 Task: Compose an email with the signature Alexandra Wilson with the subject Project update and the message I apologize for the delay in my response. from softage.1@softage.net to softage.6@softage.net with an attached document Project_plan.docx Undo the message and rewrite the message as Please let me know if you require any further assistance. Send the email. Finally, move the email from Sent Items to the label Finances
Action: Mouse moved to (337, 546)
Screenshot: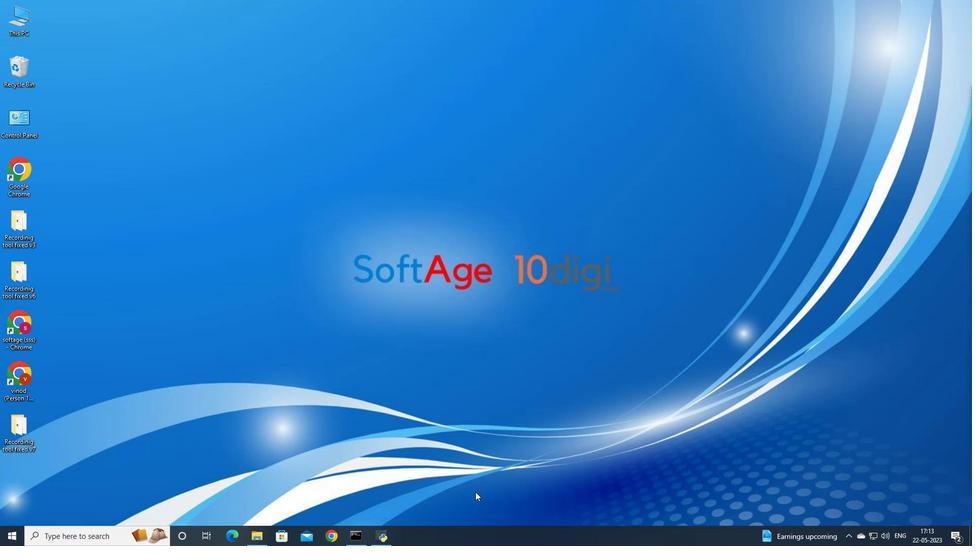 
Action: Mouse pressed left at (337, 546)
Screenshot: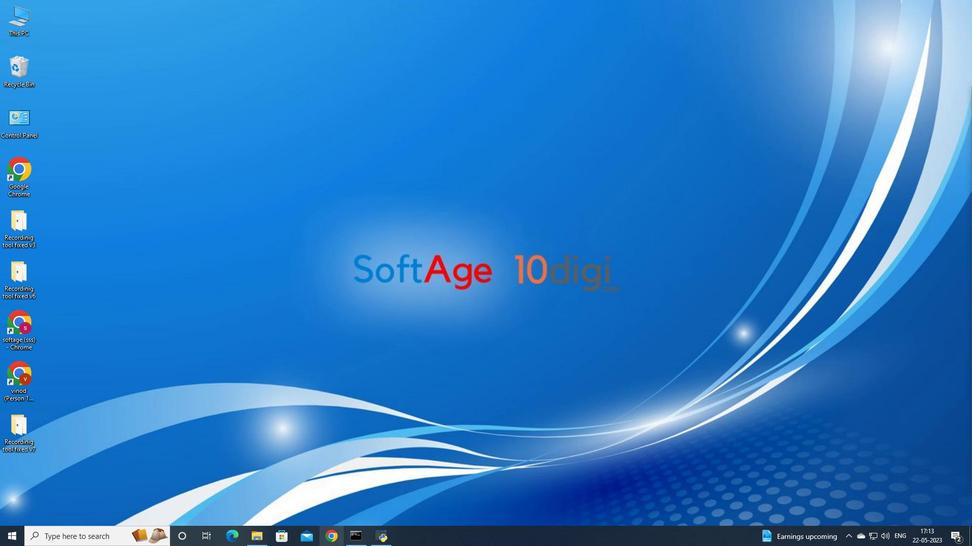 
Action: Mouse moved to (440, 322)
Screenshot: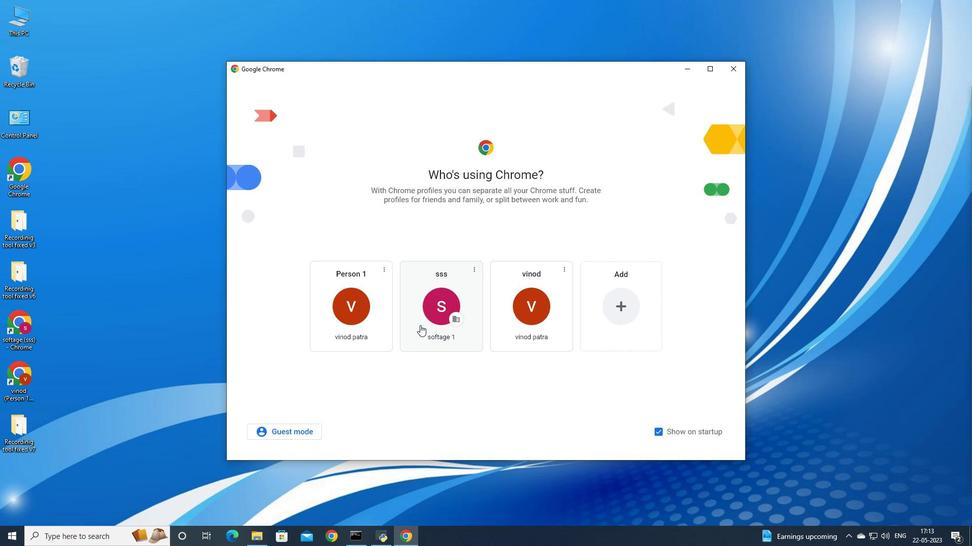 
Action: Mouse pressed left at (440, 322)
Screenshot: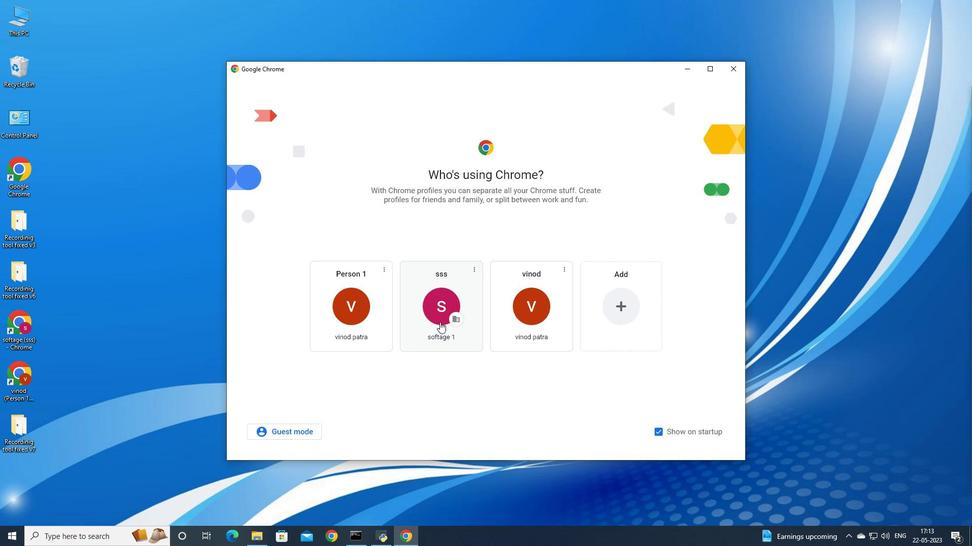 
Action: Mouse moved to (874, 53)
Screenshot: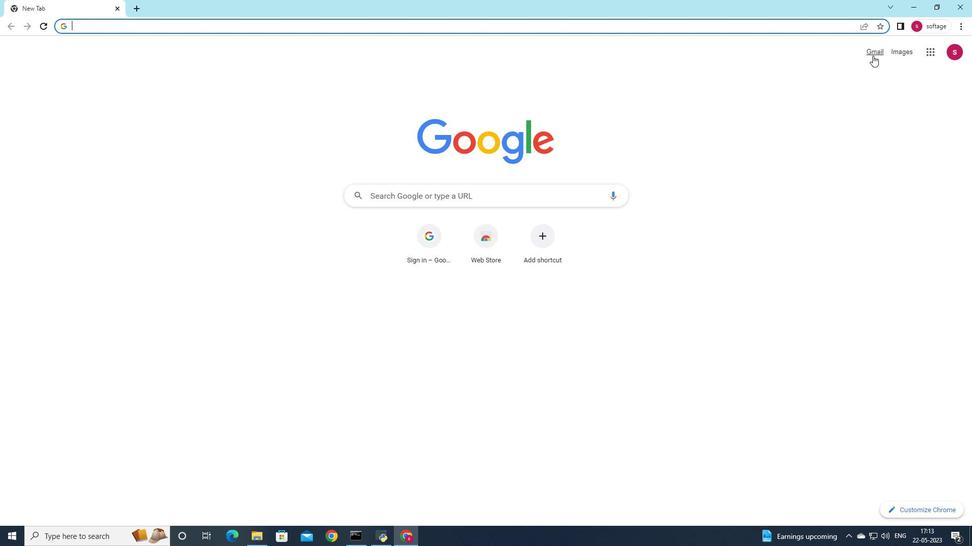 
Action: Mouse pressed left at (874, 53)
Screenshot: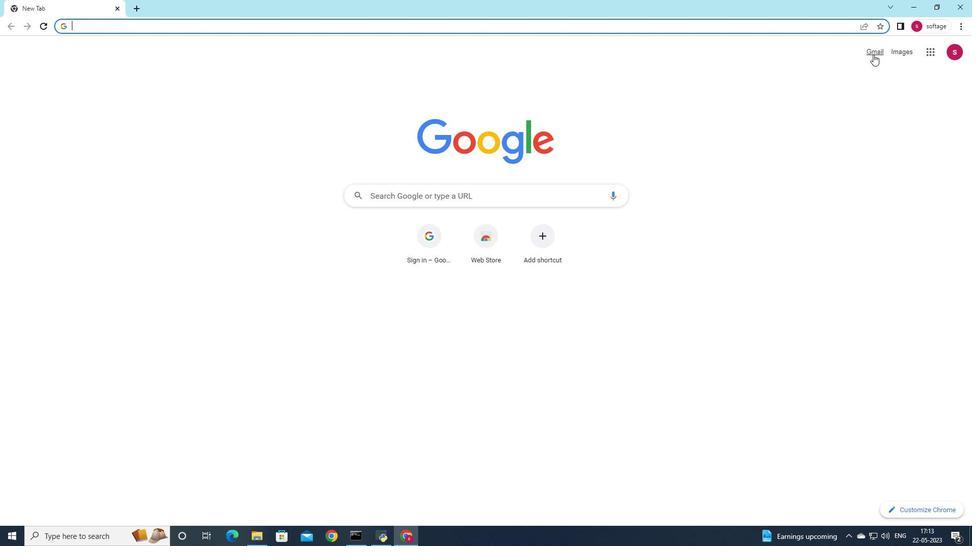
Action: Mouse moved to (855, 66)
Screenshot: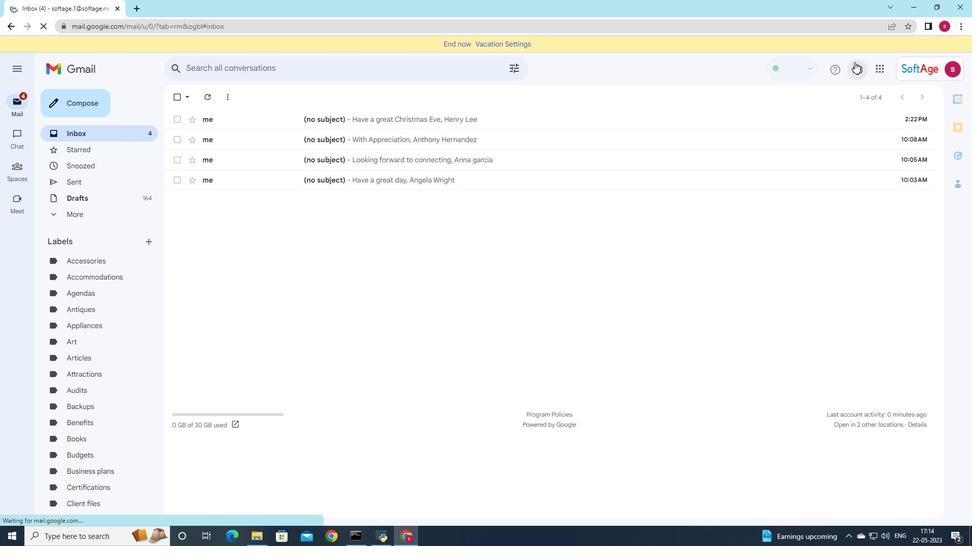 
Action: Mouse pressed left at (855, 66)
Screenshot: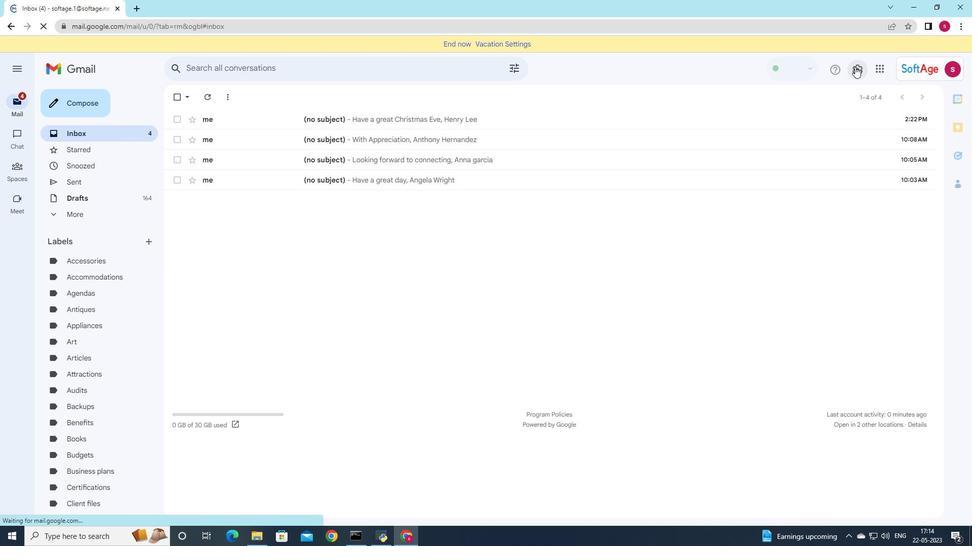 
Action: Mouse moved to (863, 123)
Screenshot: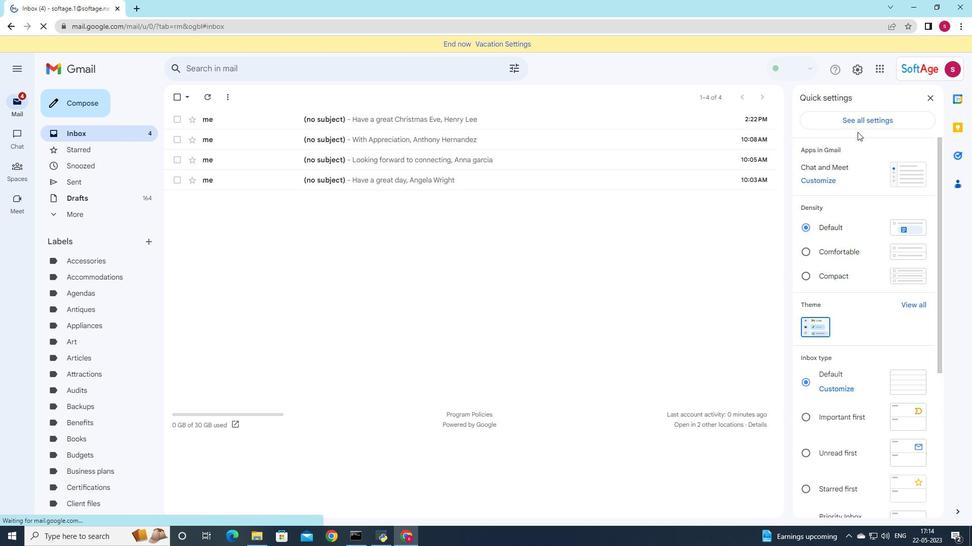 
Action: Mouse pressed left at (863, 123)
Screenshot: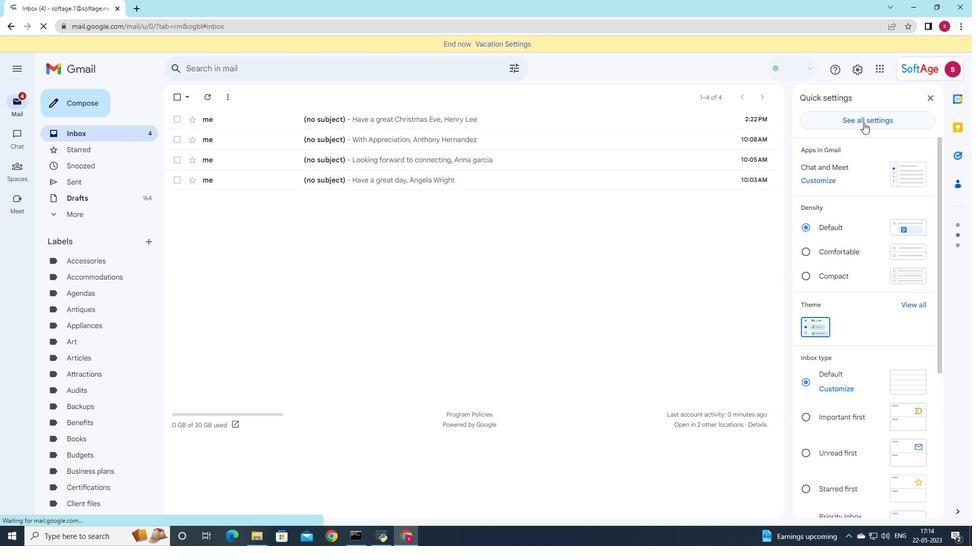 
Action: Mouse moved to (427, 325)
Screenshot: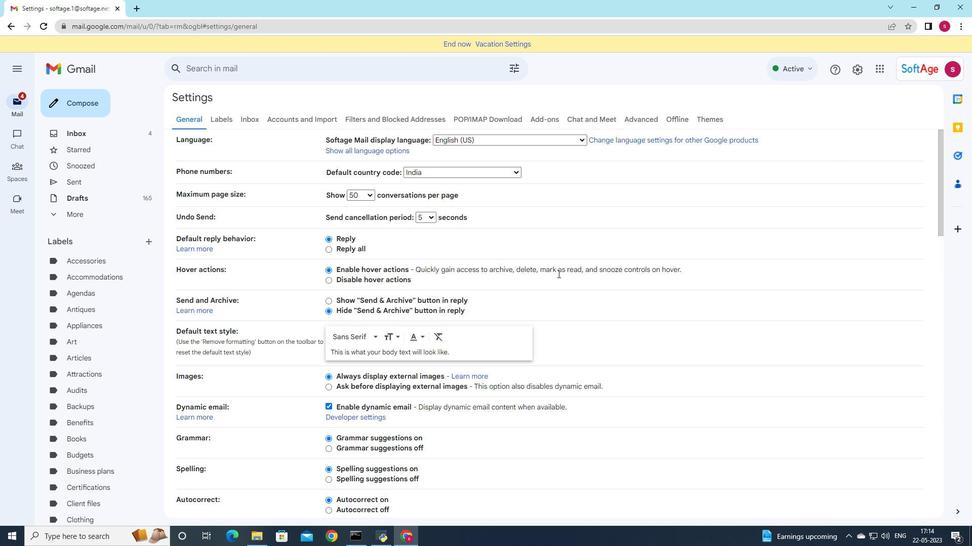 
Action: Mouse scrolled (427, 324) with delta (0, 0)
Screenshot: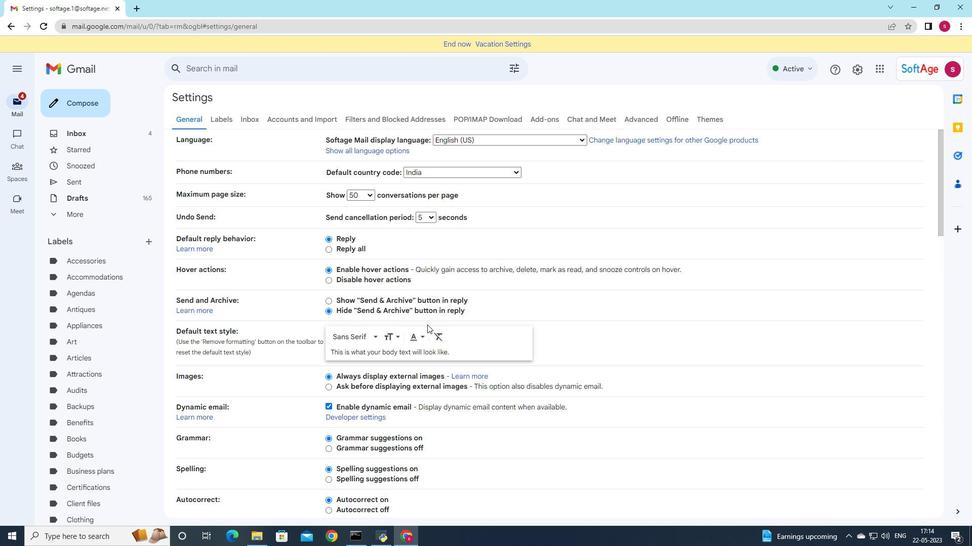 
Action: Mouse scrolled (427, 324) with delta (0, 0)
Screenshot: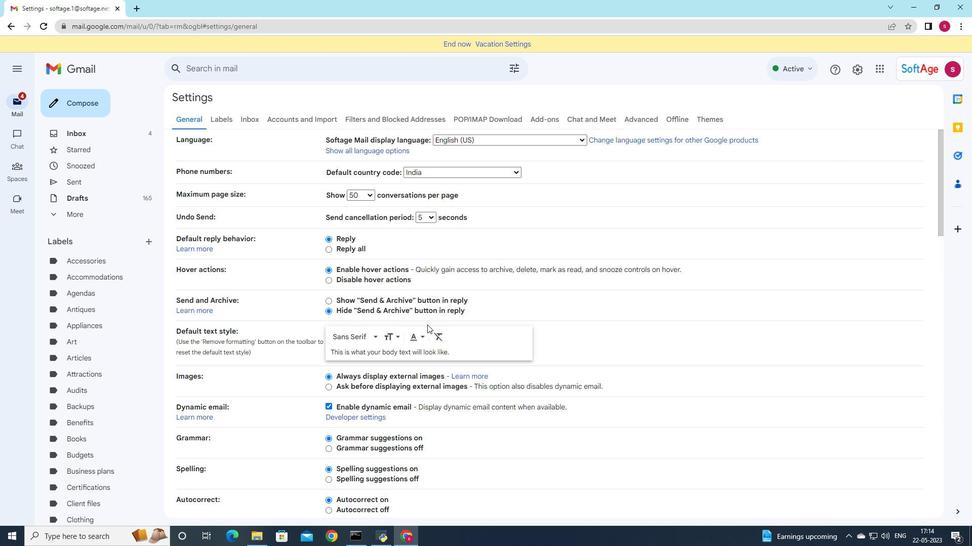 
Action: Mouse scrolled (427, 324) with delta (0, 0)
Screenshot: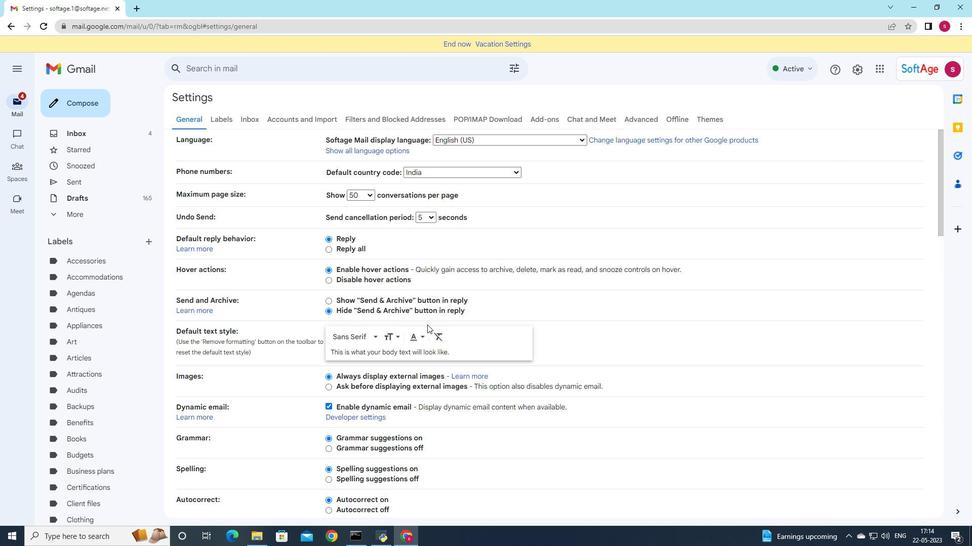 
Action: Mouse scrolled (427, 324) with delta (0, 0)
Screenshot: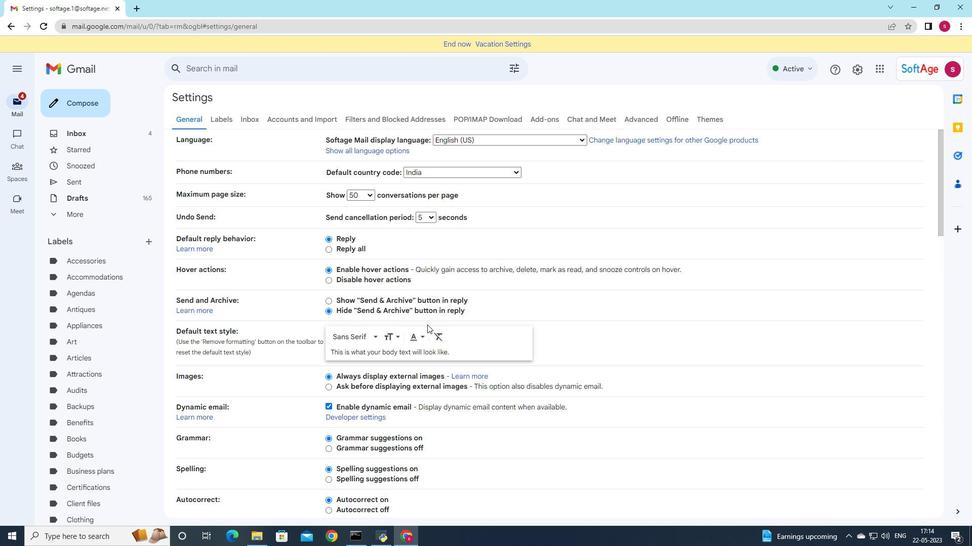 
Action: Mouse scrolled (427, 324) with delta (0, 0)
Screenshot: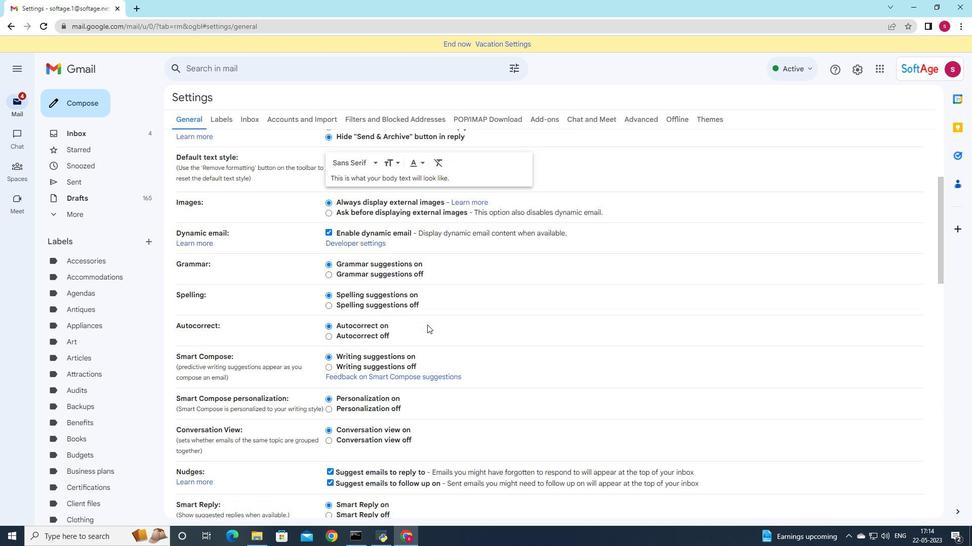 
Action: Mouse scrolled (427, 324) with delta (0, 0)
Screenshot: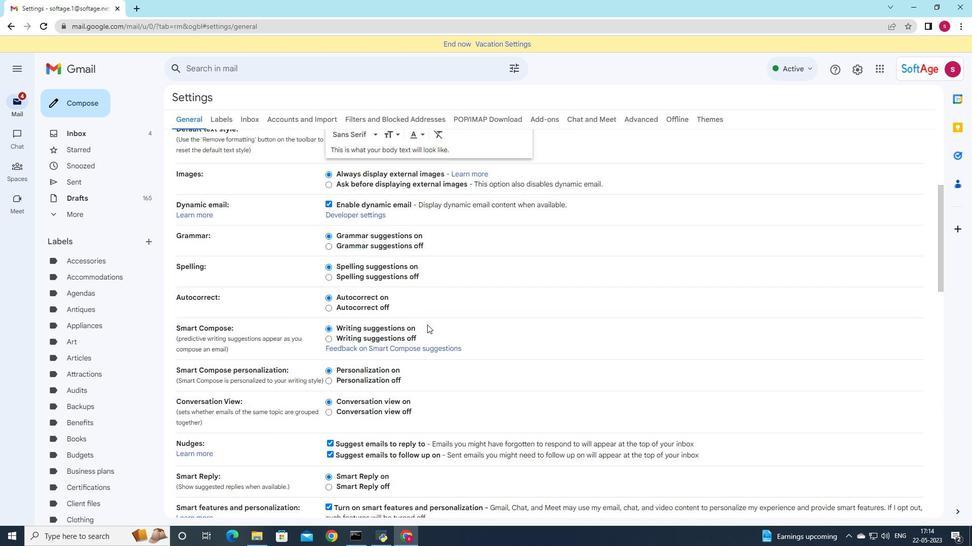 
Action: Mouse scrolled (427, 324) with delta (0, 0)
Screenshot: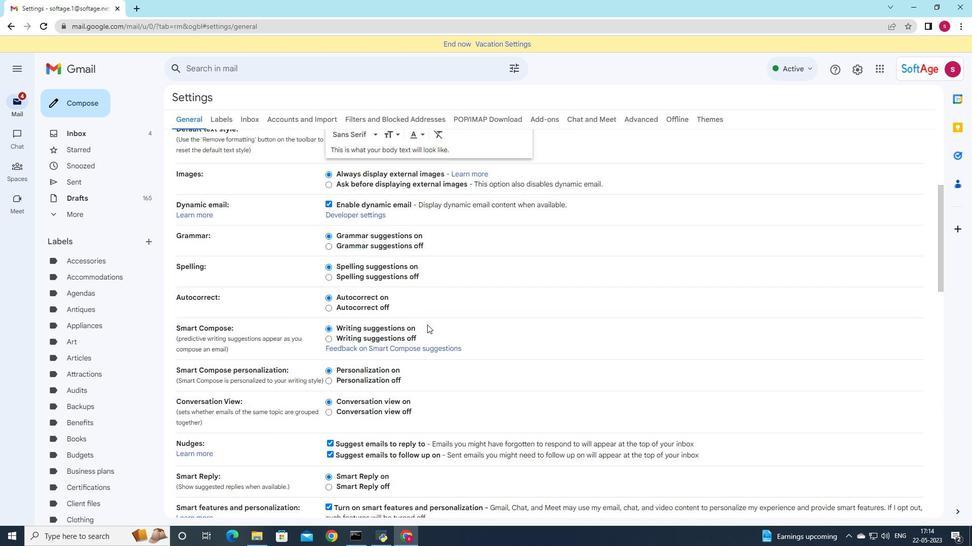 
Action: Mouse scrolled (427, 324) with delta (0, 0)
Screenshot: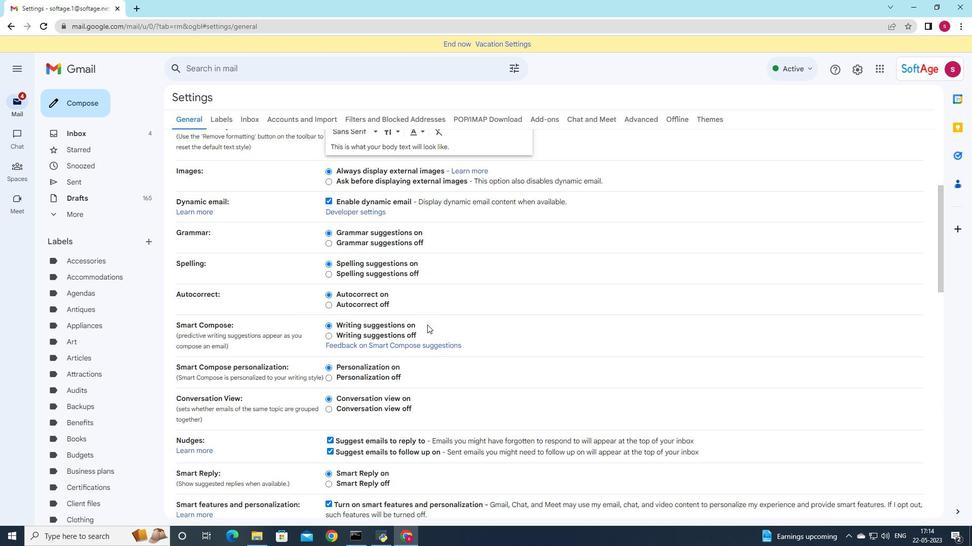 
Action: Mouse scrolled (427, 324) with delta (0, 0)
Screenshot: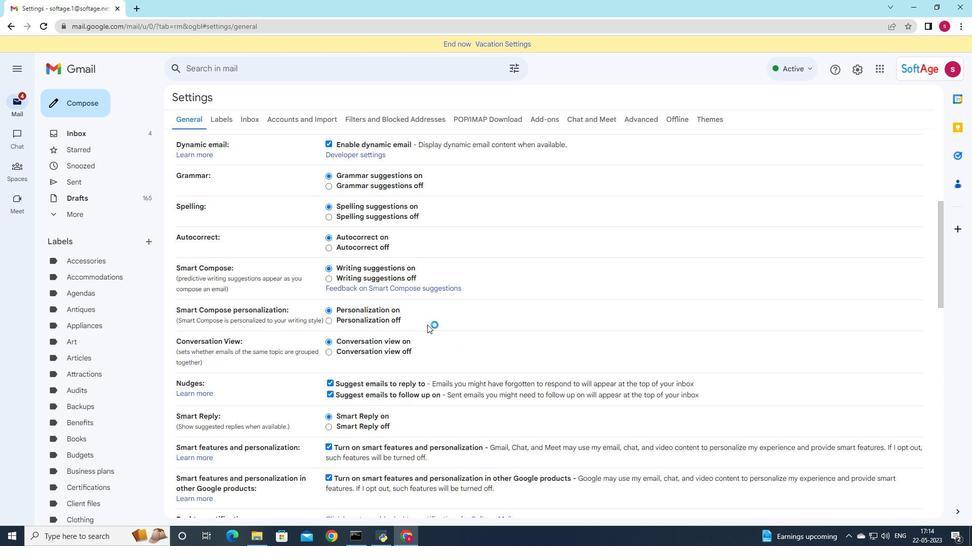
Action: Mouse scrolled (427, 324) with delta (0, 0)
Screenshot: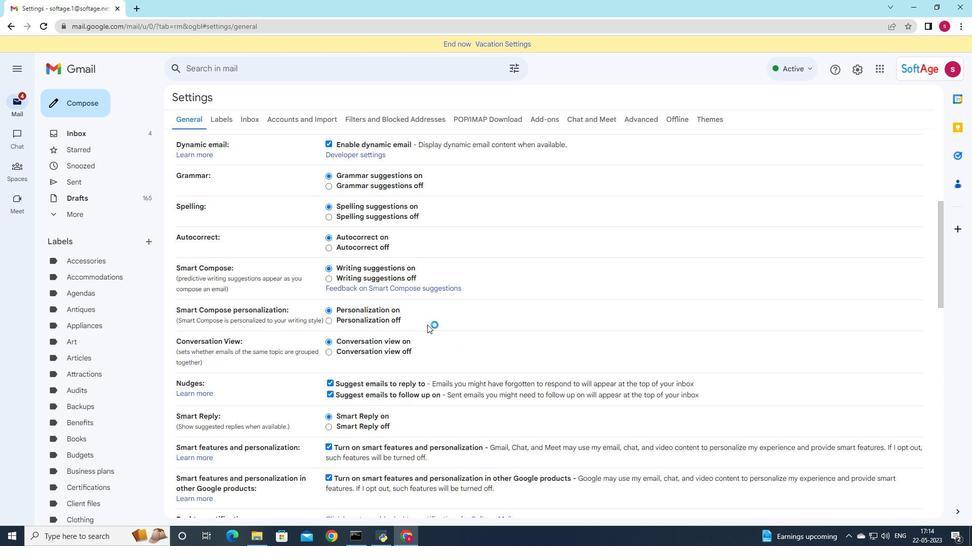 
Action: Mouse scrolled (427, 324) with delta (0, 0)
Screenshot: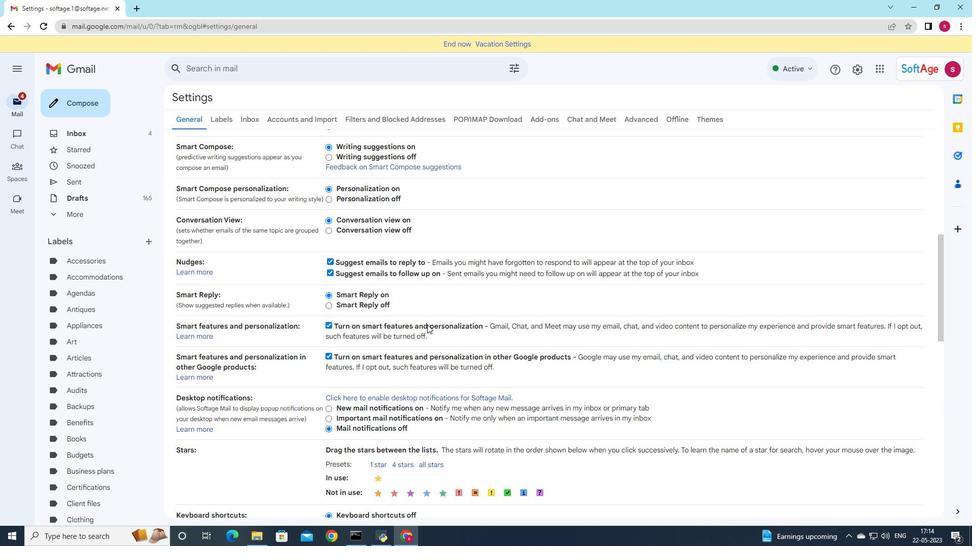 
Action: Mouse scrolled (427, 324) with delta (0, 0)
Screenshot: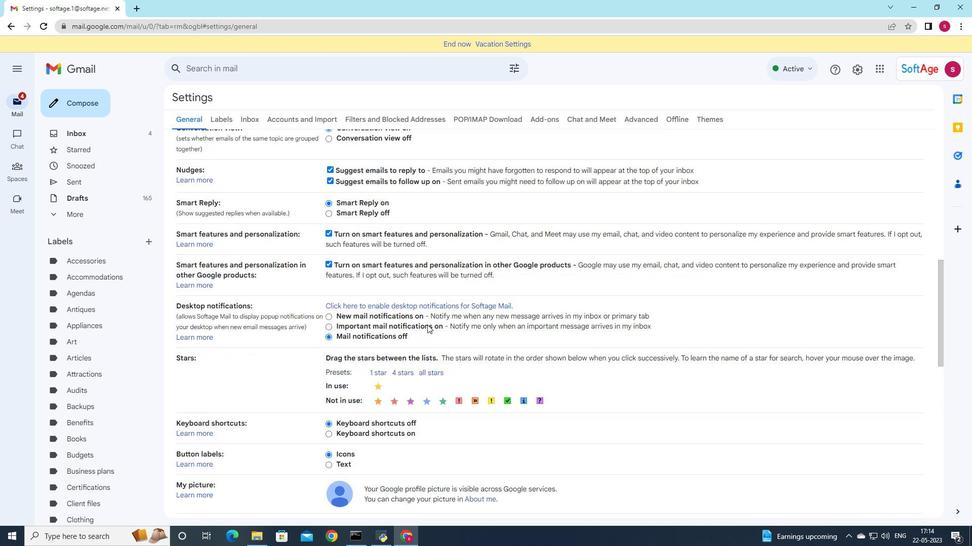 
Action: Mouse scrolled (427, 324) with delta (0, 0)
Screenshot: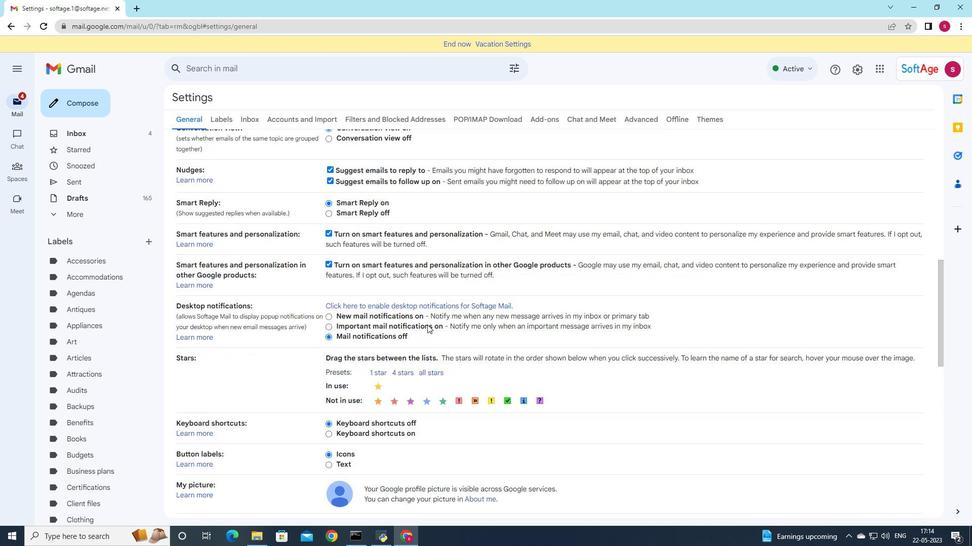 
Action: Mouse scrolled (427, 324) with delta (0, 0)
Screenshot: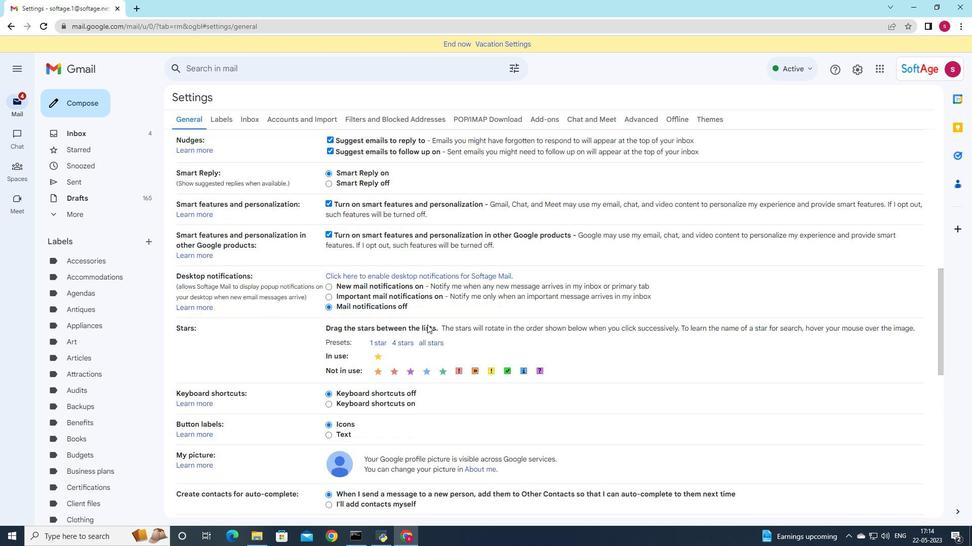 
Action: Mouse moved to (428, 327)
Screenshot: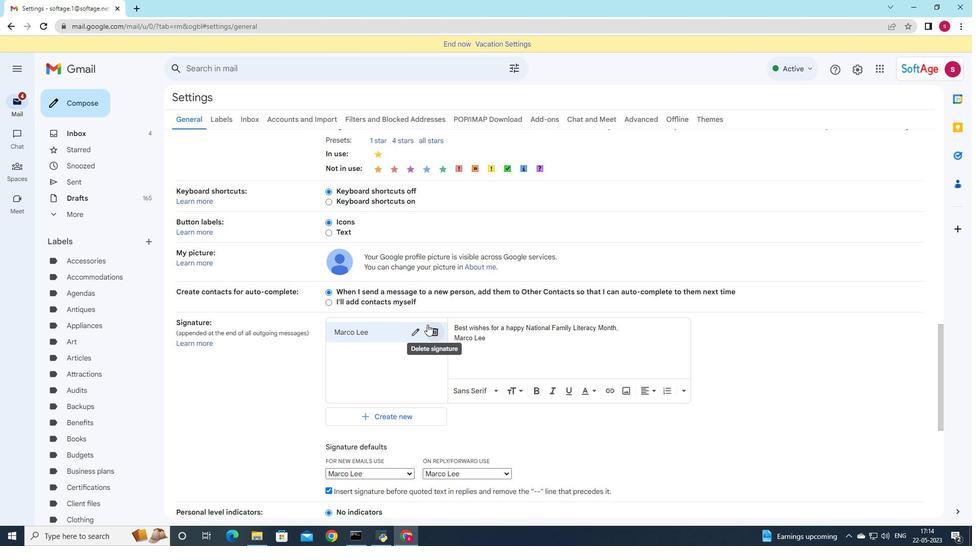 
Action: Mouse pressed left at (428, 327)
Screenshot: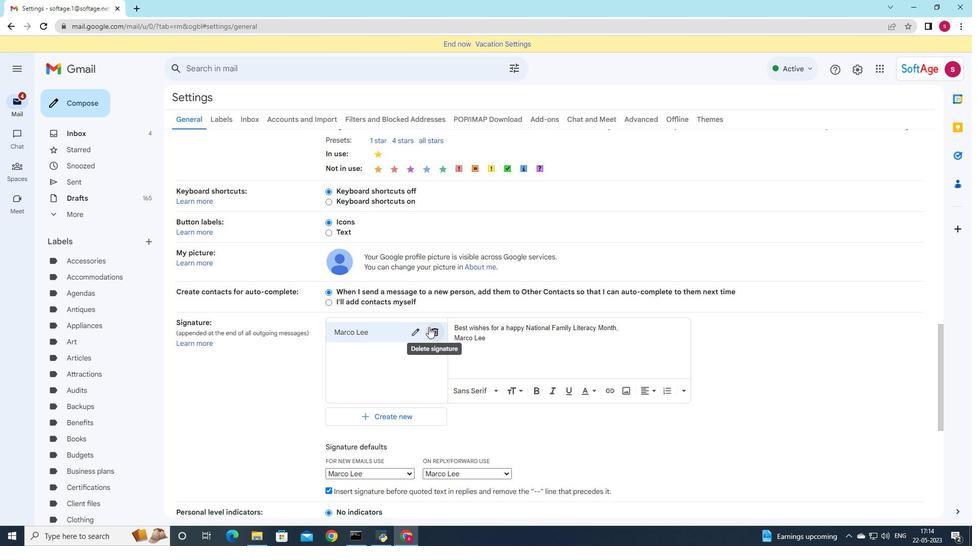 
Action: Mouse moved to (561, 300)
Screenshot: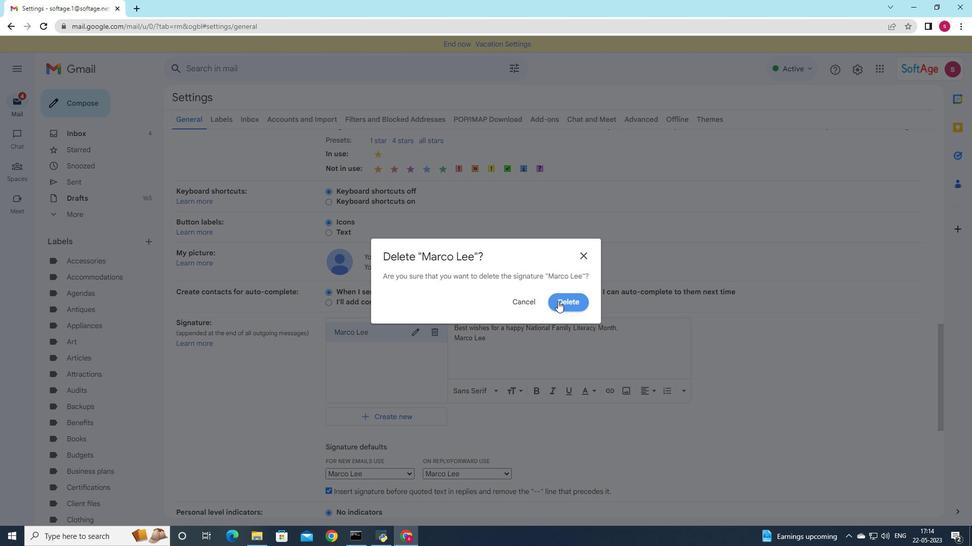 
Action: Mouse pressed left at (561, 300)
Screenshot: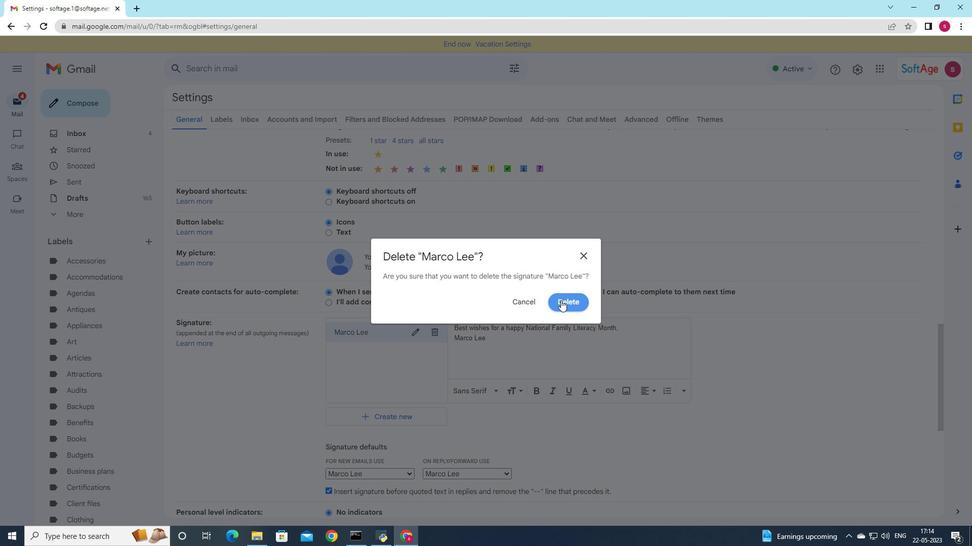 
Action: Mouse moved to (380, 342)
Screenshot: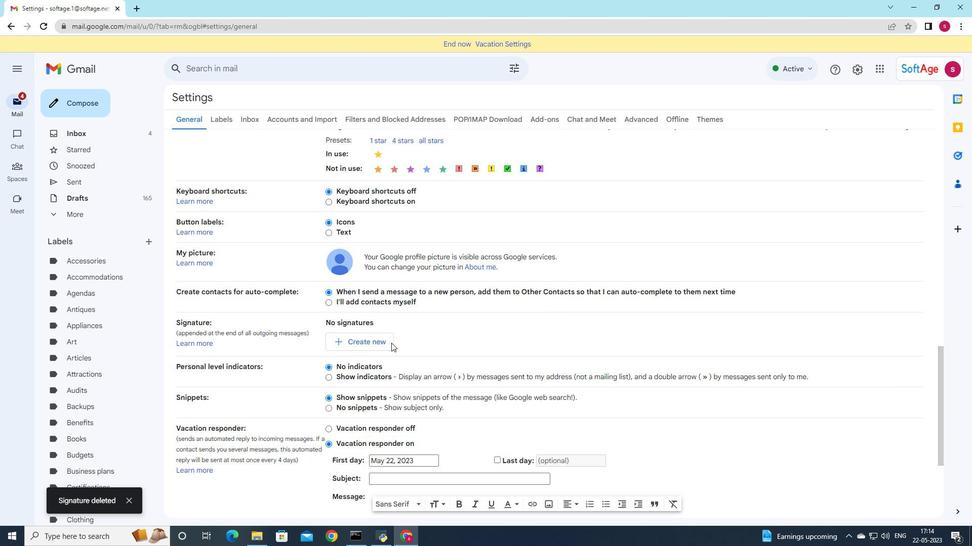 
Action: Mouse pressed left at (380, 342)
Screenshot: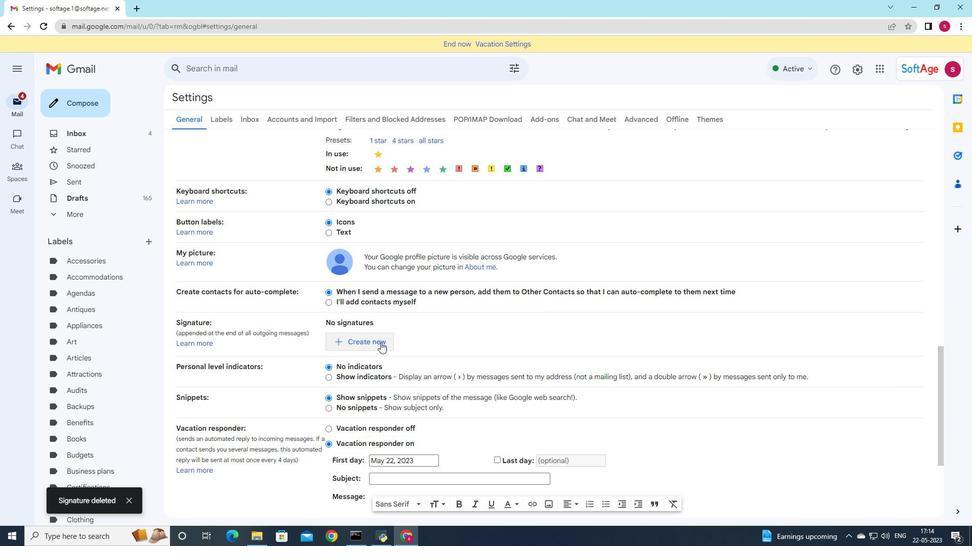 
Action: Mouse moved to (604, 277)
Screenshot: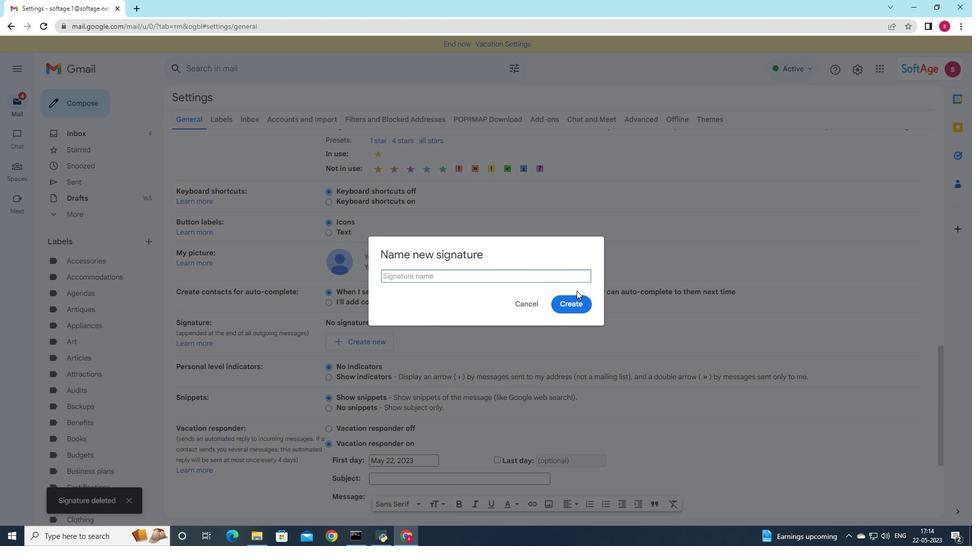 
Action: Key pressed <Key.shift>Alexandra
Screenshot: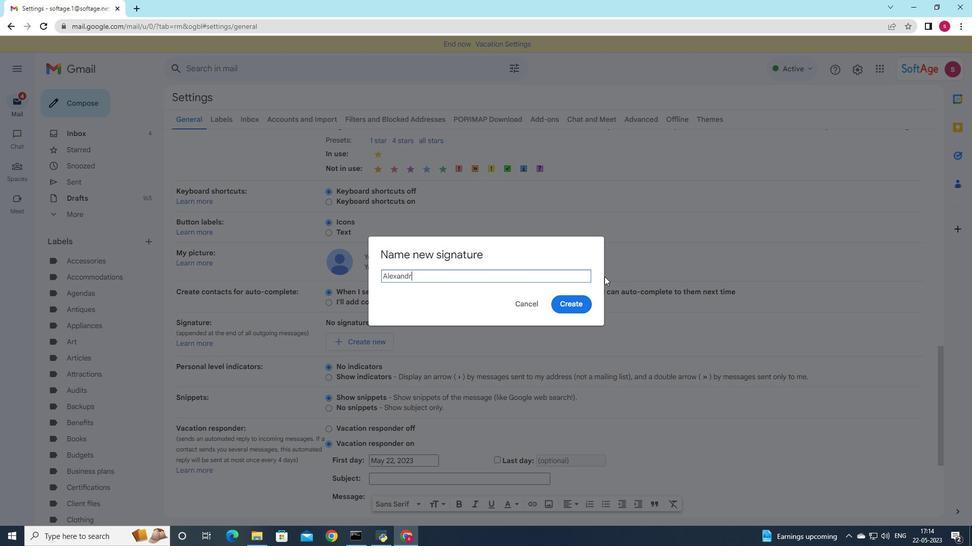 
Action: Mouse moved to (612, 306)
Screenshot: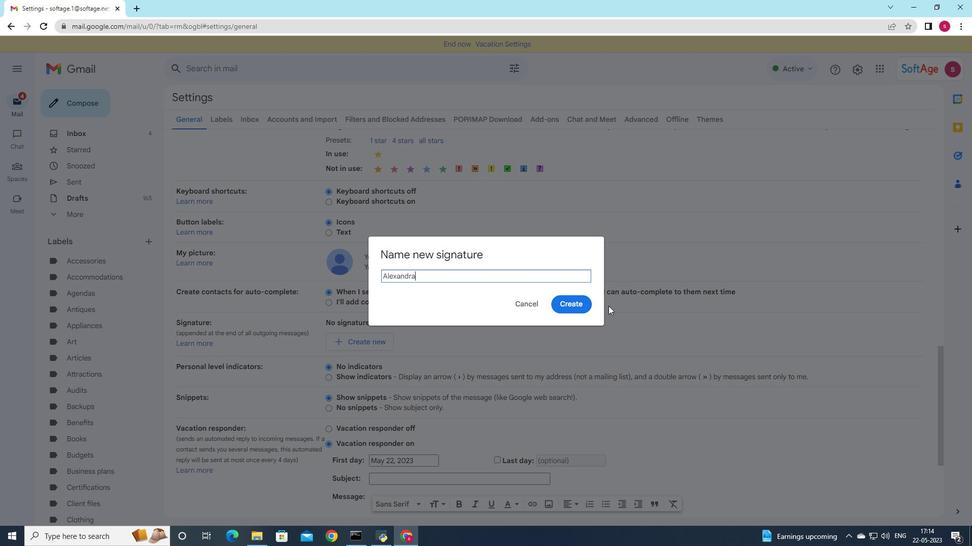 
Action: Key pressed <Key.space>w<Key.backspace><Key.shift>Wild<Key.backspace>son
Screenshot: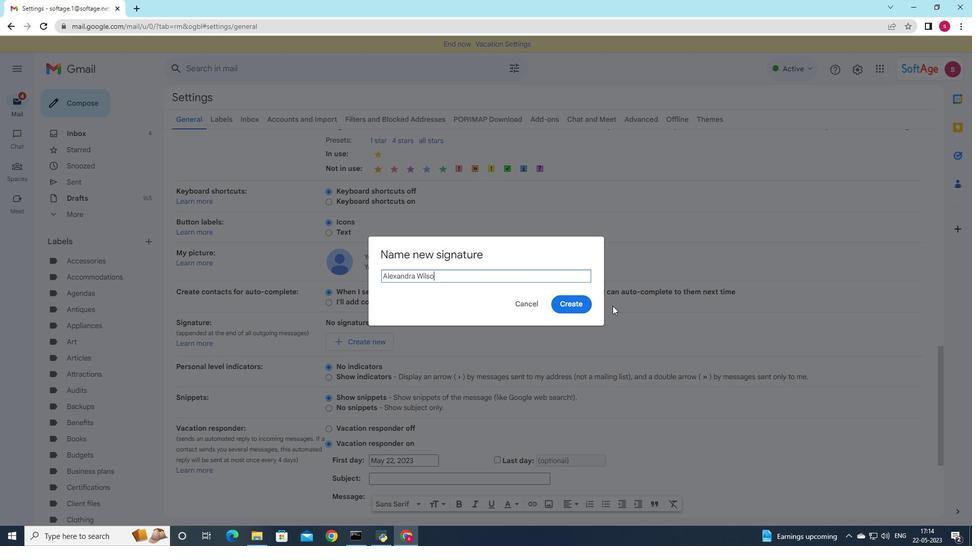 
Action: Mouse moved to (567, 303)
Screenshot: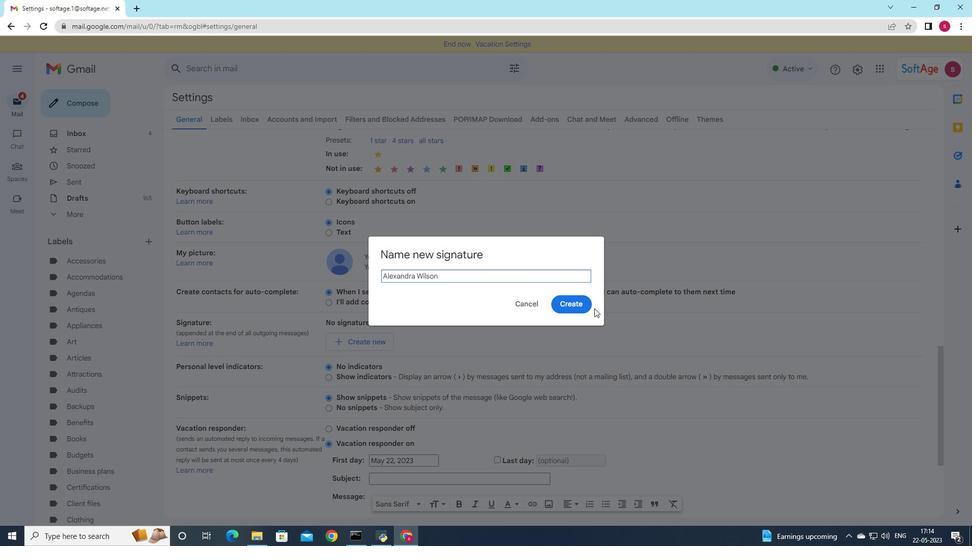 
Action: Mouse pressed left at (567, 303)
Screenshot: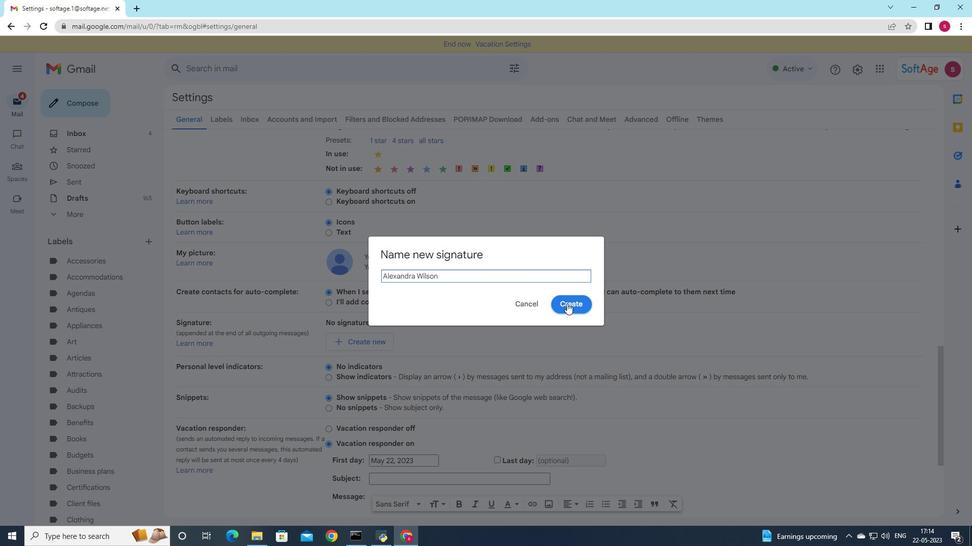 
Action: Mouse moved to (471, 340)
Screenshot: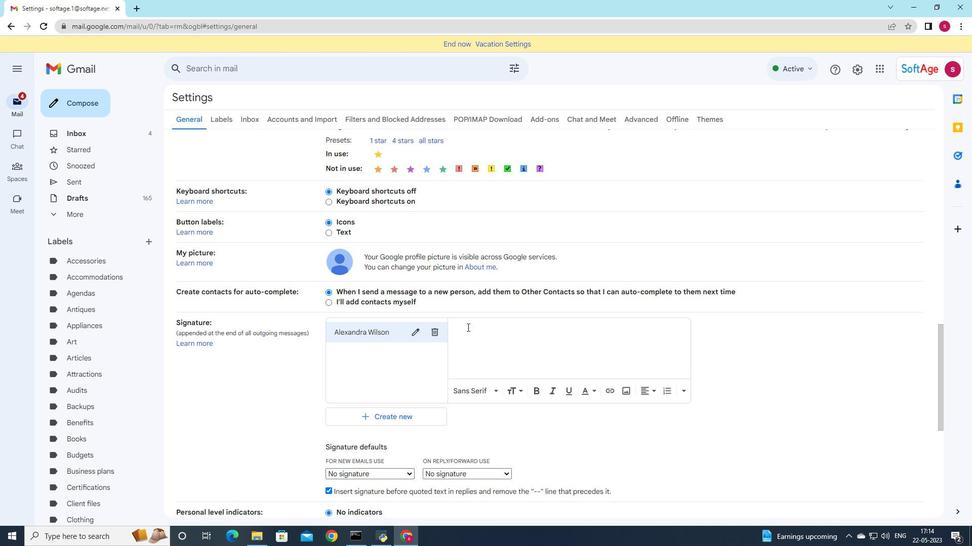 
Action: Mouse pressed left at (471, 340)
Screenshot: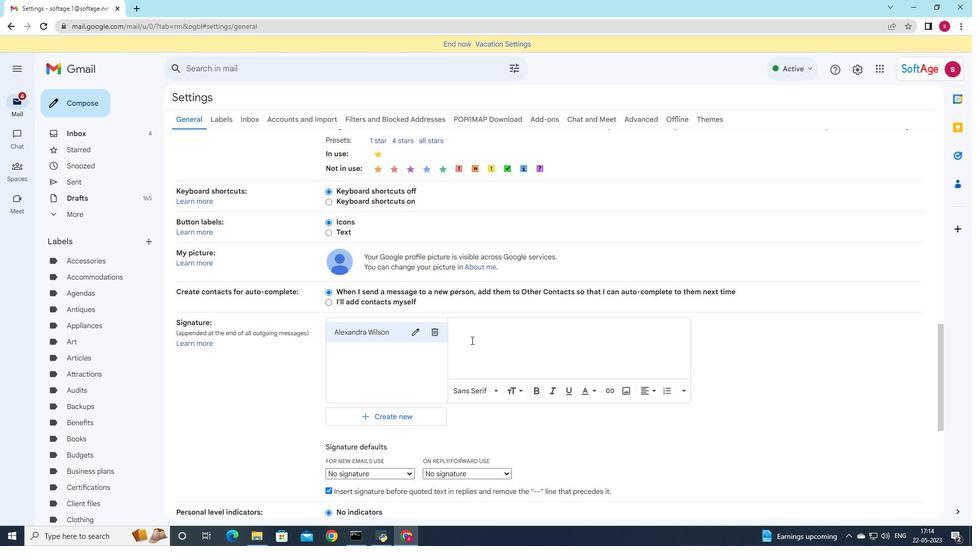 
Action: Mouse moved to (726, 338)
Screenshot: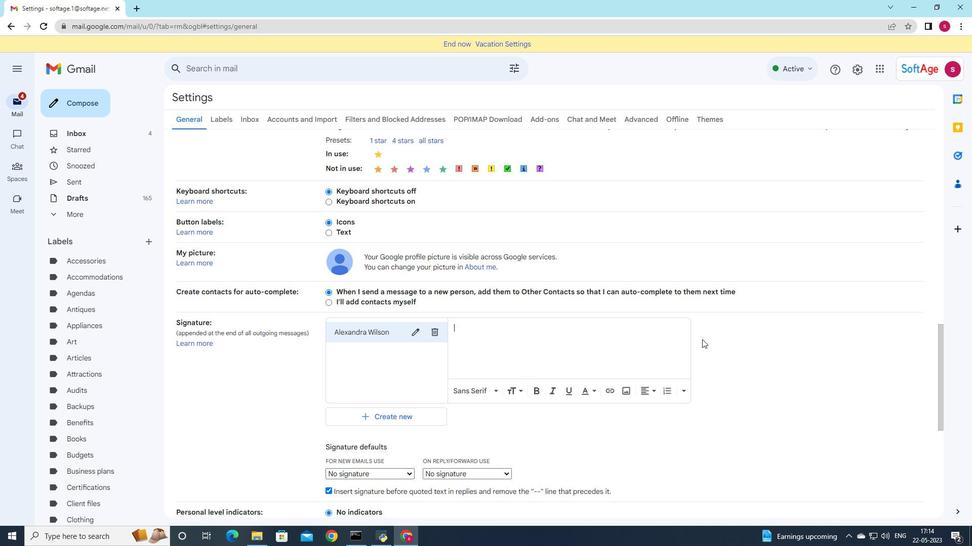 
Action: Key pressed <Key.shift>i<Key.space>appolo<Key.backspace><Key.backspace><Key.backspace><Key.backspace>ologize<Key.space>for<Key.space>delay<Key.space>in<Key.space>my<Key.space>reponse<Key.space>
Screenshot: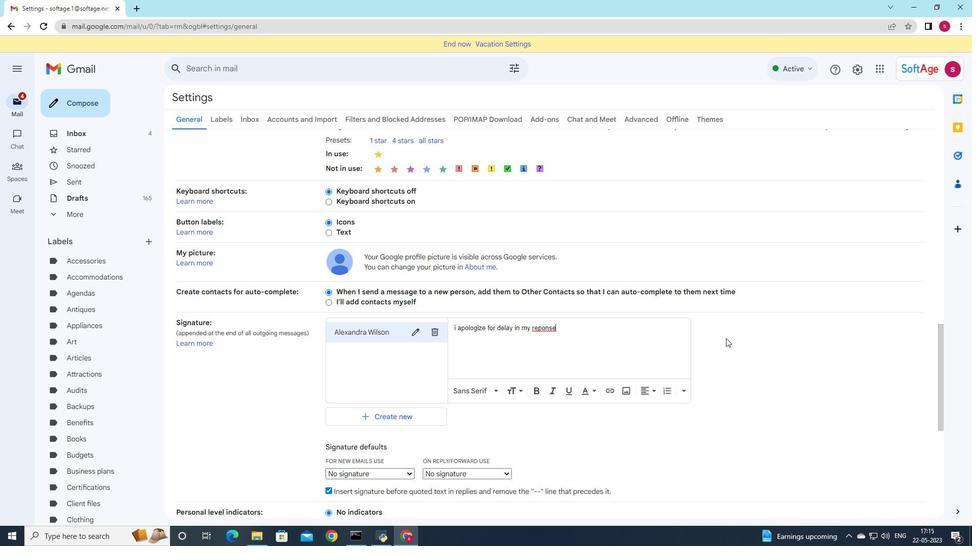 
Action: Mouse moved to (538, 327)
Screenshot: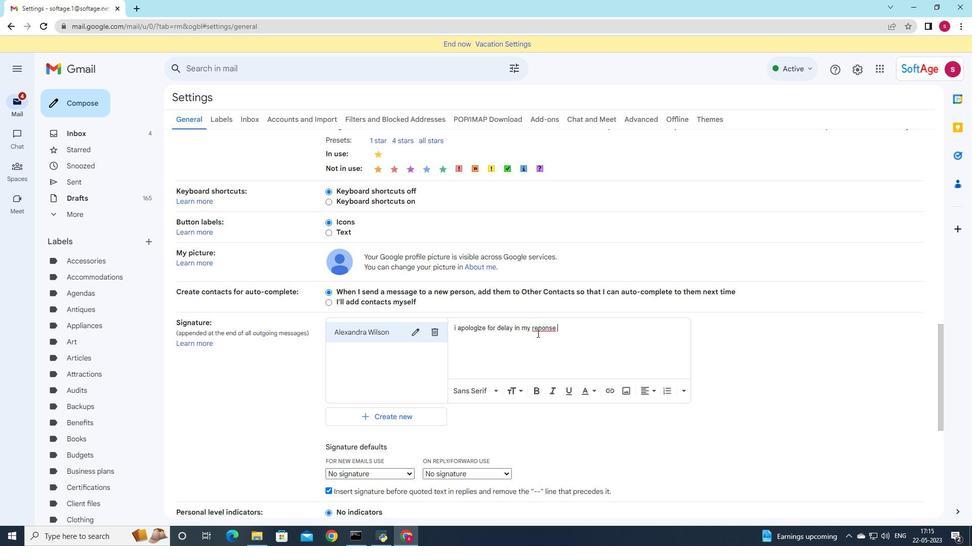 
Action: Mouse pressed left at (538, 327)
Screenshot: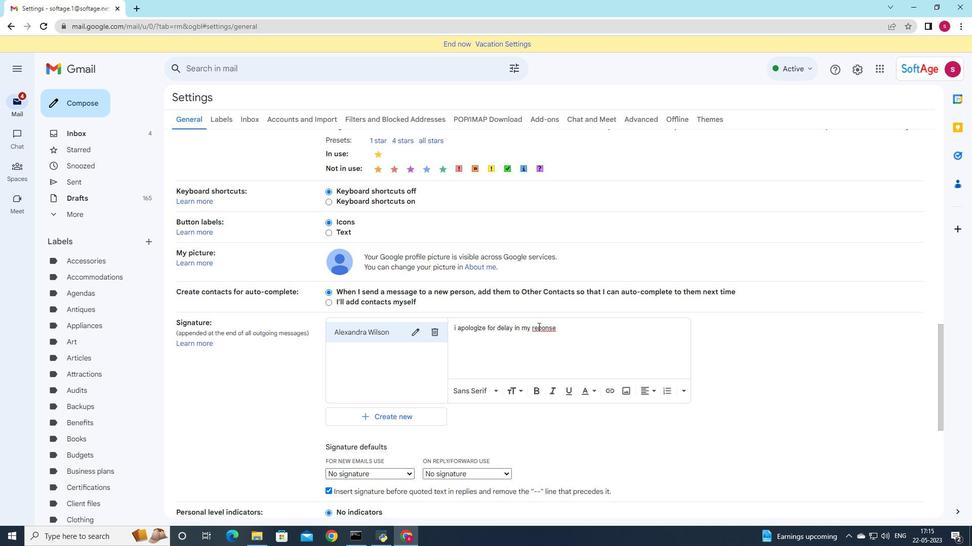 
Action: Mouse moved to (543, 338)
Screenshot: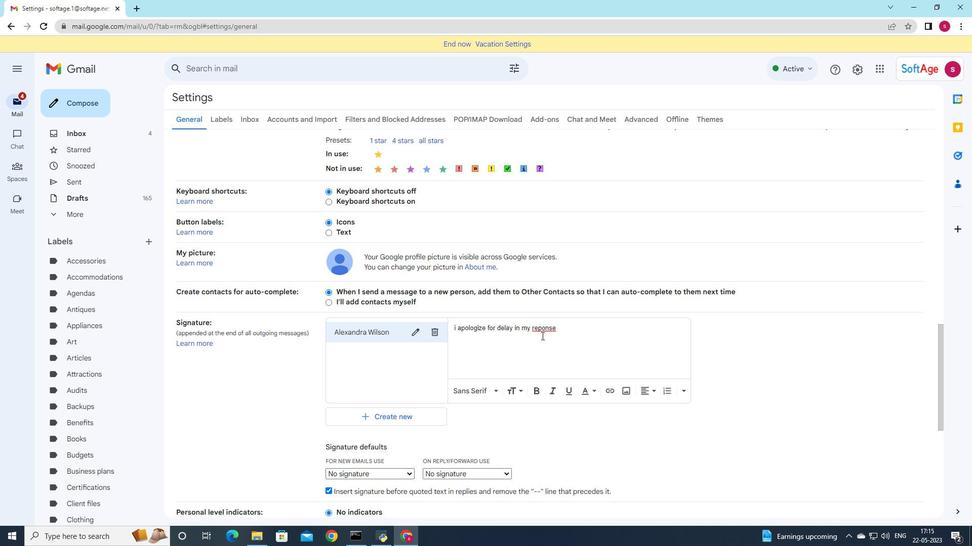 
Action: Key pressed s
Screenshot: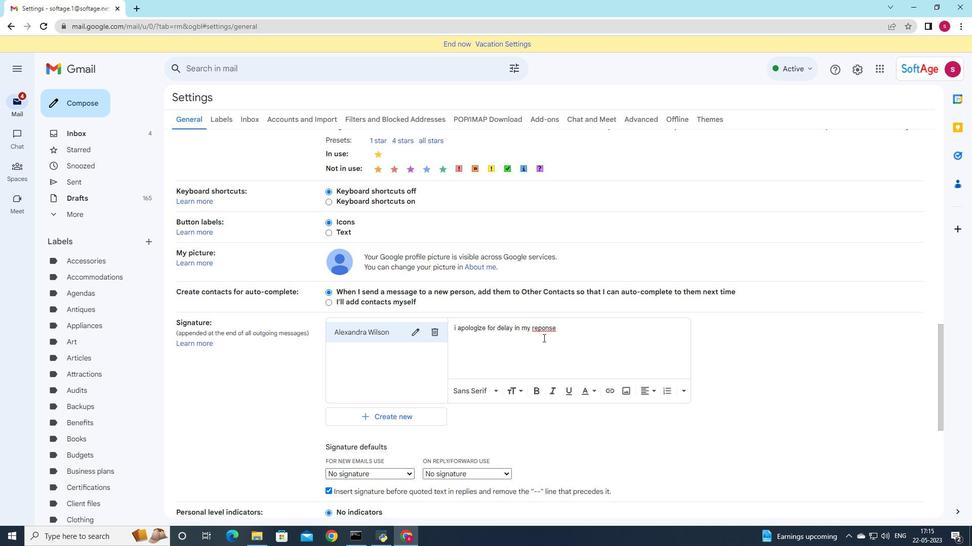 
Action: Mouse moved to (580, 327)
Screenshot: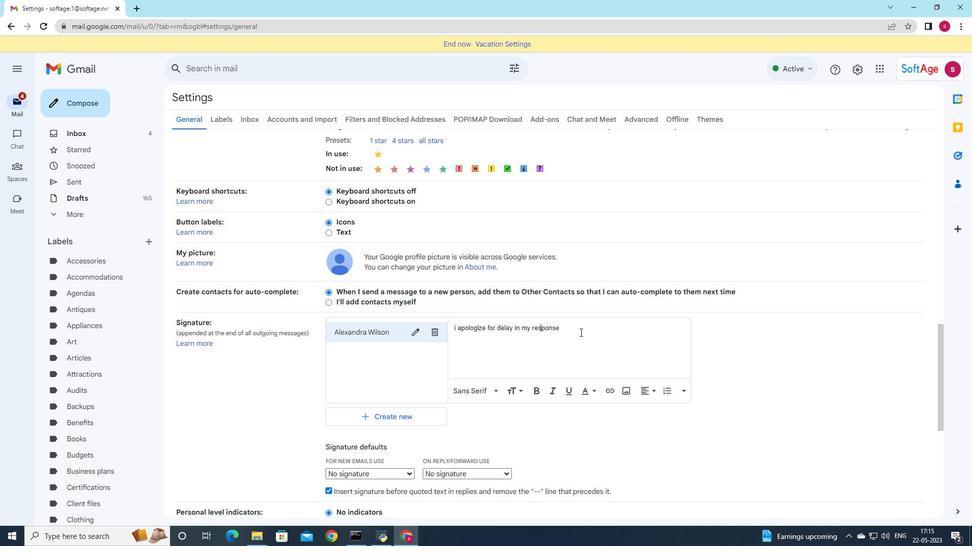 
Action: Mouse pressed left at (580, 327)
Screenshot: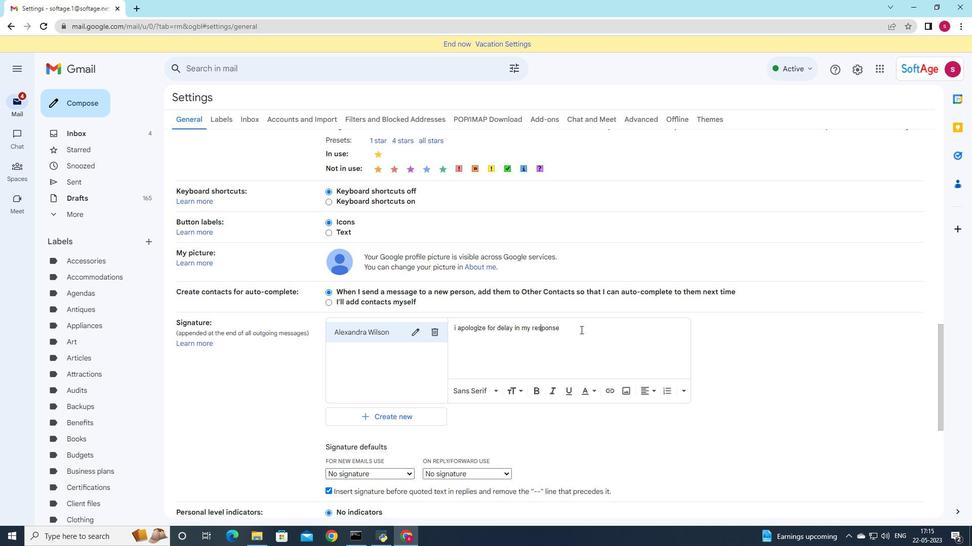 
Action: Mouse moved to (580, 327)
Screenshot: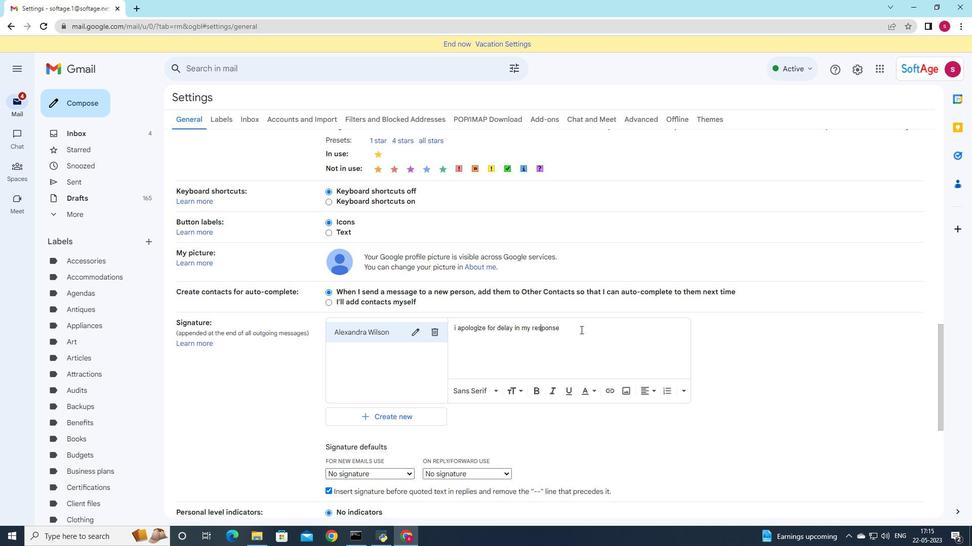 
Action: Key pressed <Key.enter>
Screenshot: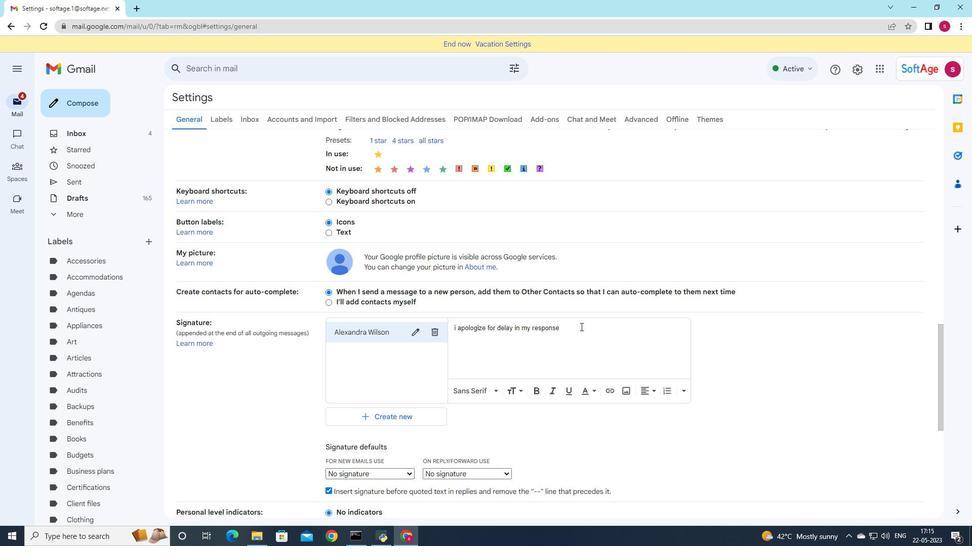 
Action: Mouse moved to (646, 337)
Screenshot: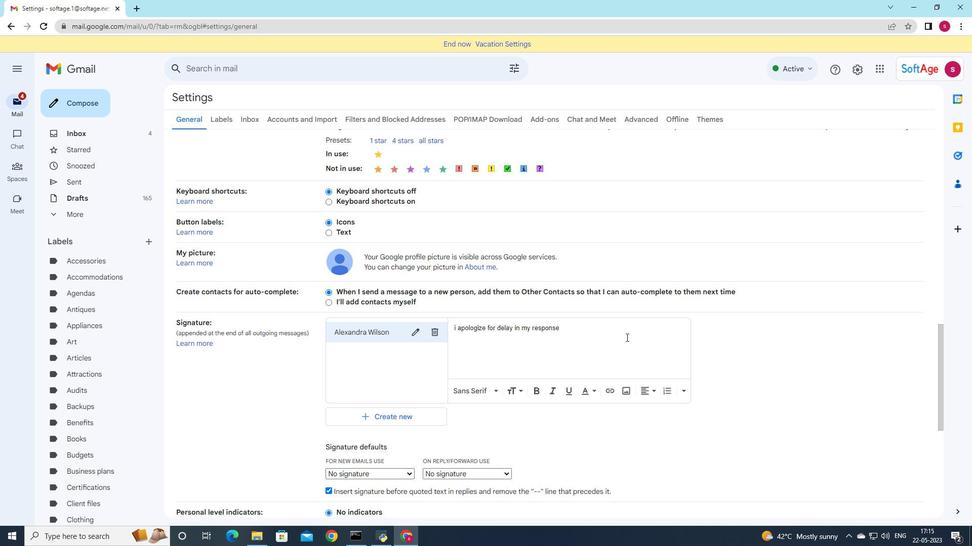 
Action: Key pressed <Key.shift>Alexandra<Key.space><Key.shift>Wilson
Screenshot: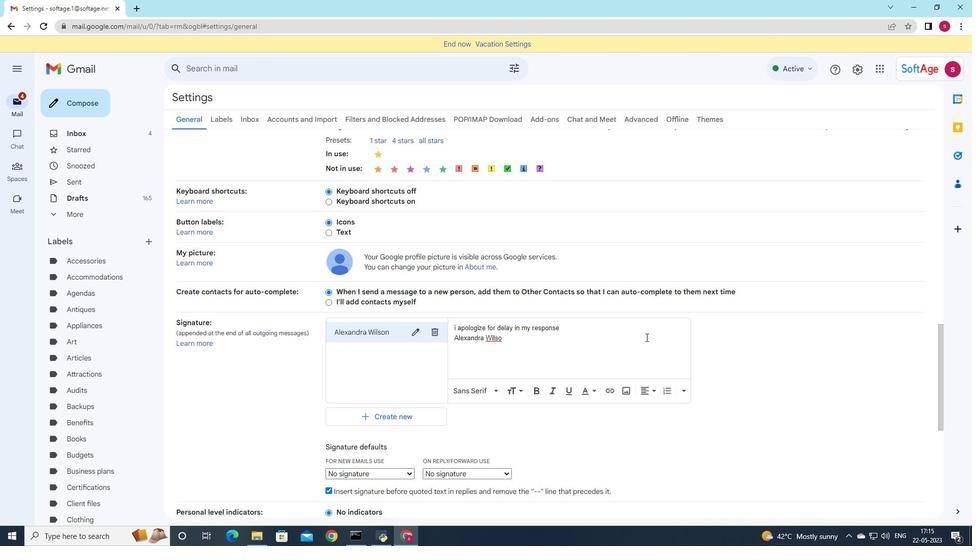 
Action: Mouse moved to (498, 360)
Screenshot: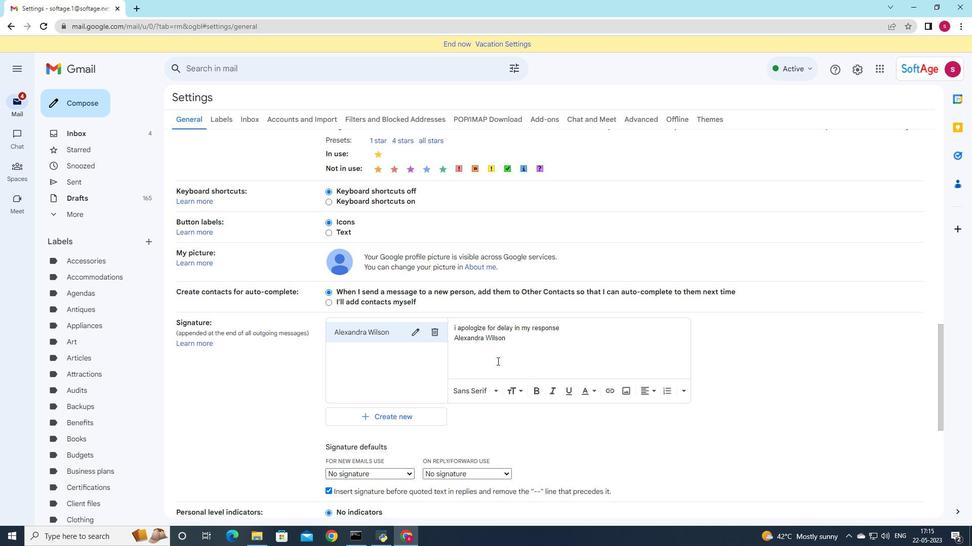 
Action: Mouse scrolled (498, 359) with delta (0, 0)
Screenshot: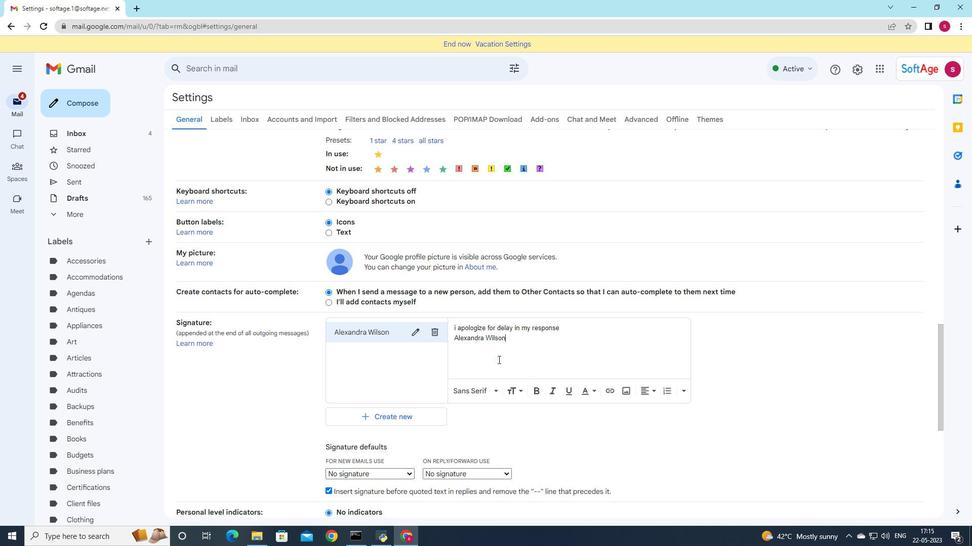
Action: Mouse scrolled (498, 359) with delta (0, 0)
Screenshot: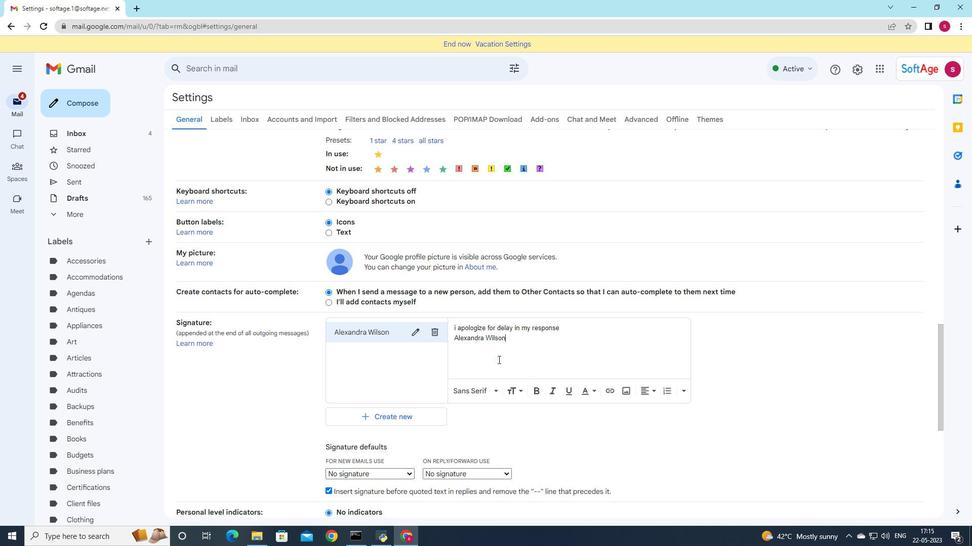 
Action: Mouse moved to (455, 225)
Screenshot: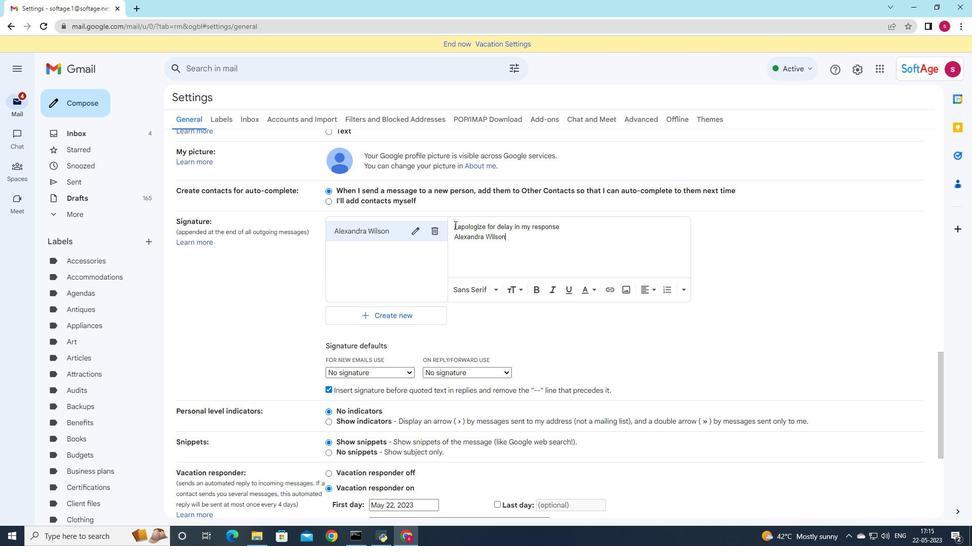 
Action: Mouse pressed left at (455, 225)
Screenshot: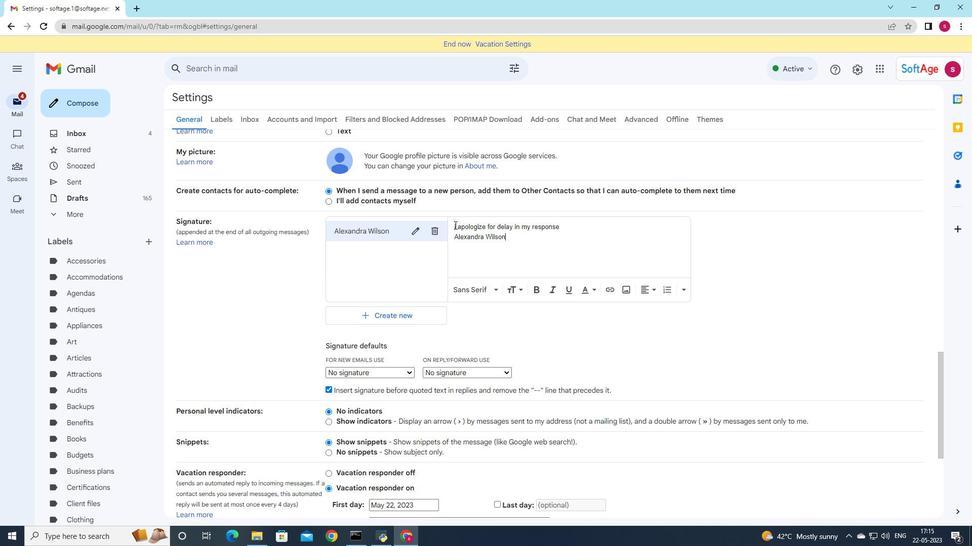 
Action: Mouse moved to (455, 225)
Screenshot: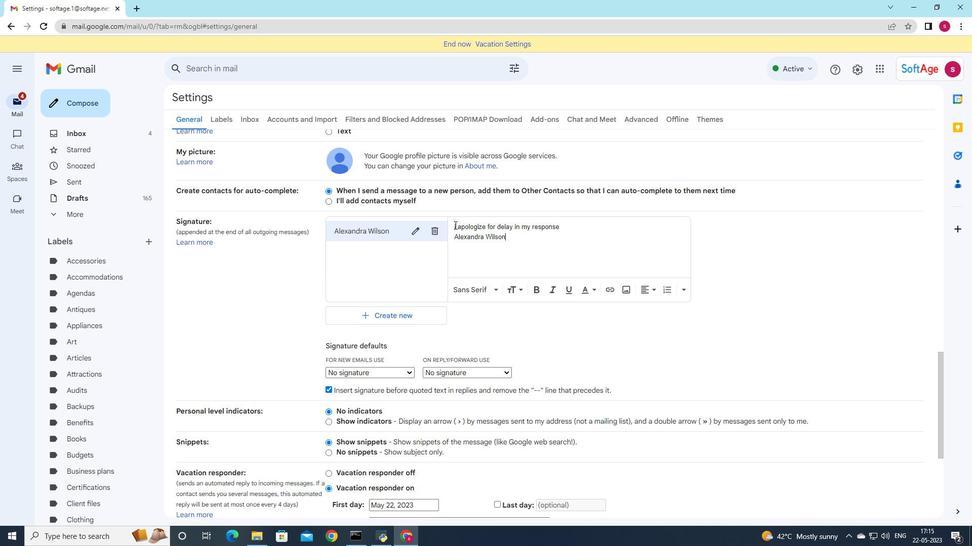
Action: Key pressed <Key.backspace><Key.shift>I
Screenshot: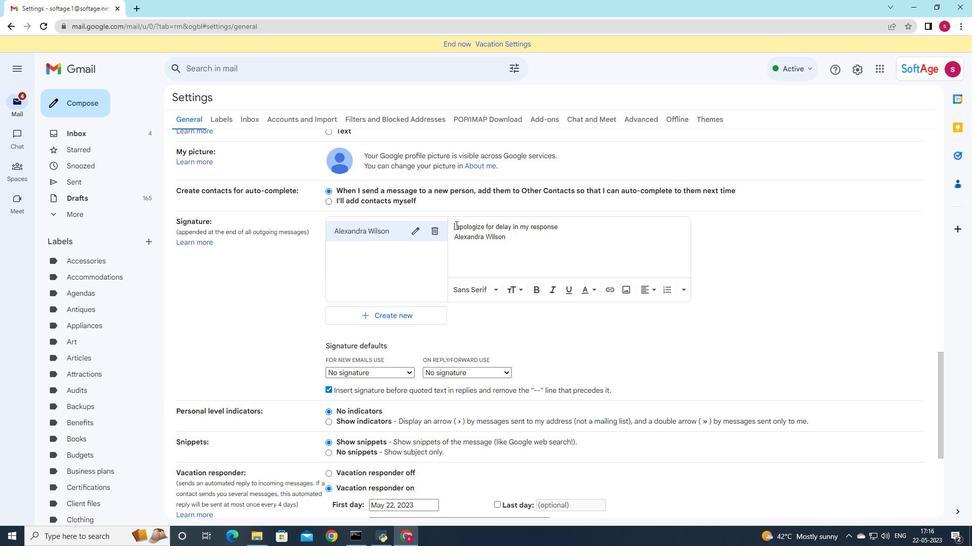 
Action: Mouse moved to (401, 374)
Screenshot: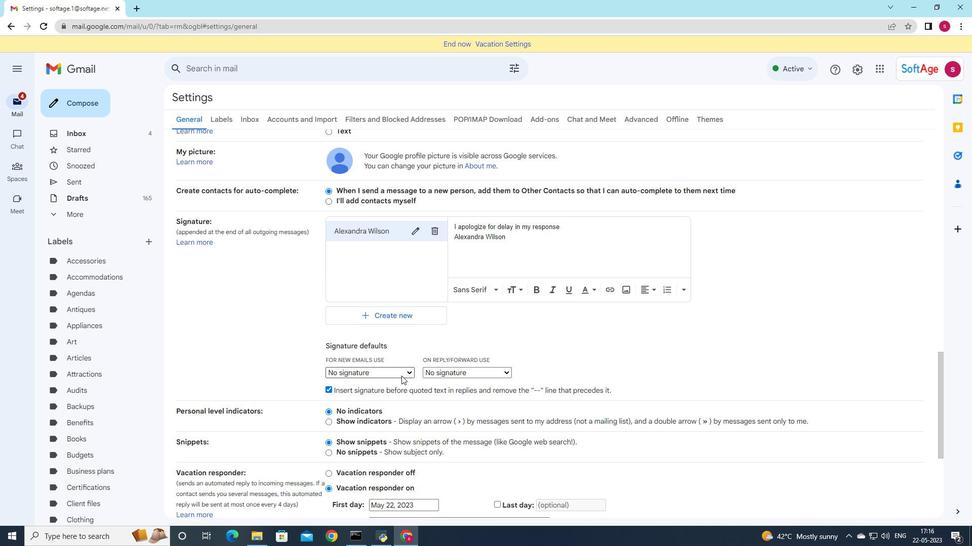 
Action: Mouse pressed left at (401, 374)
Screenshot: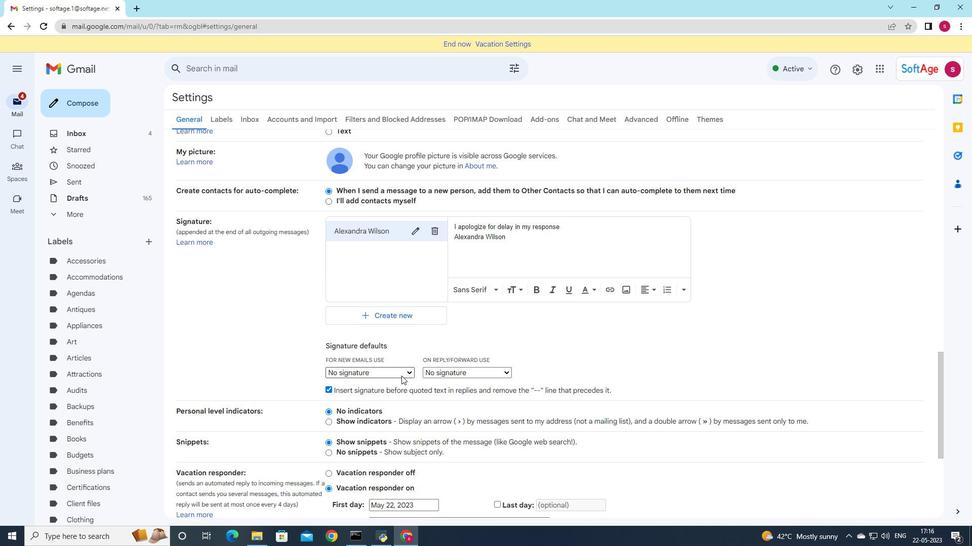
Action: Mouse moved to (399, 391)
Screenshot: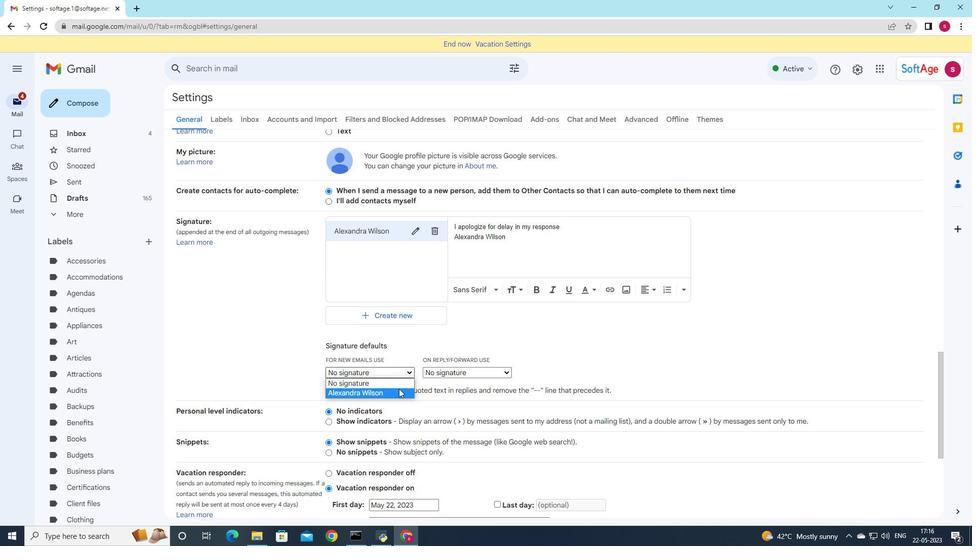 
Action: Mouse pressed left at (399, 391)
Screenshot: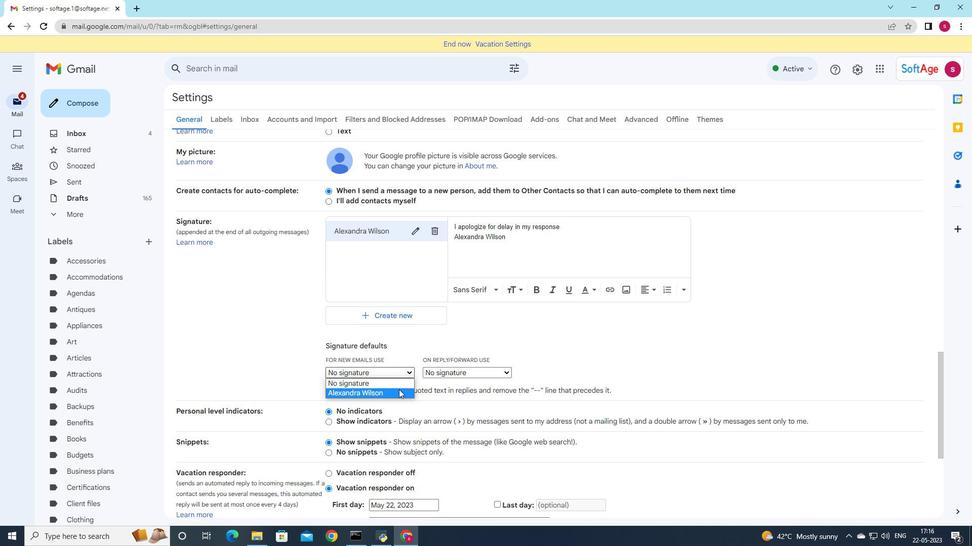 
Action: Mouse moved to (431, 371)
Screenshot: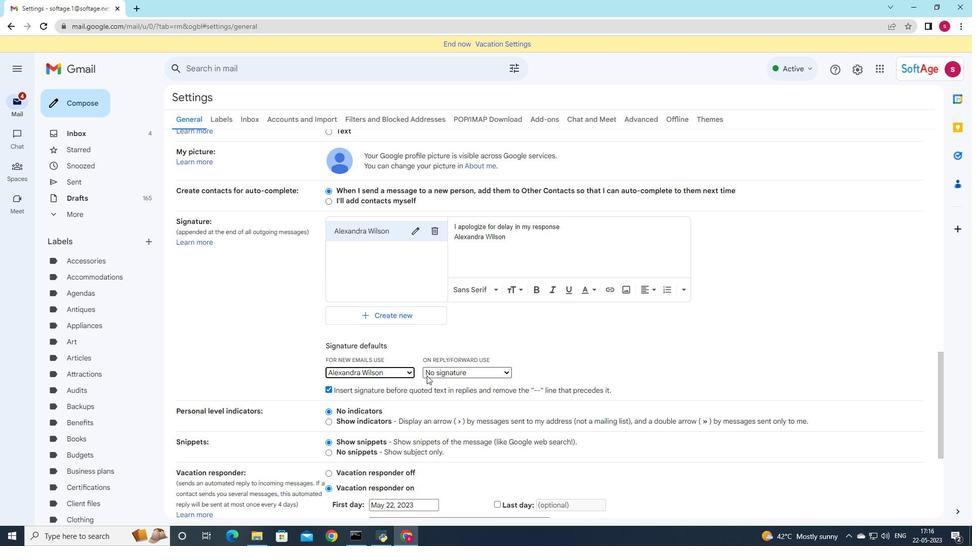
Action: Mouse pressed left at (431, 371)
Screenshot: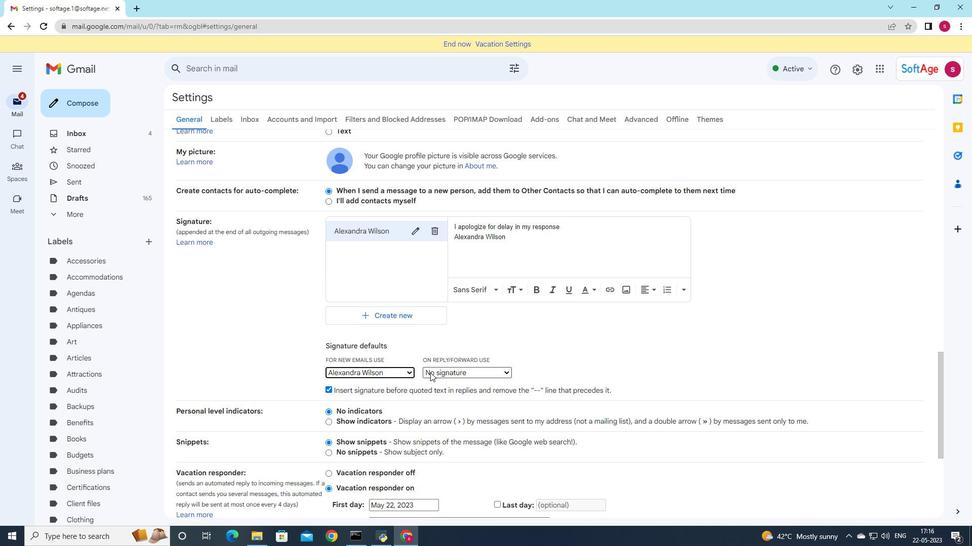 
Action: Mouse moved to (430, 396)
Screenshot: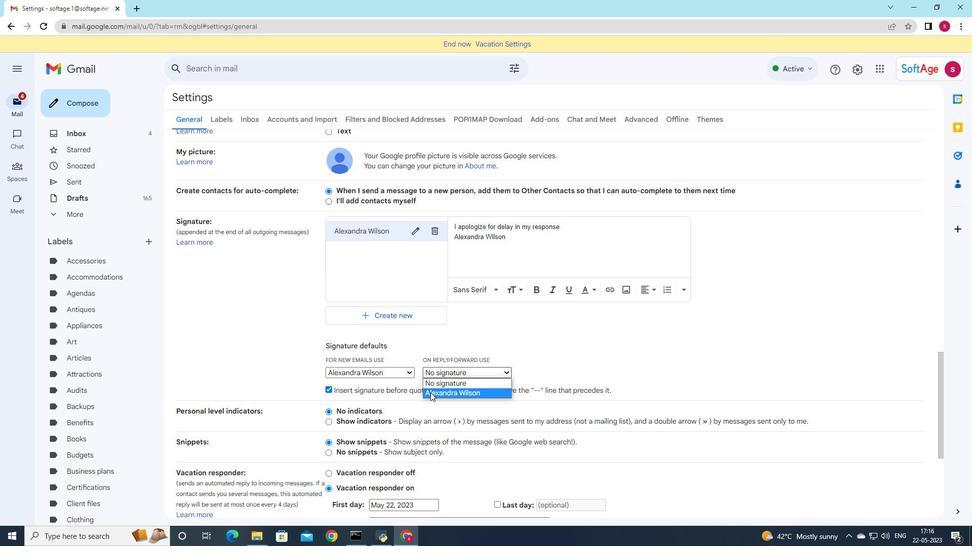 
Action: Mouse pressed left at (430, 396)
Screenshot: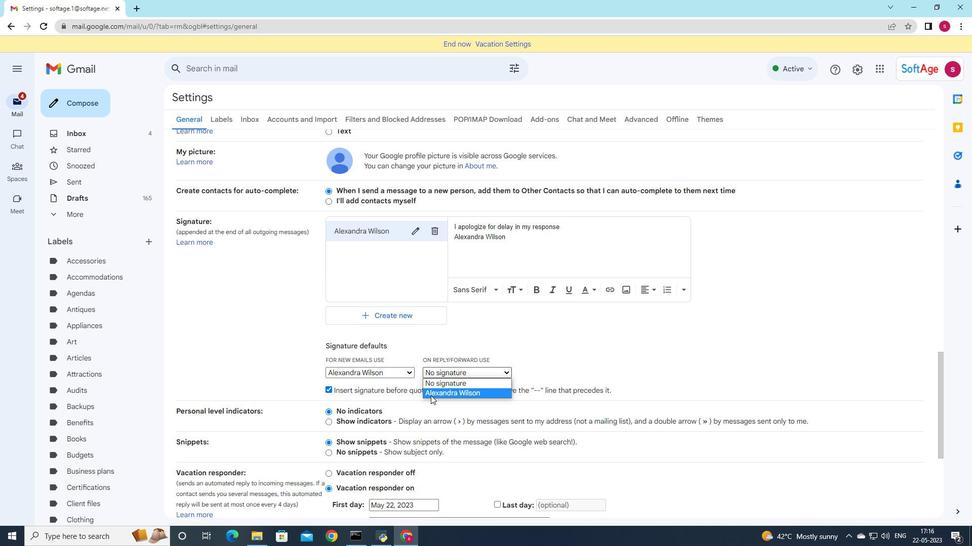 
Action: Mouse moved to (424, 371)
Screenshot: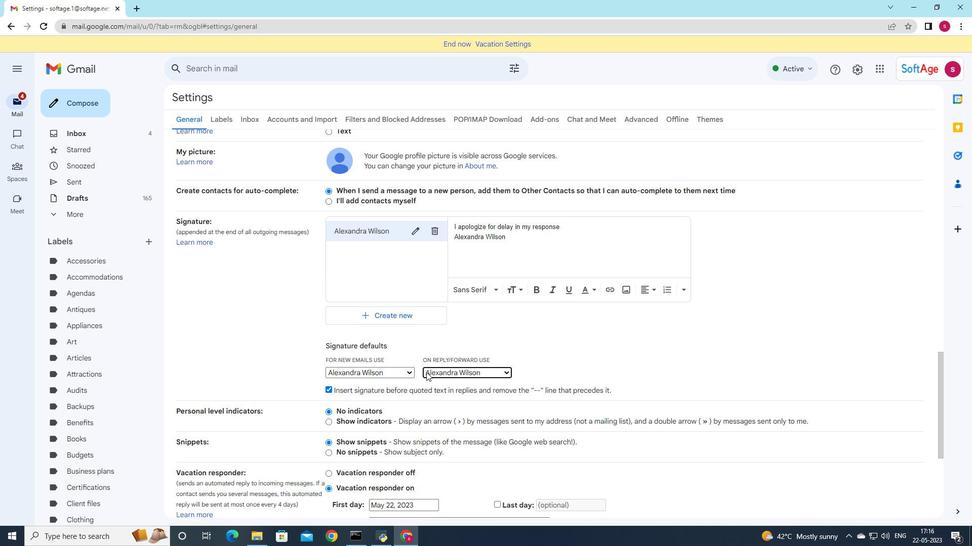 
Action: Mouse scrolled (424, 370) with delta (0, 0)
Screenshot: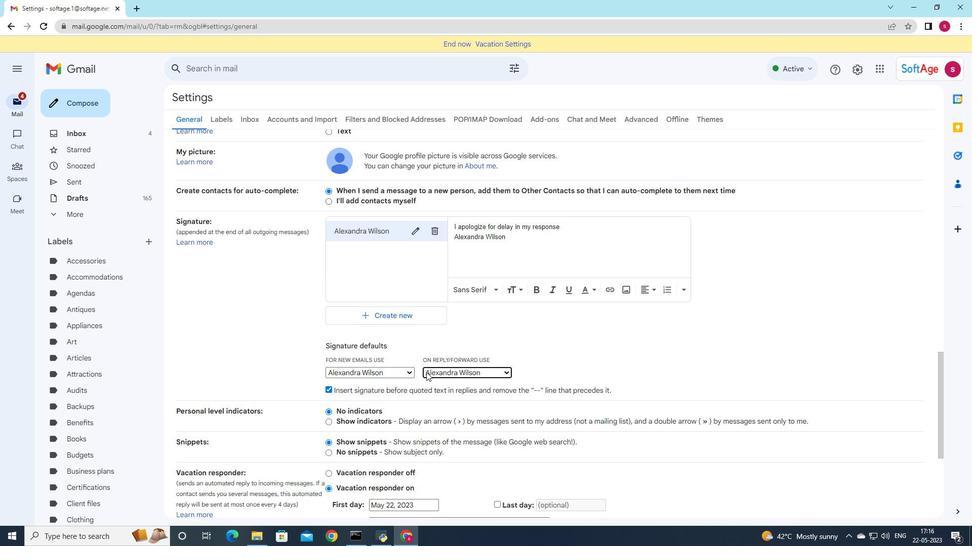 
Action: Mouse scrolled (424, 370) with delta (0, 0)
Screenshot: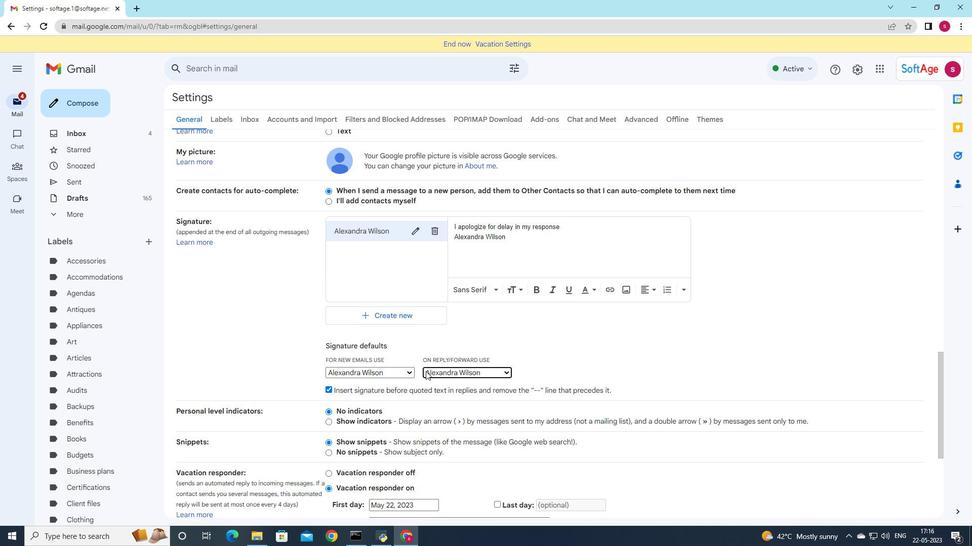 
Action: Mouse scrolled (424, 370) with delta (0, 0)
Screenshot: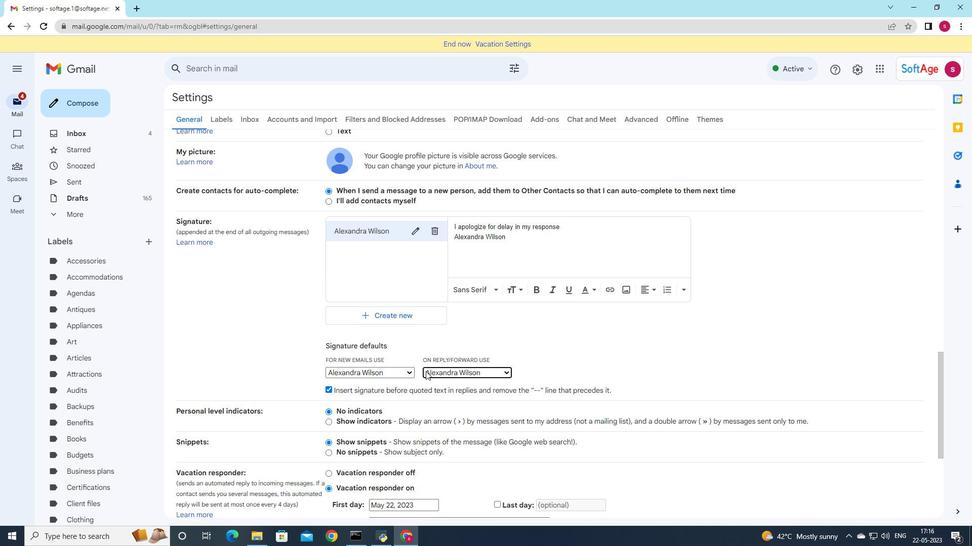 
Action: Mouse scrolled (424, 370) with delta (0, 0)
Screenshot: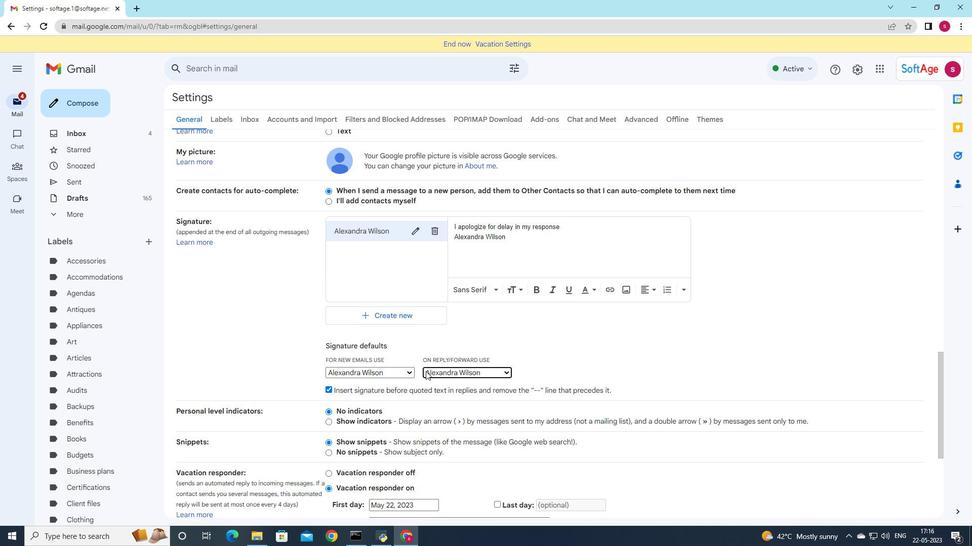 
Action: Mouse scrolled (424, 370) with delta (0, 0)
Screenshot: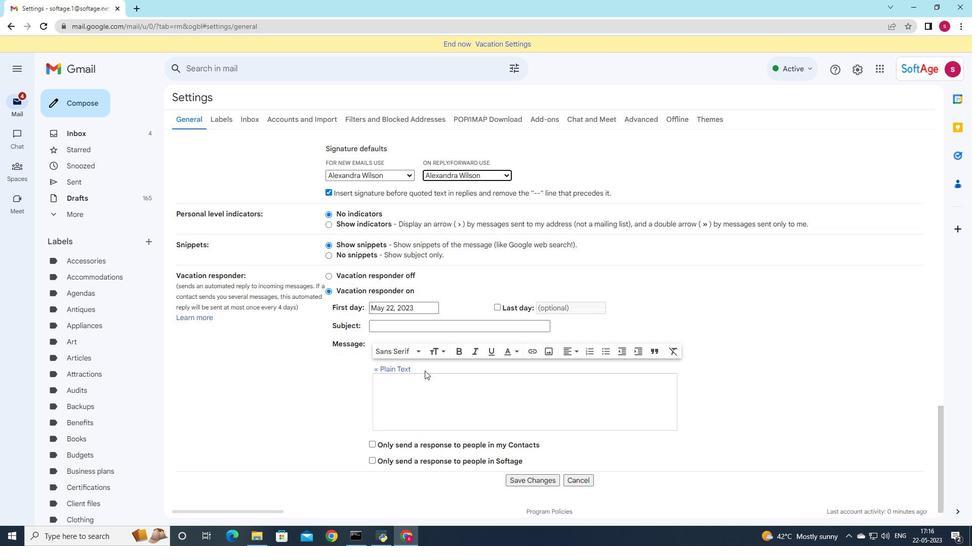 
Action: Mouse scrolled (424, 370) with delta (0, 0)
Screenshot: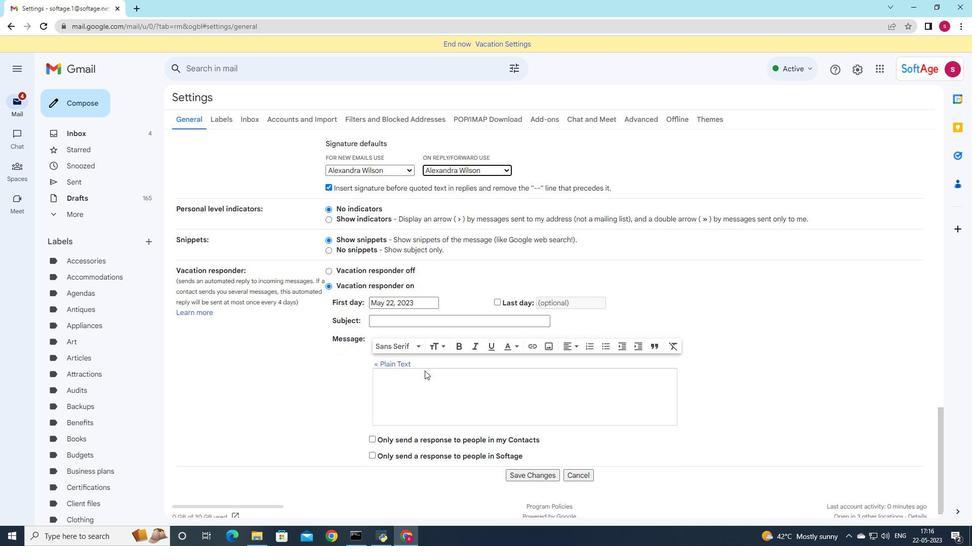 
Action: Mouse moved to (424, 371)
Screenshot: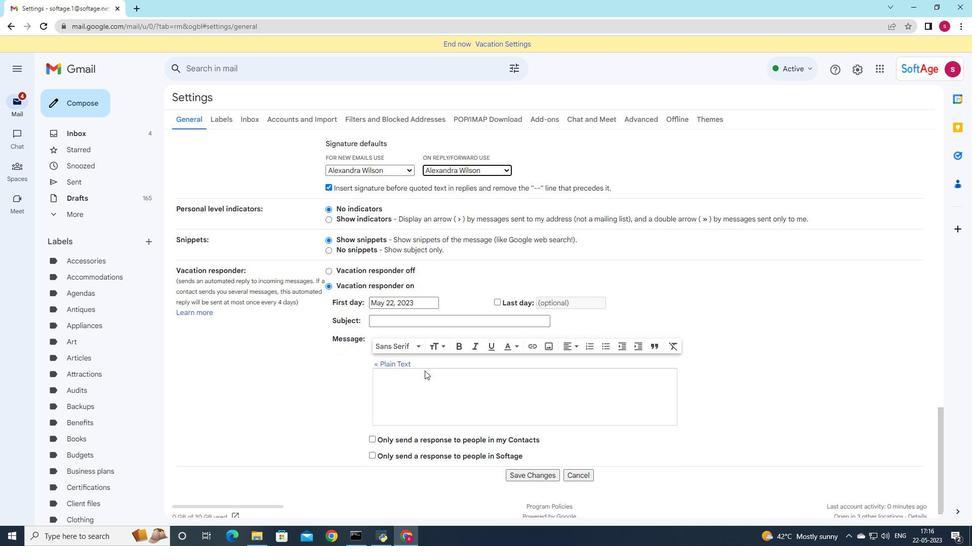 
Action: Mouse scrolled (424, 370) with delta (0, 0)
Screenshot: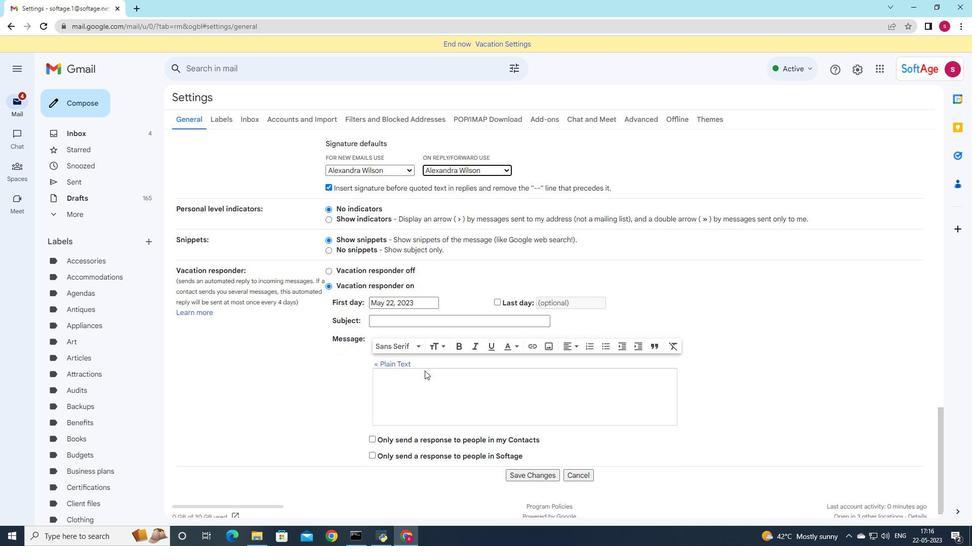 
Action: Mouse moved to (424, 375)
Screenshot: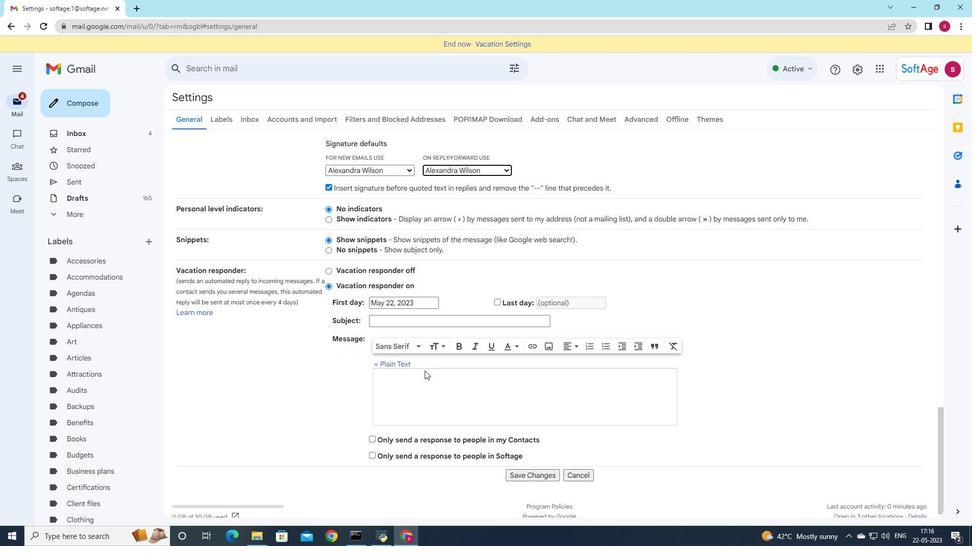 
Action: Mouse scrolled (424, 375) with delta (0, 0)
Screenshot: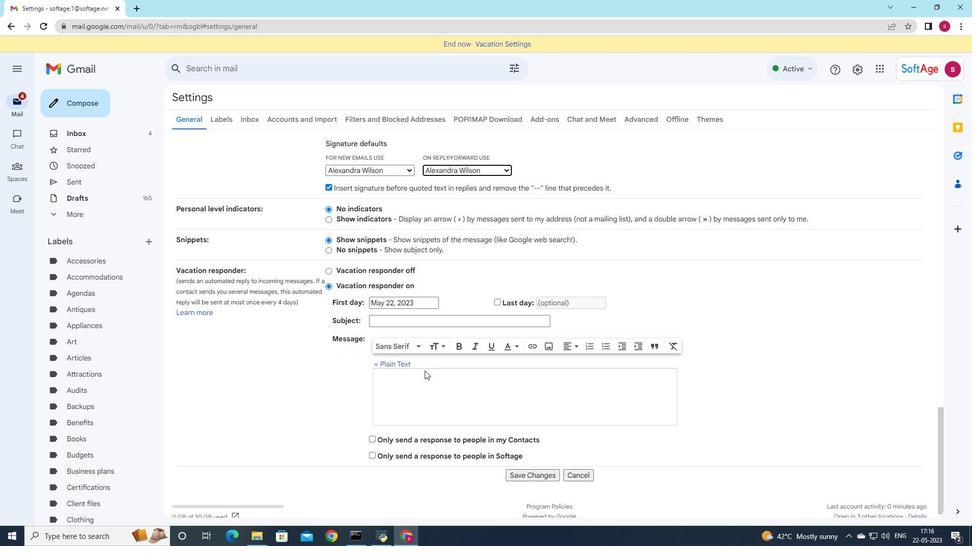 
Action: Mouse moved to (425, 379)
Screenshot: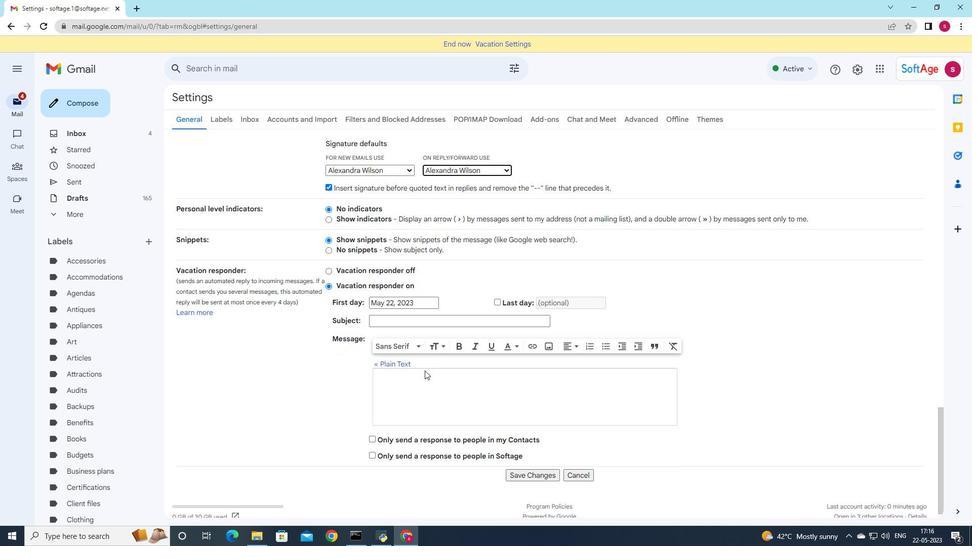 
Action: Mouse scrolled (425, 379) with delta (0, 0)
Screenshot: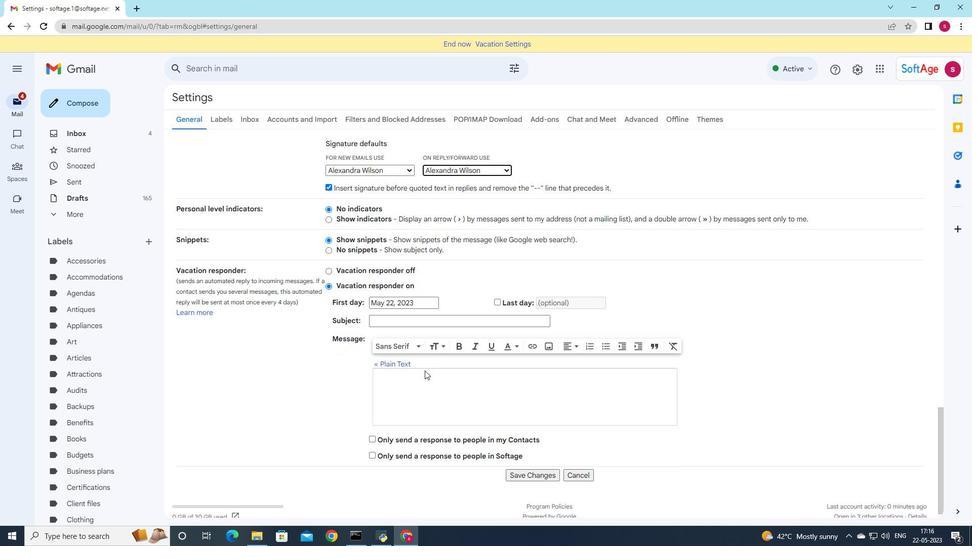
Action: Mouse moved to (515, 459)
Screenshot: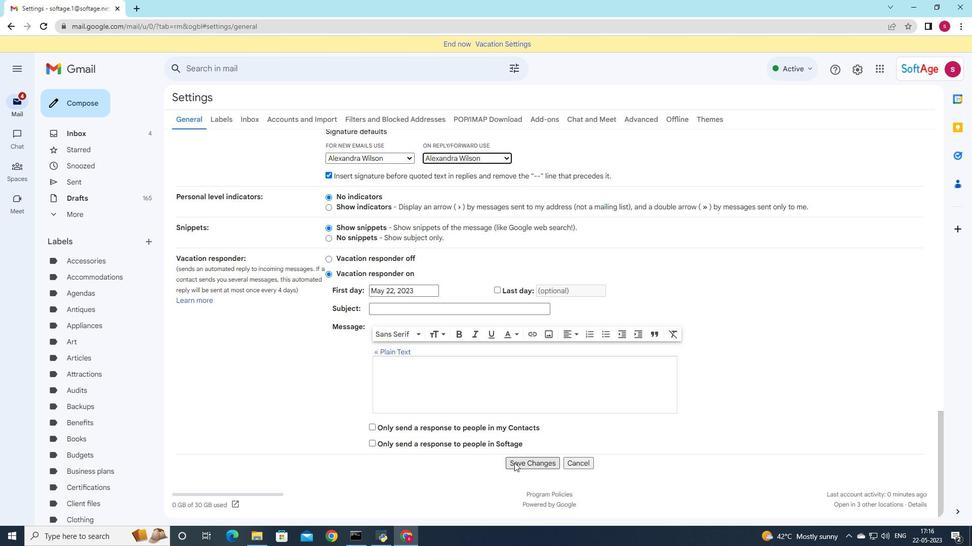 
Action: Mouse pressed left at (515, 459)
Screenshot: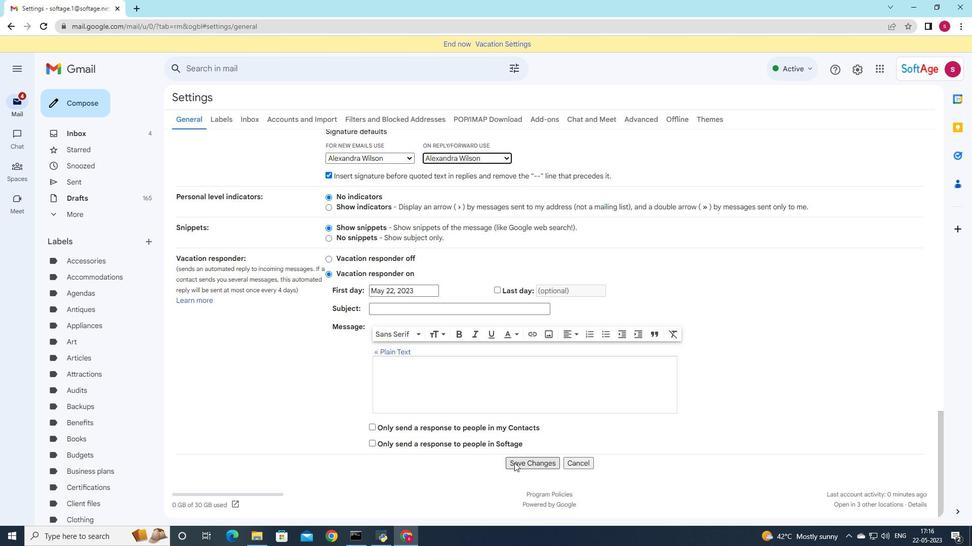 
Action: Mouse moved to (84, 110)
Screenshot: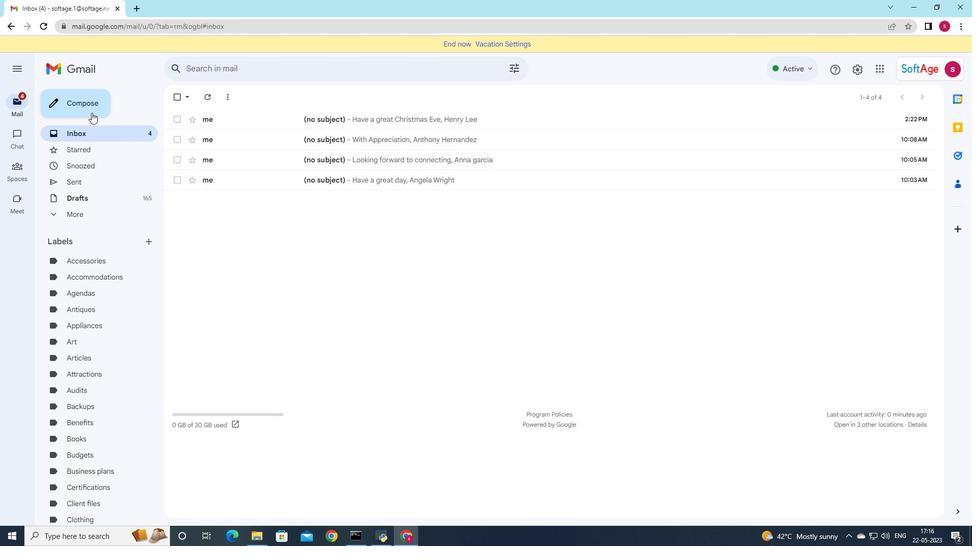 
Action: Mouse pressed left at (84, 110)
Screenshot: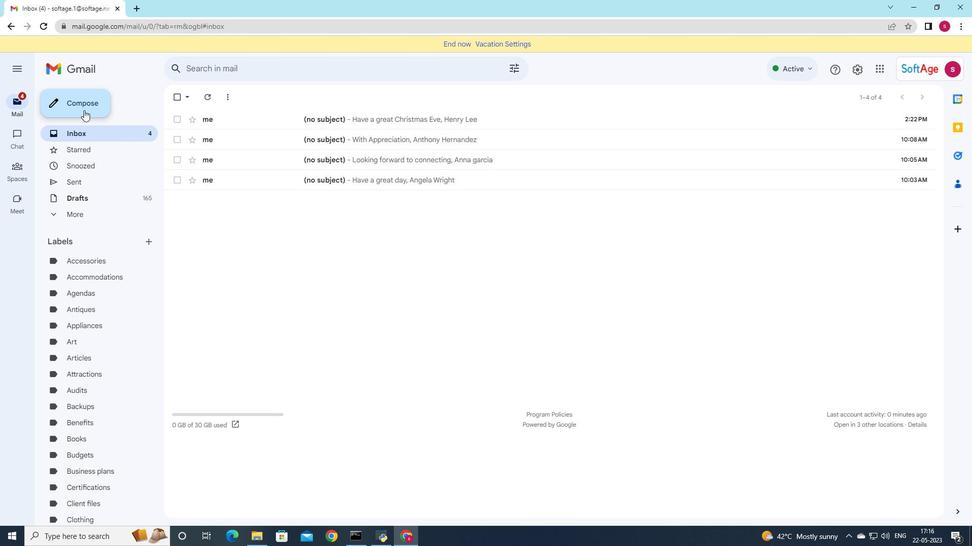 
Action: Mouse moved to (726, 243)
Screenshot: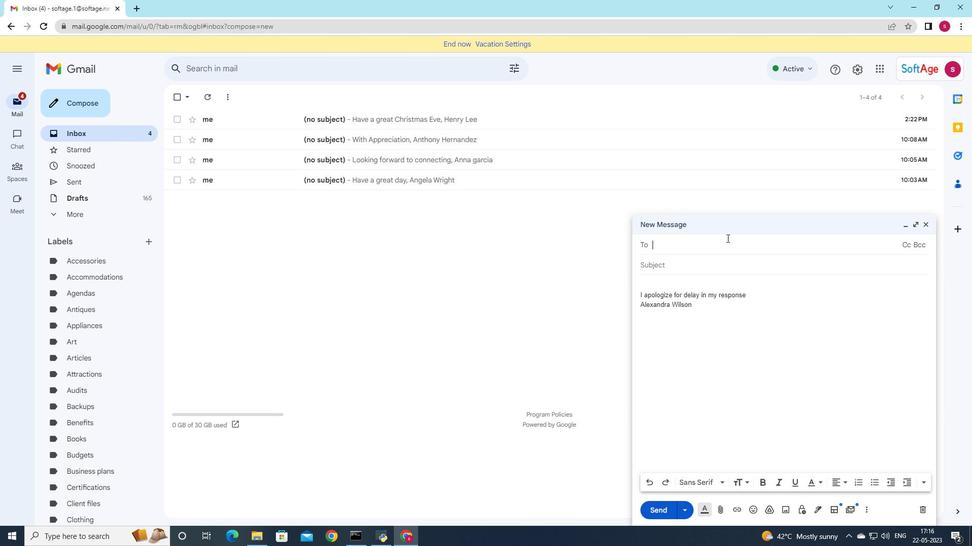 
Action: Key pressed soft
Screenshot: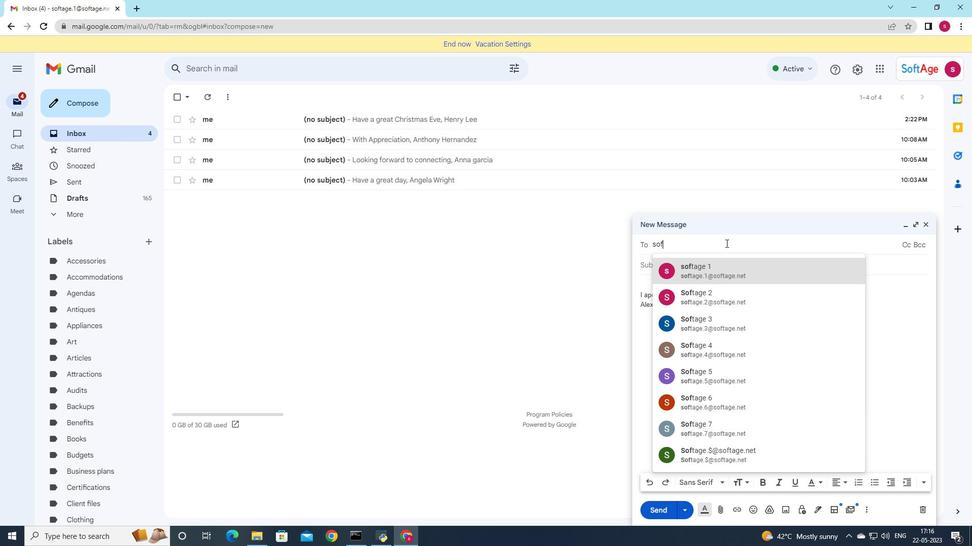 
Action: Mouse moved to (766, 406)
Screenshot: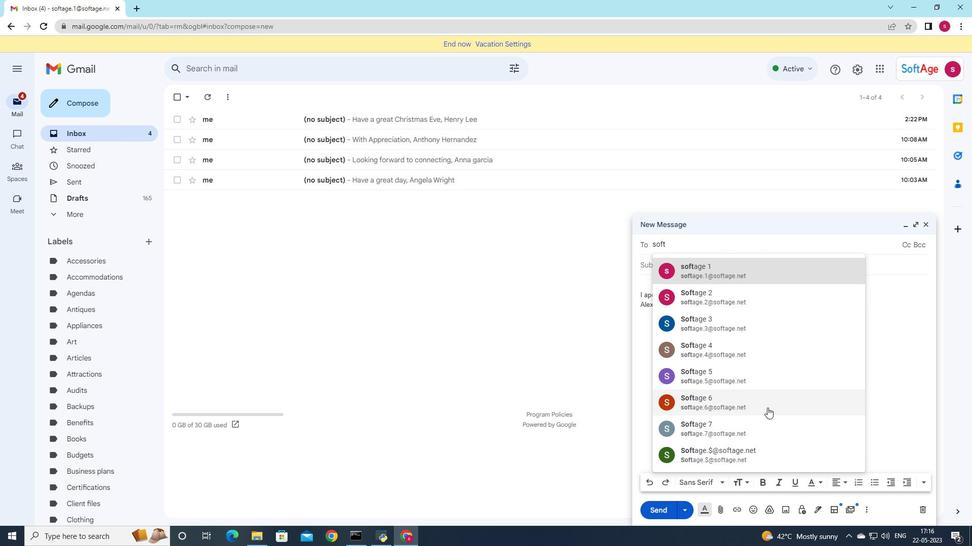 
Action: Mouse pressed left at (766, 406)
Screenshot: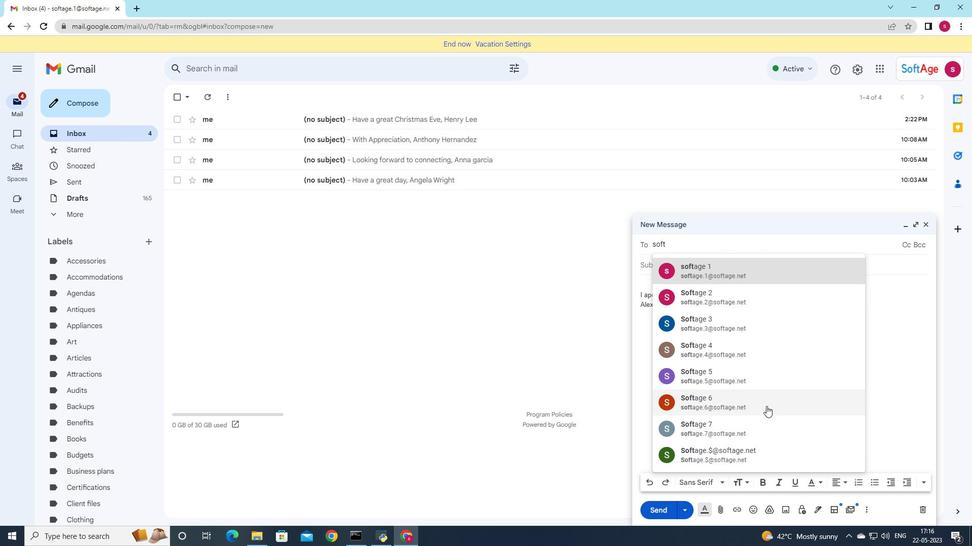 
Action: Mouse moved to (598, 355)
Screenshot: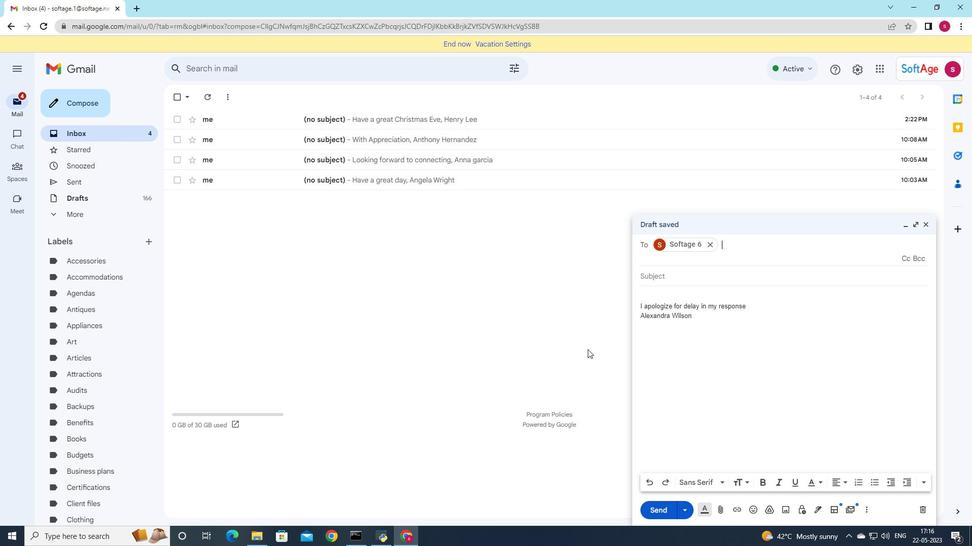 
Action: Mouse scrolled (598, 355) with delta (0, 0)
Screenshot: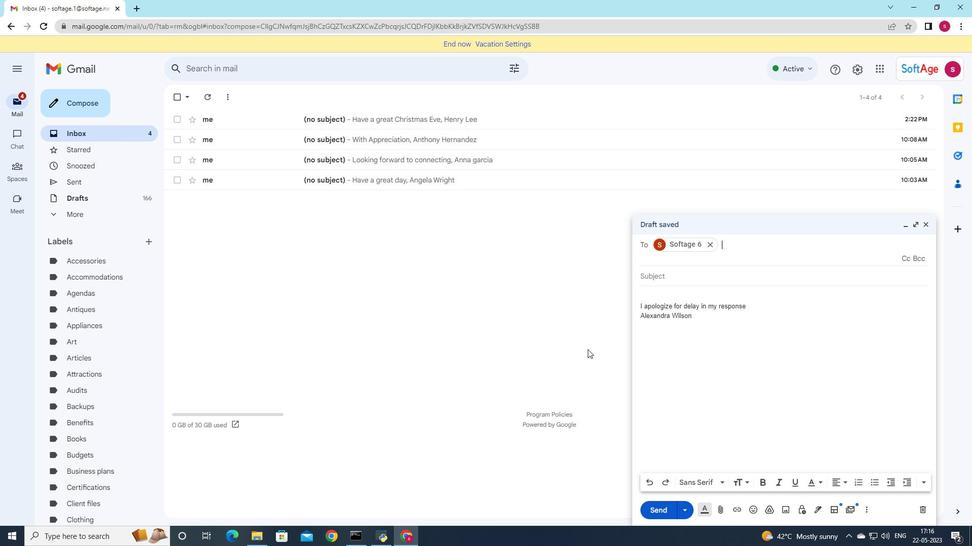
Action: Mouse moved to (602, 359)
Screenshot: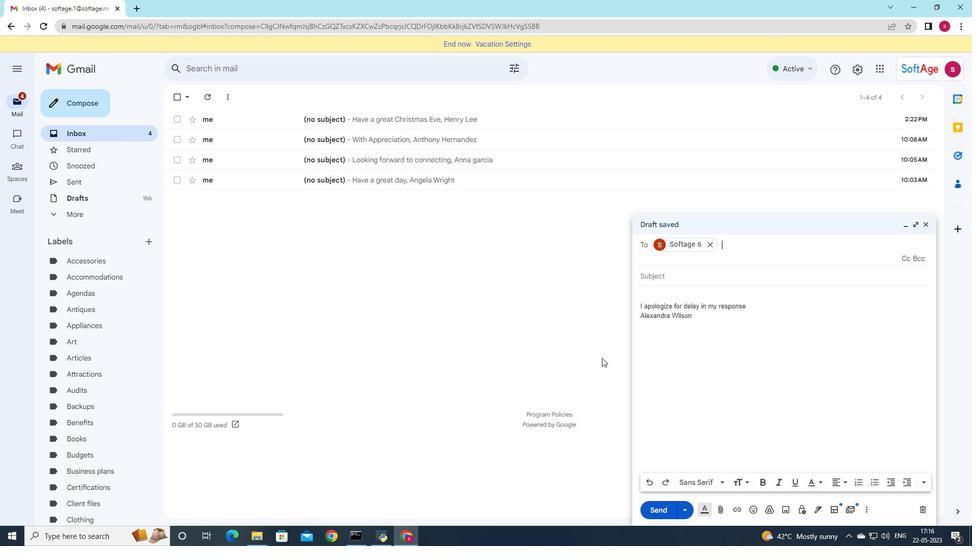 
Action: Mouse scrolled (602, 358) with delta (0, 0)
Screenshot: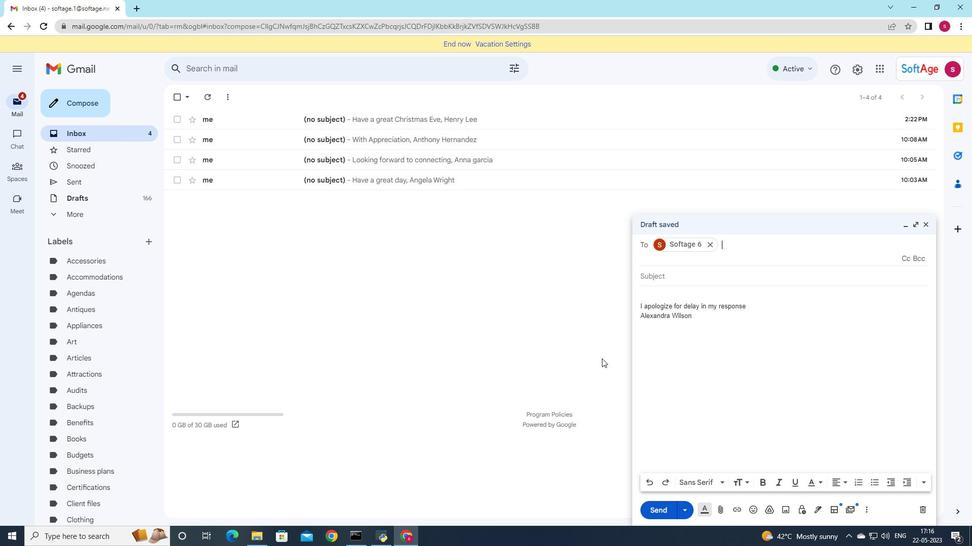 
Action: Mouse moved to (659, 281)
Screenshot: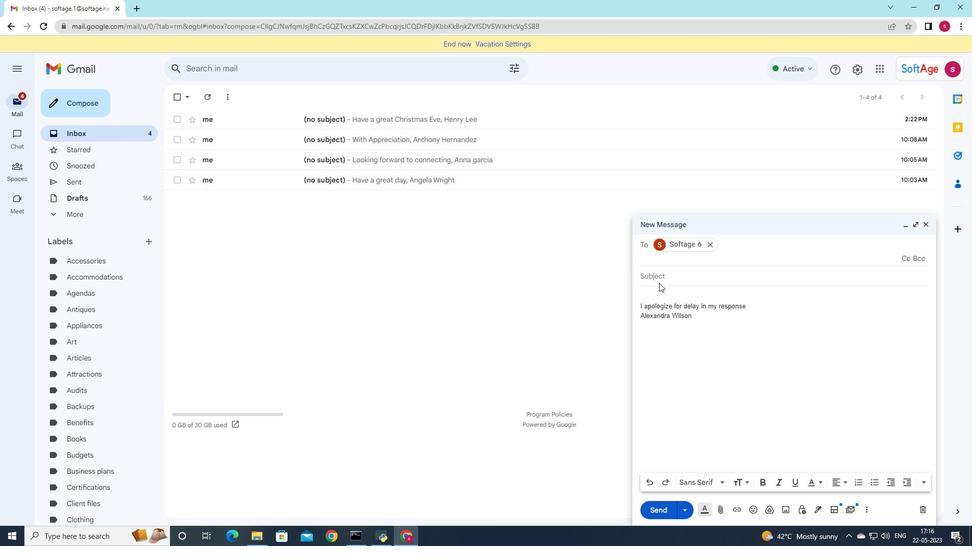 
Action: Mouse pressed left at (659, 281)
Screenshot: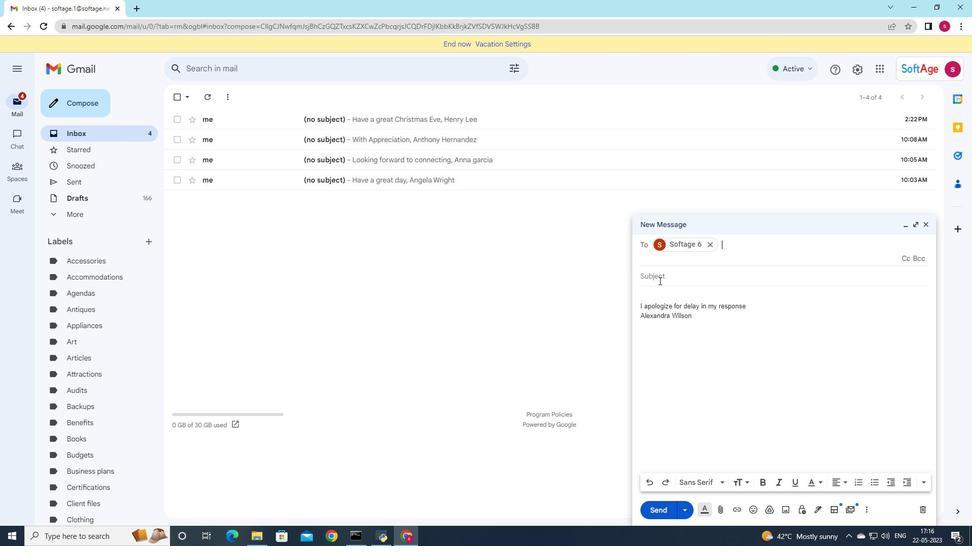 
Action: Mouse moved to (709, 268)
Screenshot: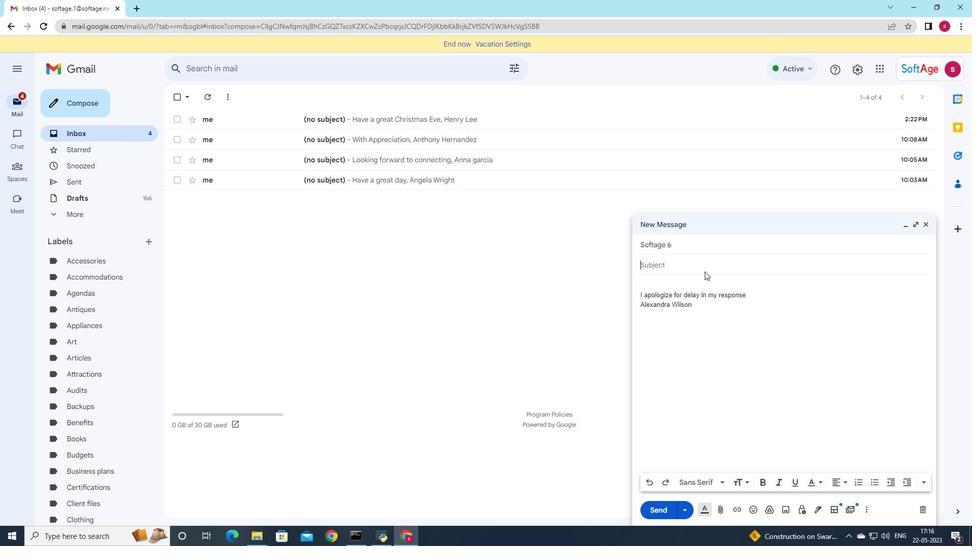 
Action: Key pressed <Key.shift>project<Key.backspace><Key.backspace><Key.backspace><Key.backspace><Key.backspace><Key.backspace><Key.backspace><Key.shift><Key.shift>pr<Key.backspace><Key.backspace><Key.shift><Key.shift><Key.shift>Project<Key.space>update
Screenshot: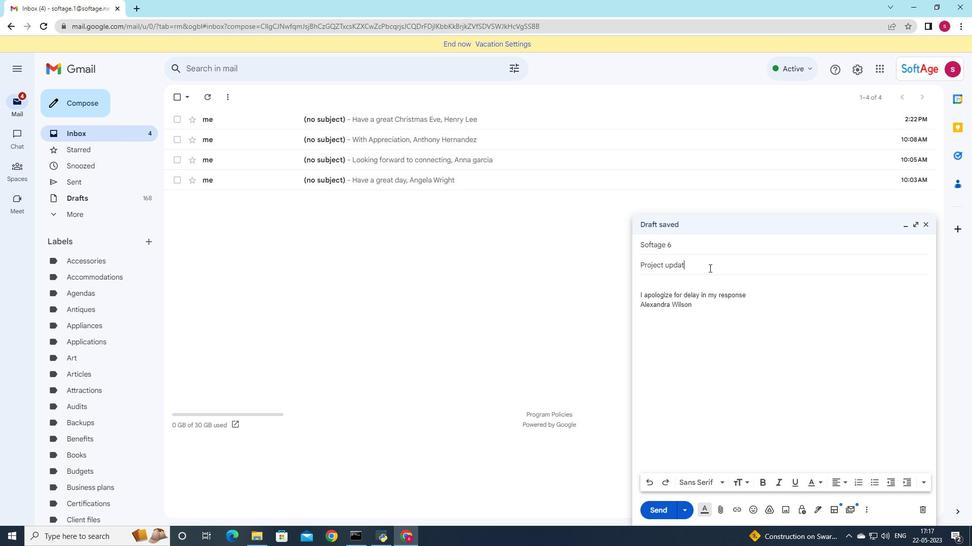 
Action: Mouse moved to (687, 351)
Screenshot: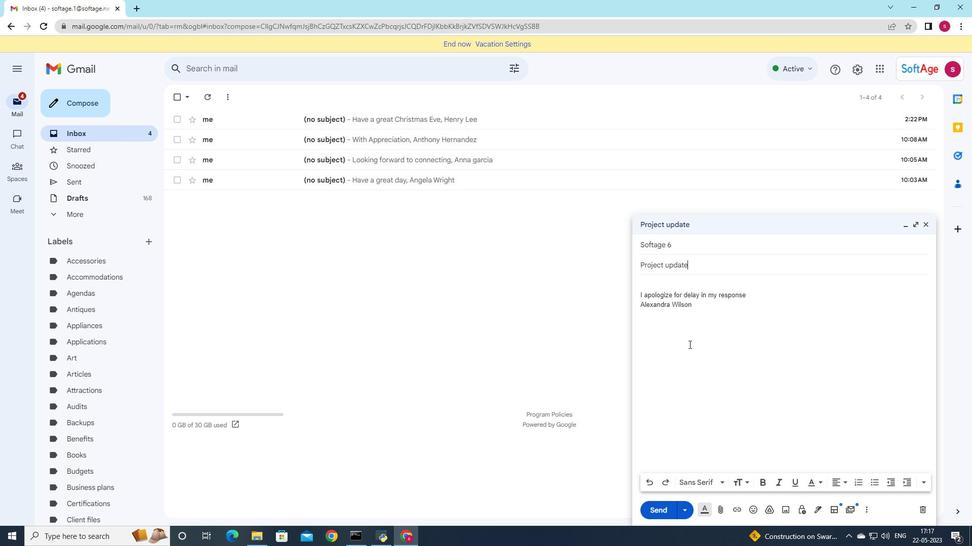 
Action: Mouse scrolled (687, 350) with delta (0, 0)
Screenshot: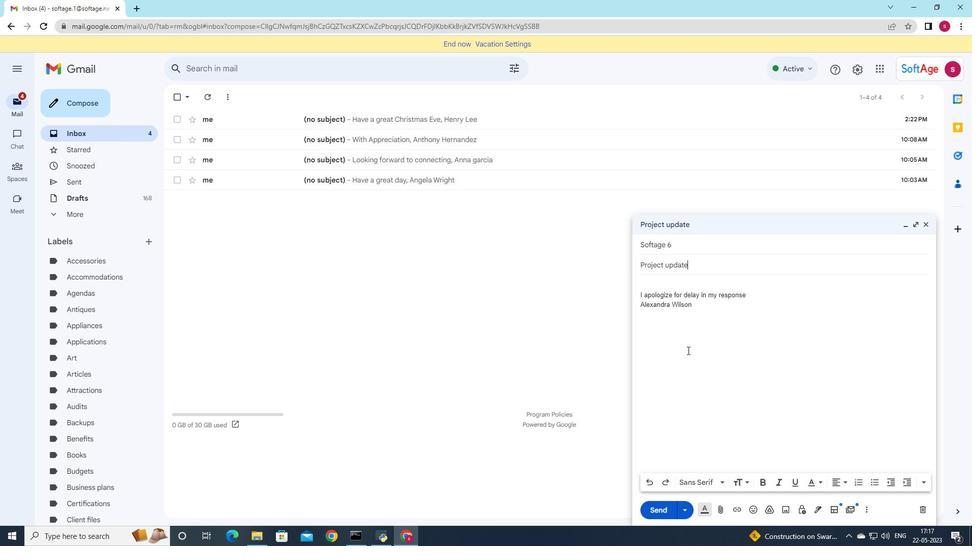 
Action: Mouse moved to (688, 361)
Screenshot: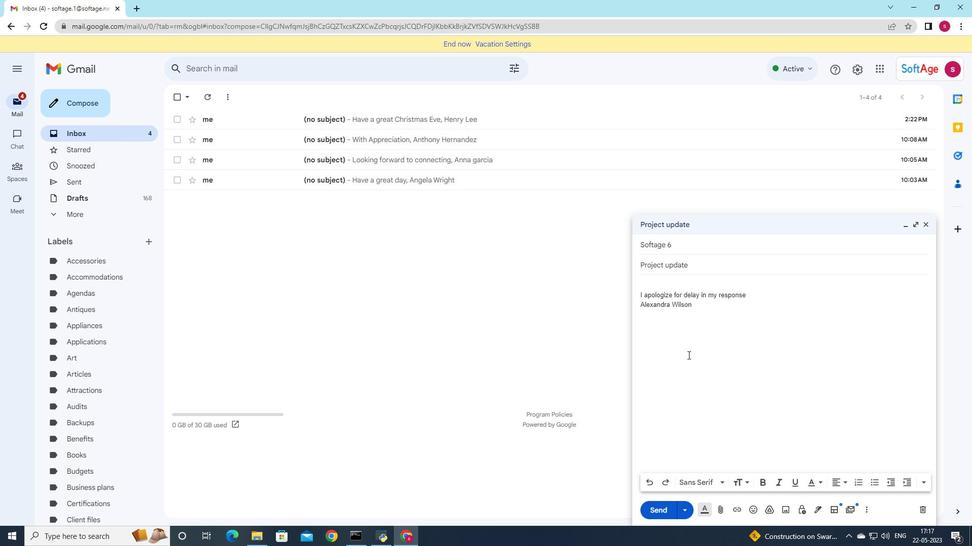 
Action: Mouse scrolled (688, 355) with delta (0, 0)
Screenshot: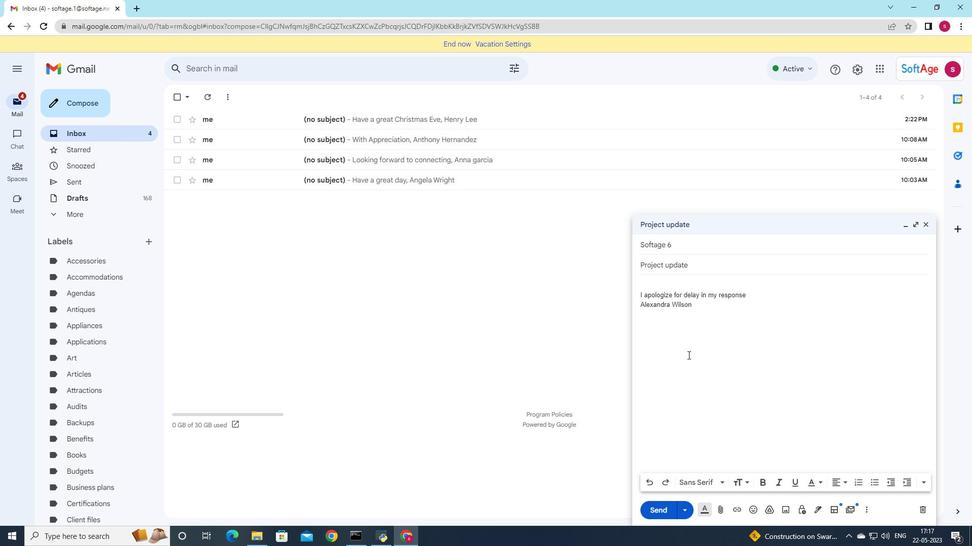 
Action: Mouse moved to (722, 514)
Screenshot: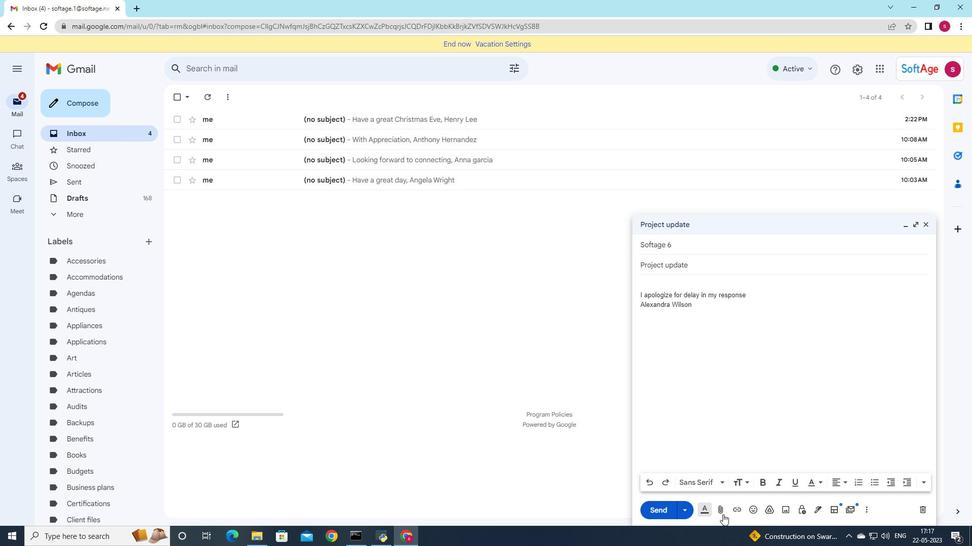 
Action: Mouse pressed left at (722, 514)
Screenshot: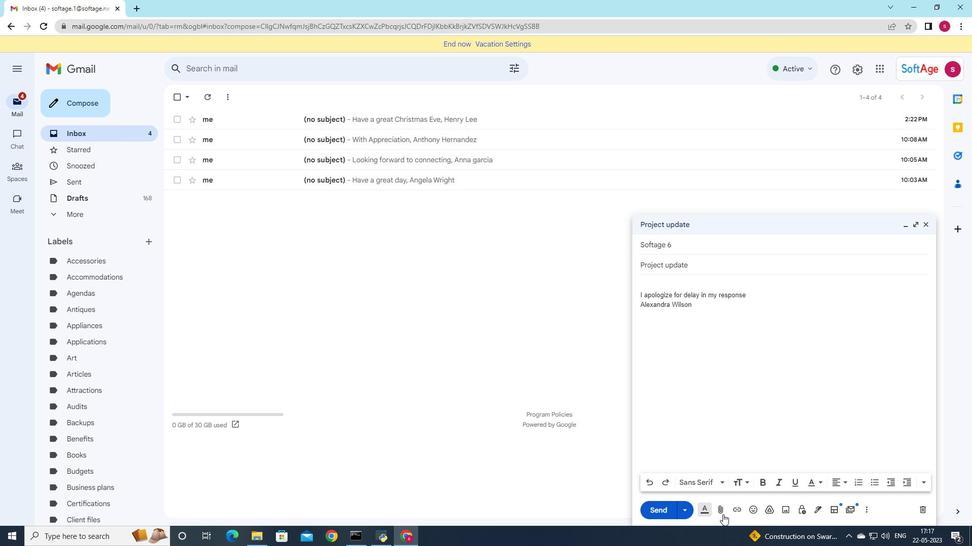 
Action: Mouse moved to (119, 74)
Screenshot: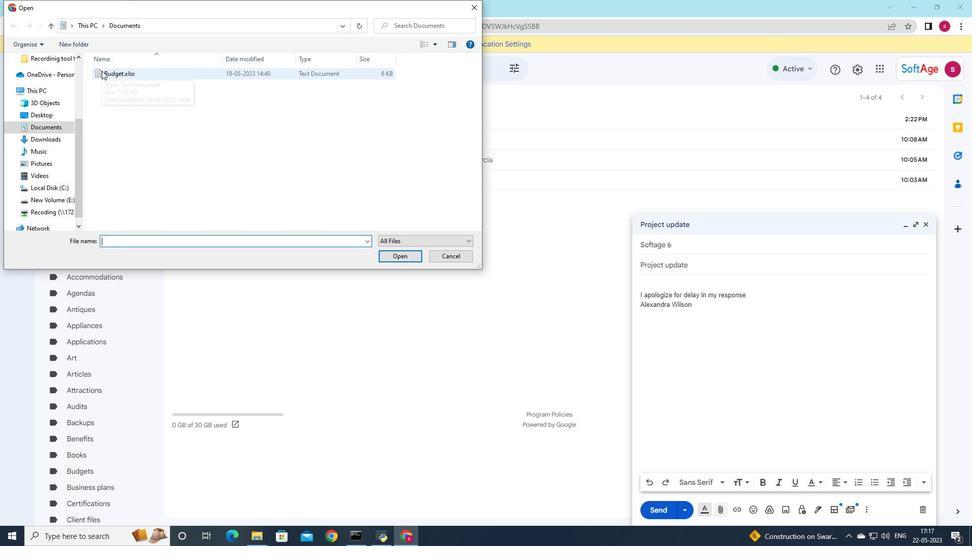 
Action: Mouse pressed left at (119, 74)
Screenshot: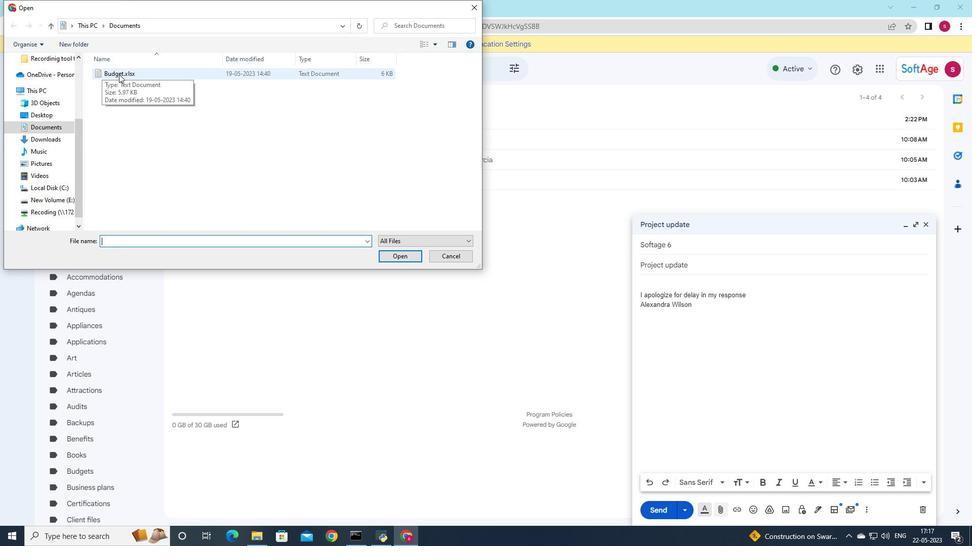 
Action: Mouse pressed left at (119, 74)
Screenshot: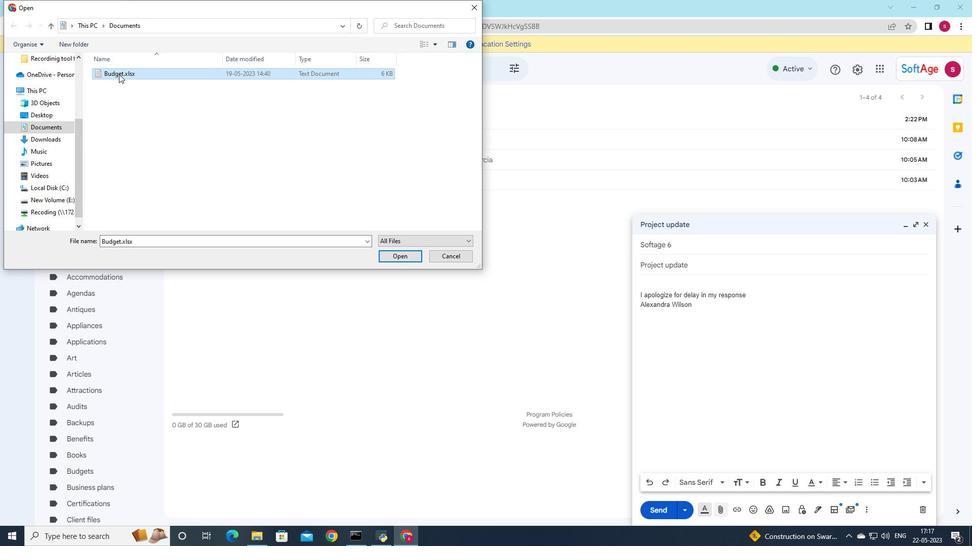 
Action: Mouse moved to (198, 100)
Screenshot: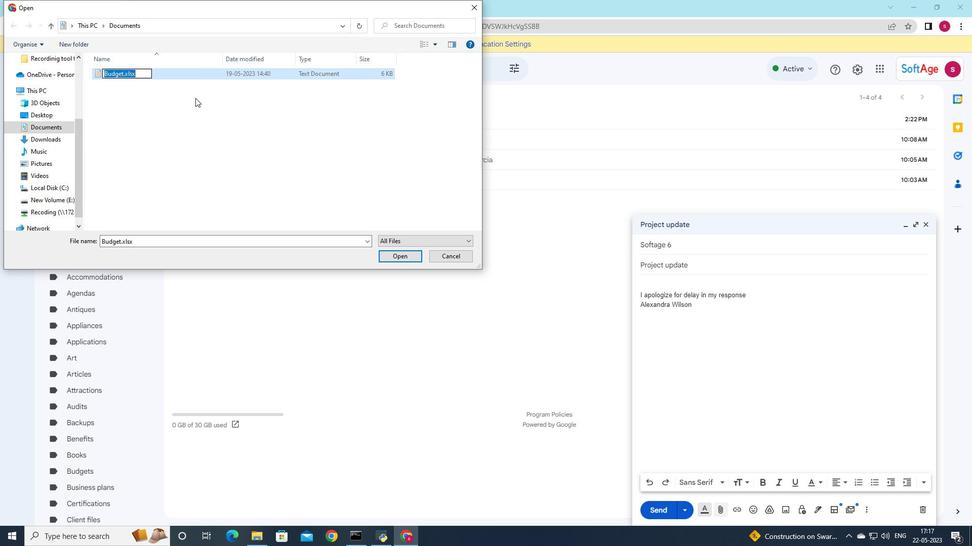 
Action: Key pressed project<Key.shift>_plan.docx
Screenshot: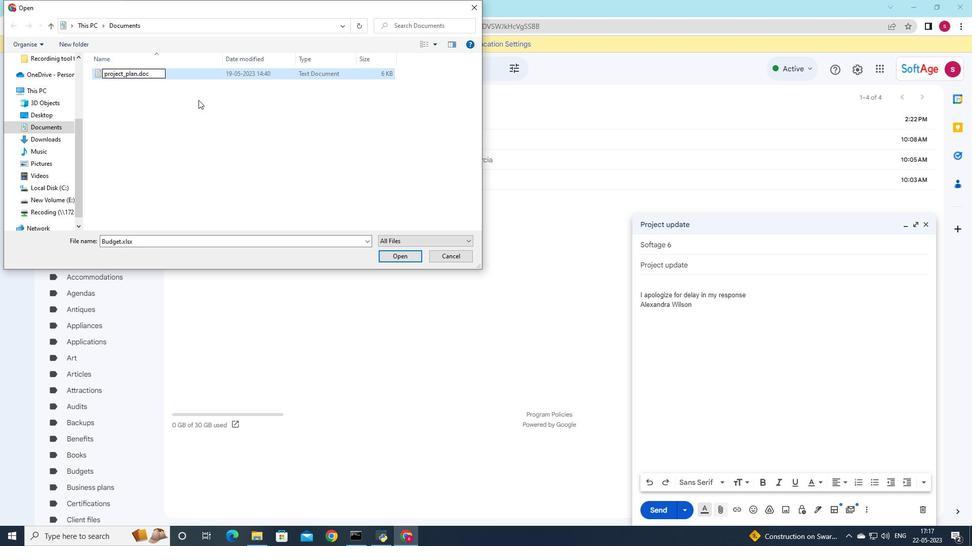 
Action: Mouse moved to (403, 257)
Screenshot: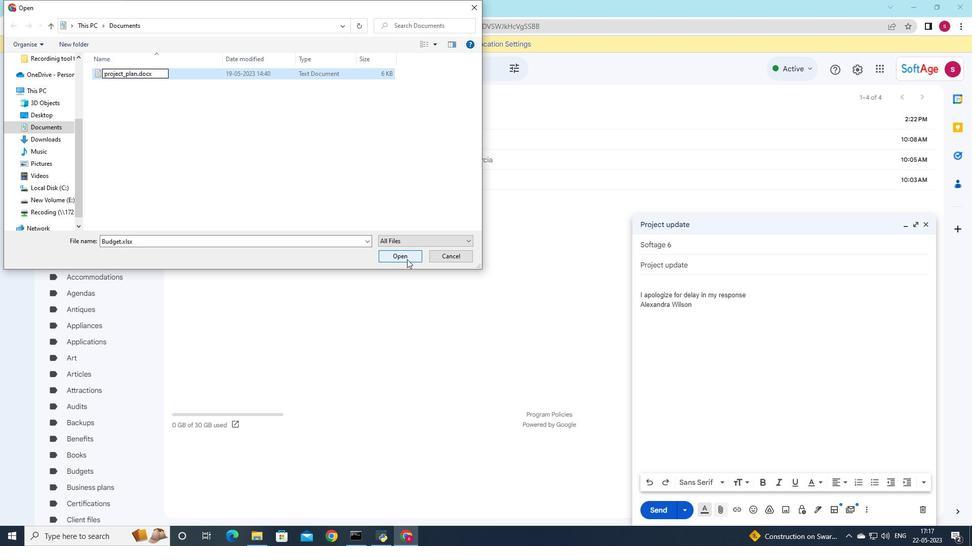 
Action: Mouse pressed left at (403, 257)
Screenshot: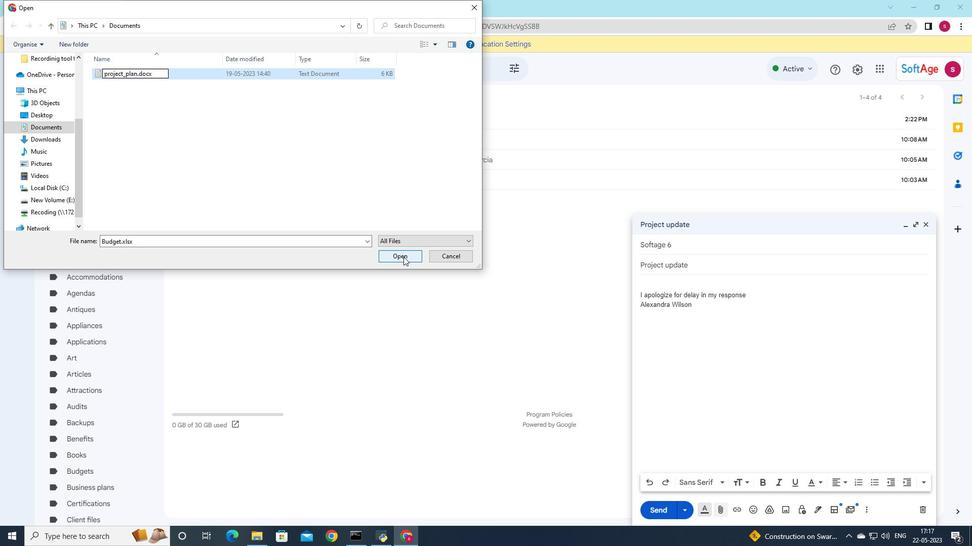 
Action: Mouse moved to (276, 75)
Screenshot: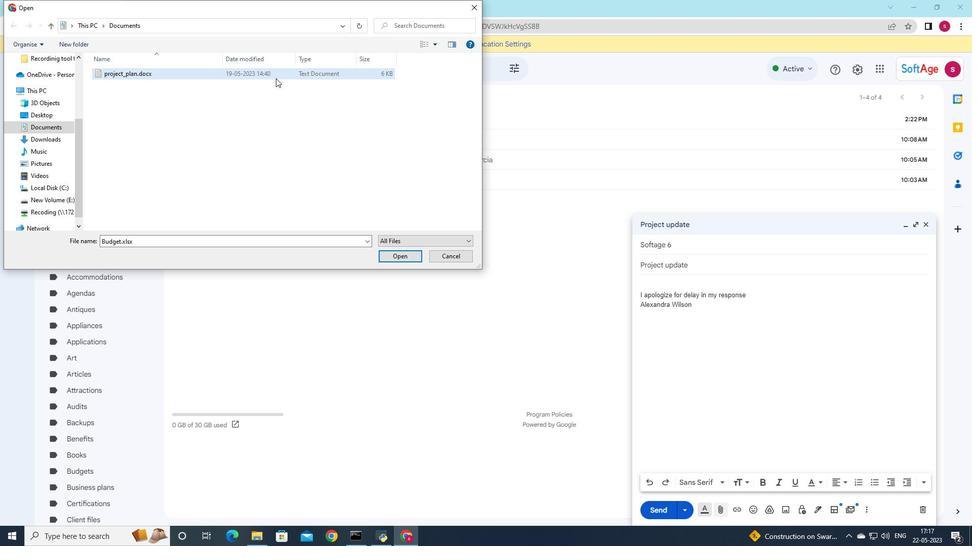 
Action: Mouse pressed left at (276, 75)
Screenshot: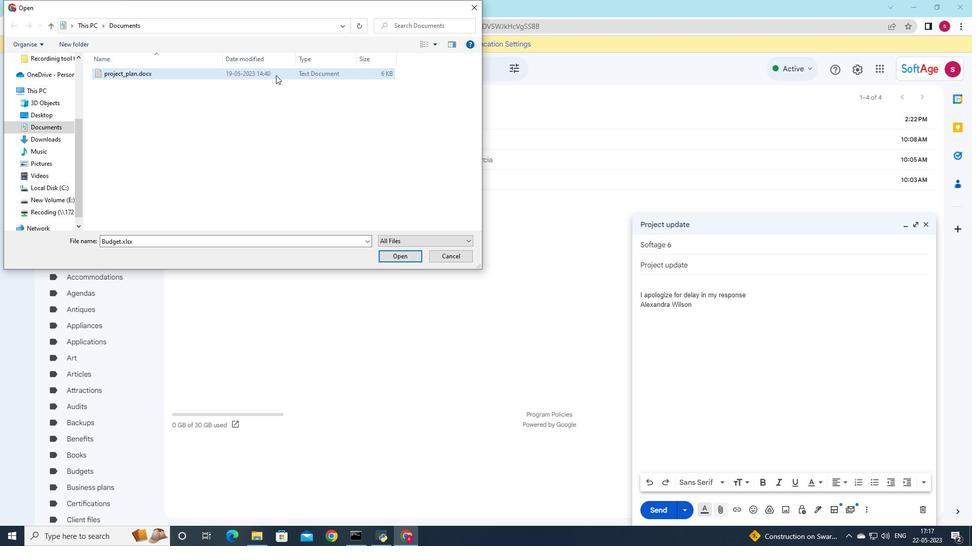 
Action: Mouse moved to (388, 254)
Screenshot: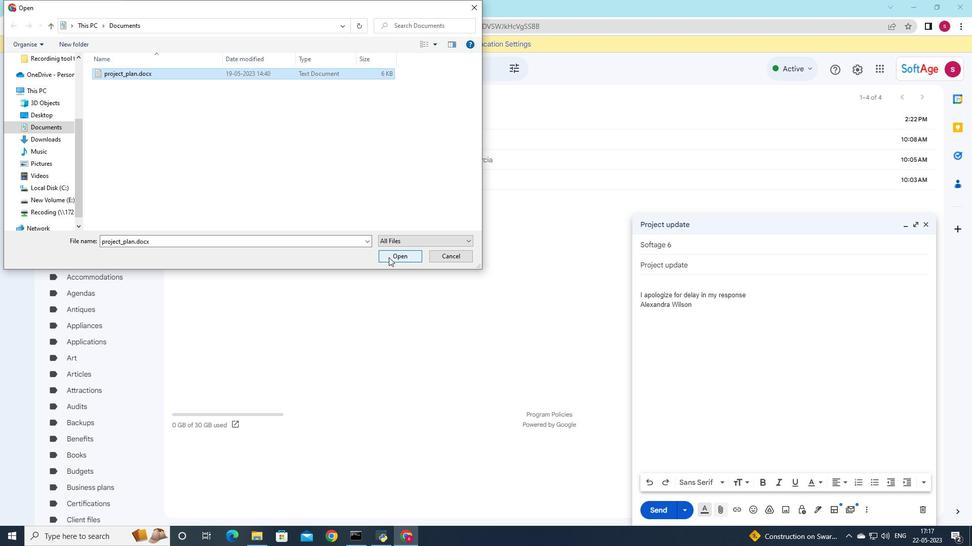 
Action: Mouse pressed left at (388, 254)
Screenshot: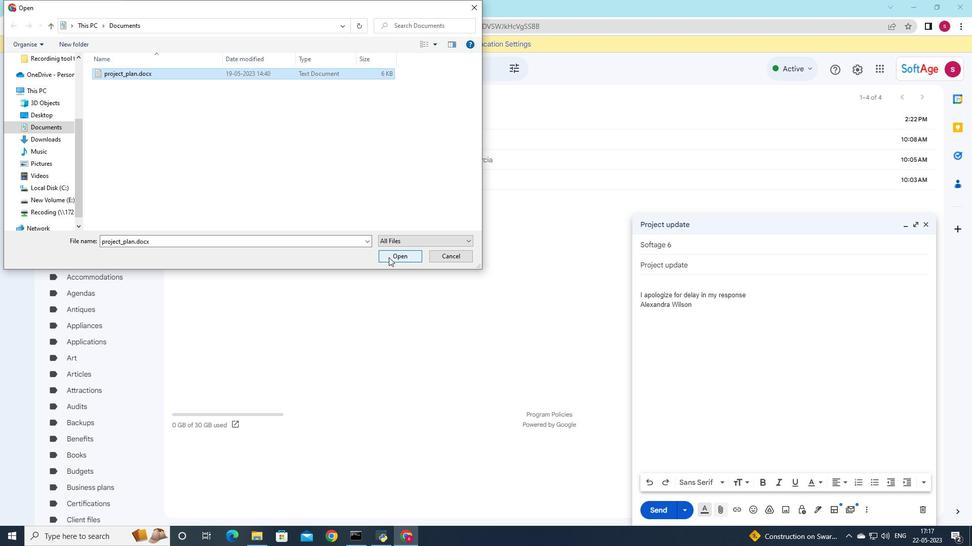 
Action: Mouse moved to (747, 293)
Screenshot: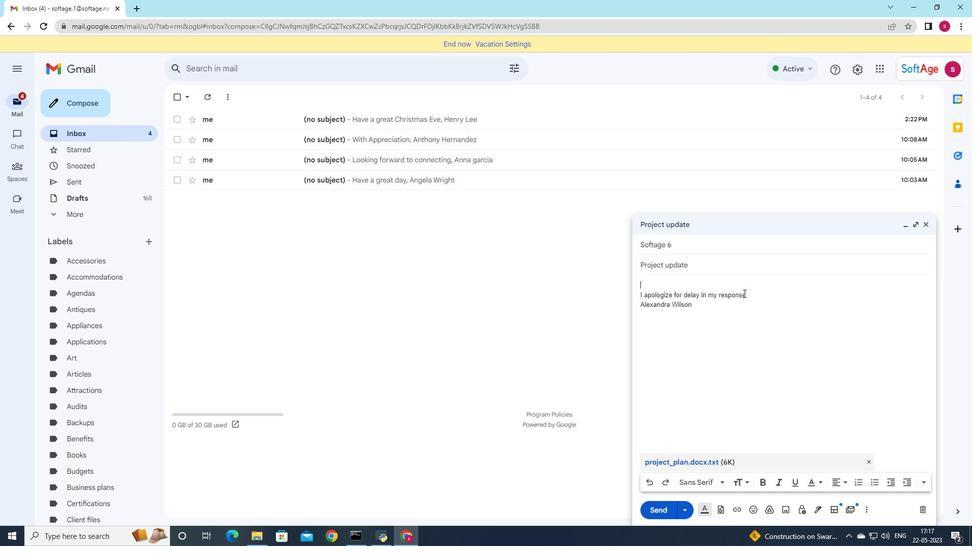 
Action: Mouse pressed left at (747, 293)
Screenshot: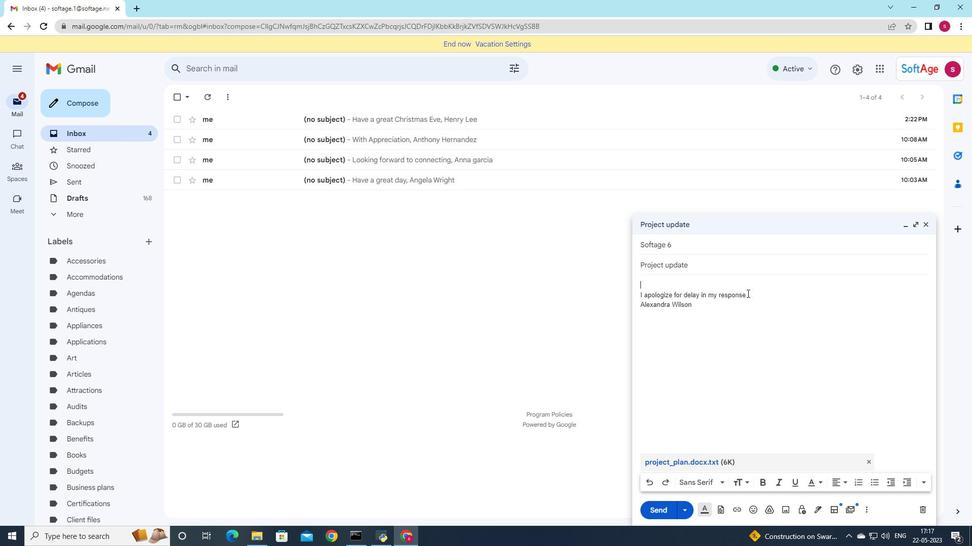 
Action: Mouse moved to (698, 301)
Screenshot: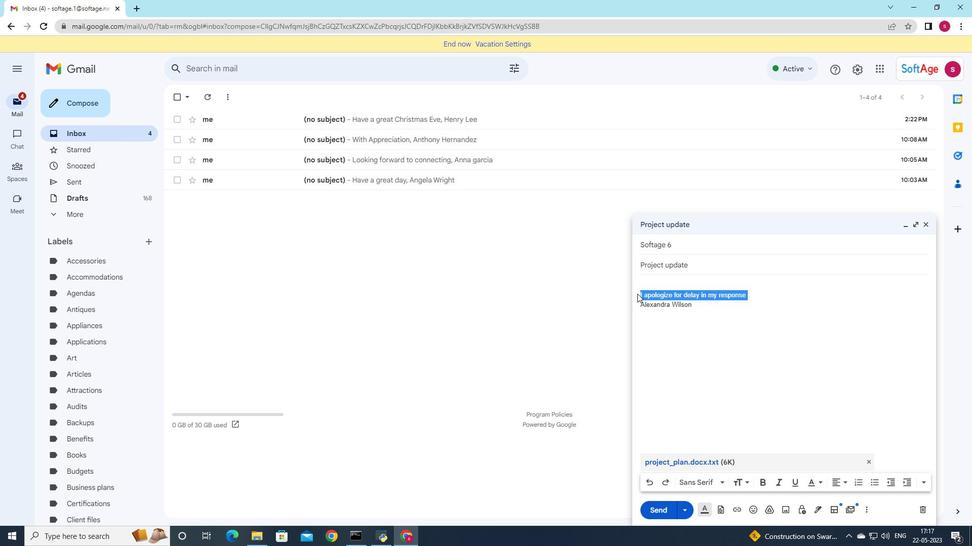 
Action: Key pressed <Key.delete>
Screenshot: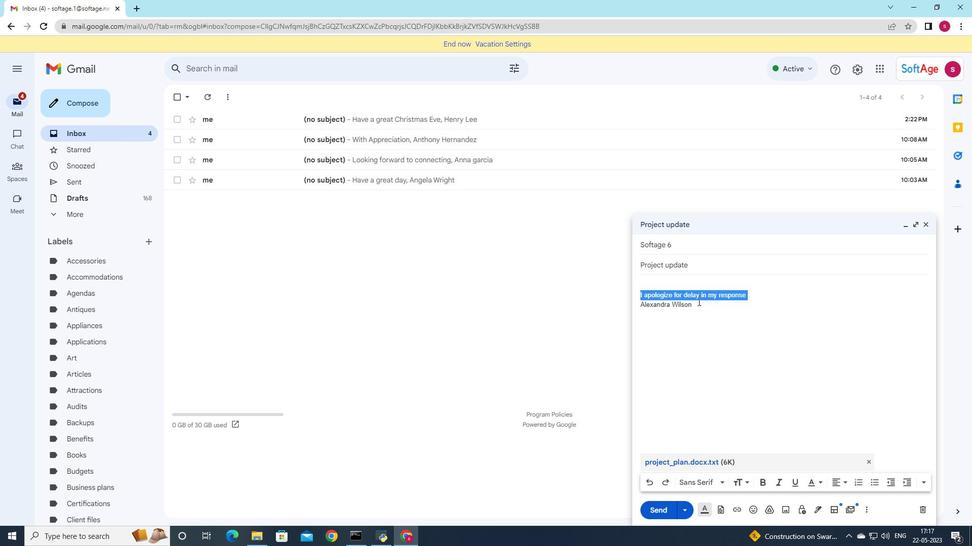
Action: Mouse moved to (677, 286)
Screenshot: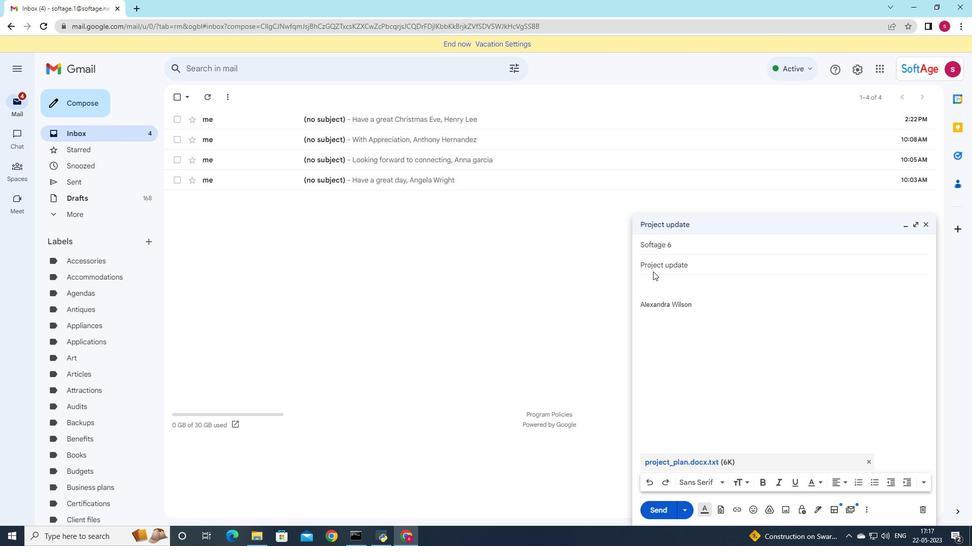 
Action: Key pressed <Key.backspace>
Screenshot: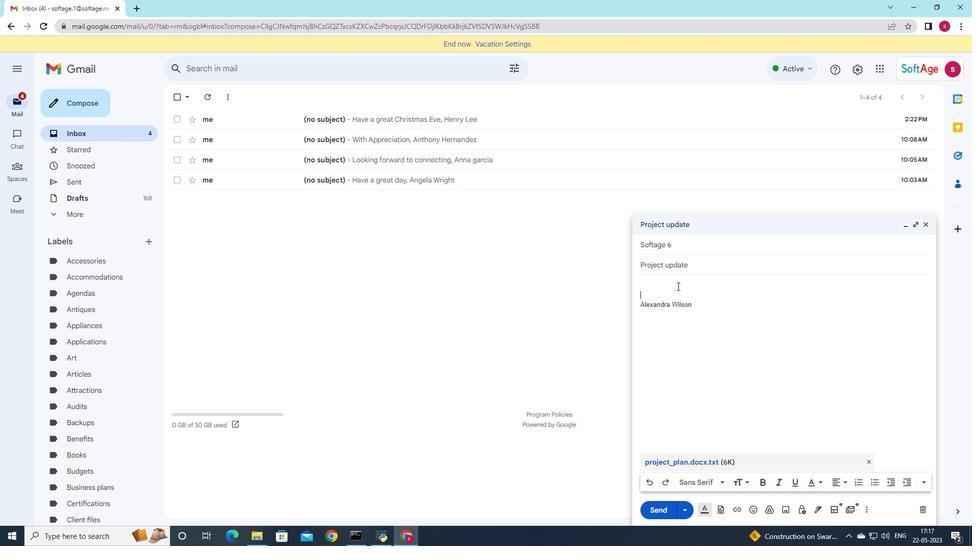 
Action: Mouse moved to (797, 315)
Screenshot: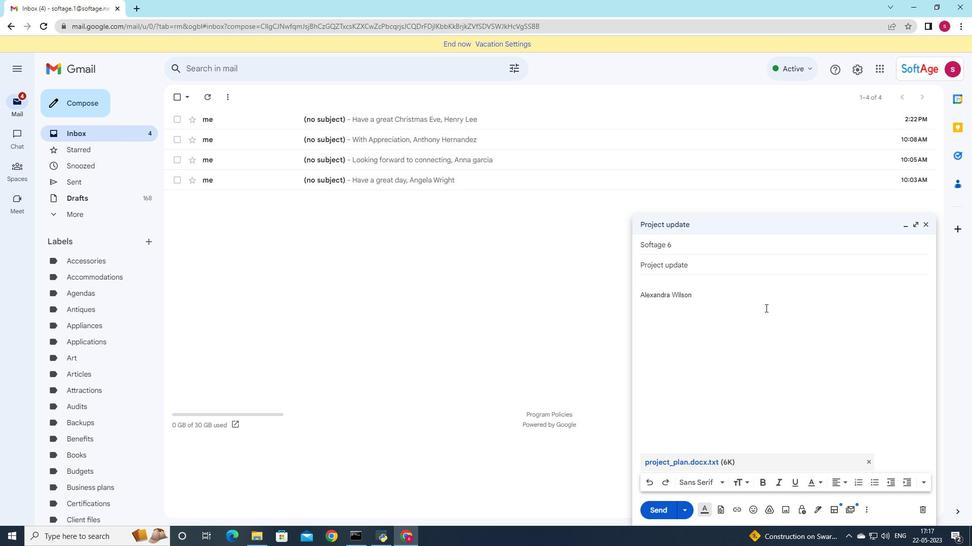 
Action: Key pressed <Key.shift>Please<Key.space>let<Key.space>me<Key.space>know<Key.space>if<Key.space>you<Key.space>required<Key.backspace><Key.space>any<Key.space>further<Key.space>assoi<Key.backspace>ciate<Key.backspace><Key.backspace><Key.backspace><Key.backspace><Key.backspace><Key.backspace><Key.right>
Screenshot: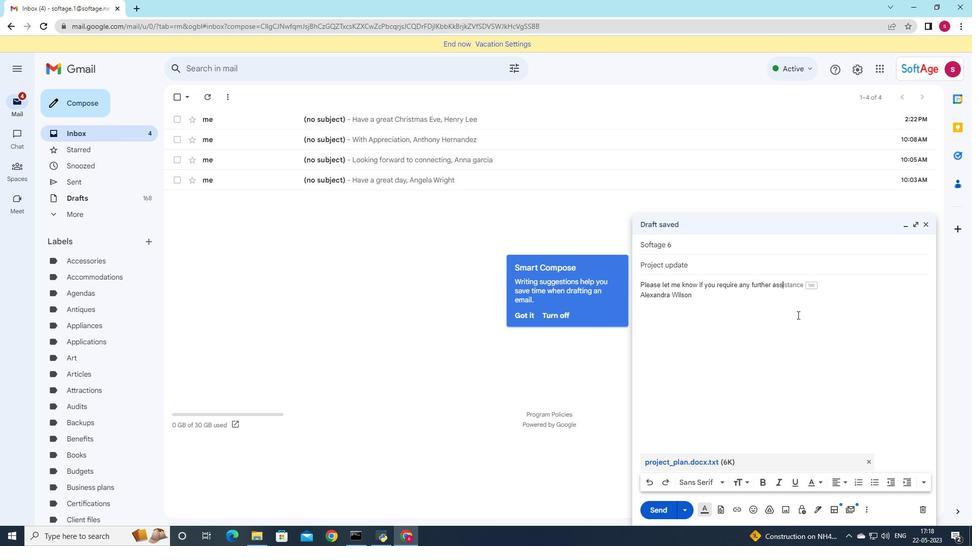 
Action: Mouse moved to (659, 510)
Screenshot: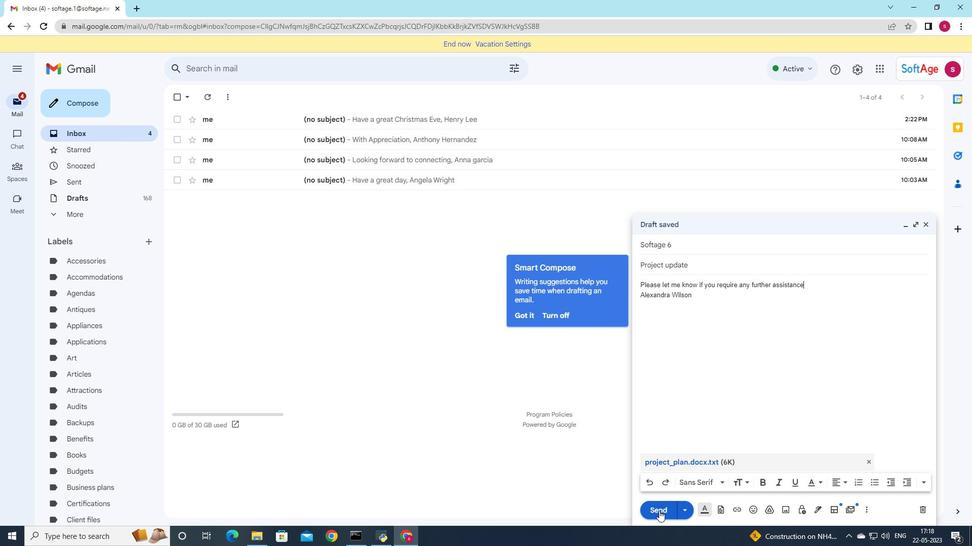 
Action: Mouse pressed left at (659, 510)
Screenshot: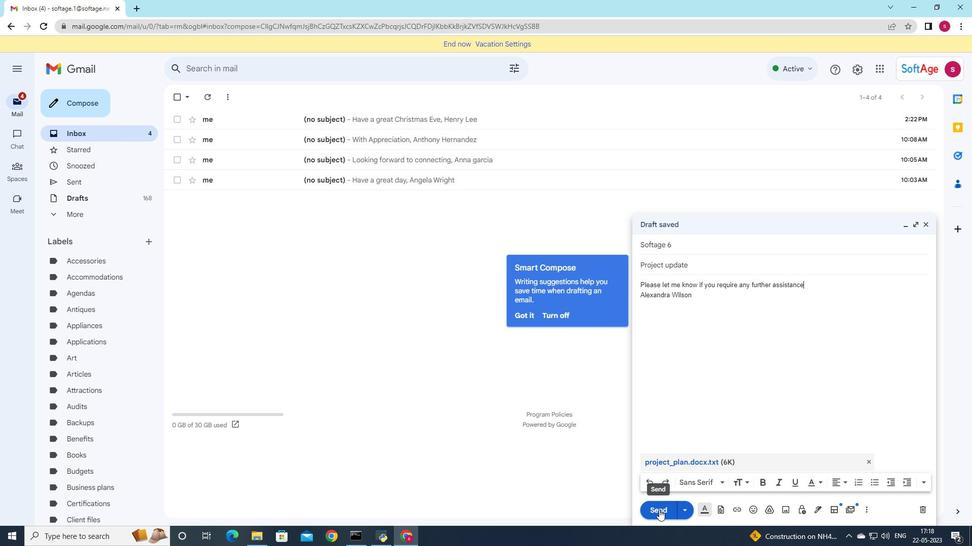
Action: Mouse moved to (93, 179)
Screenshot: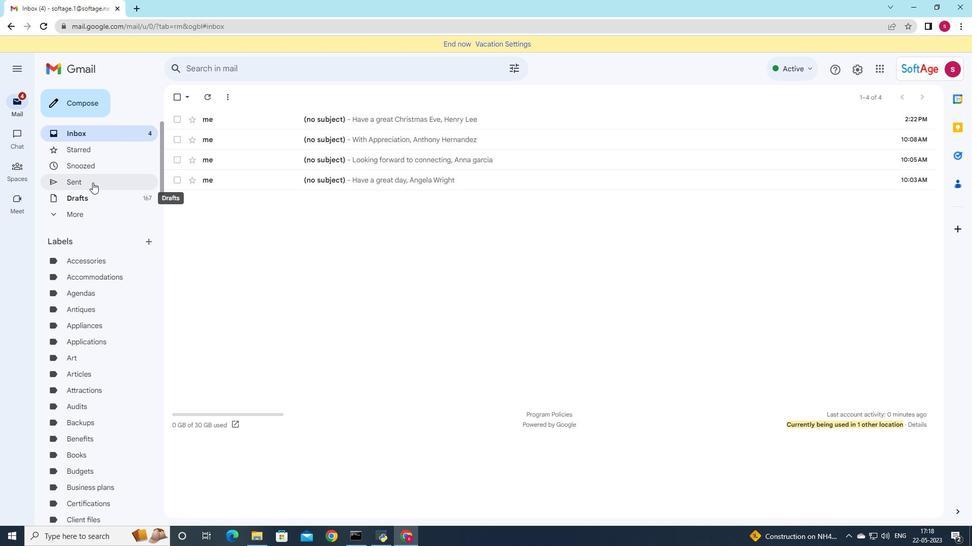 
Action: Mouse pressed left at (93, 179)
Screenshot: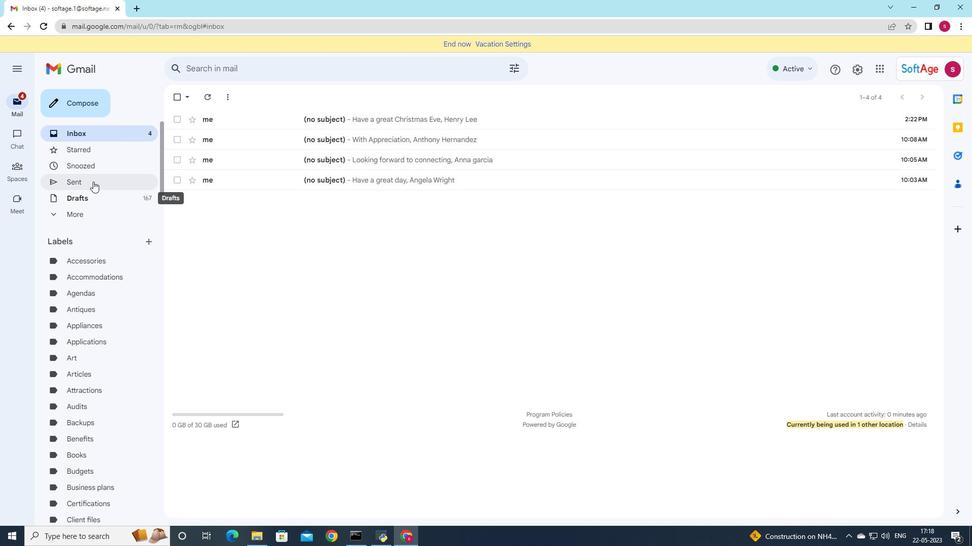 
Action: Mouse moved to (395, 154)
Screenshot: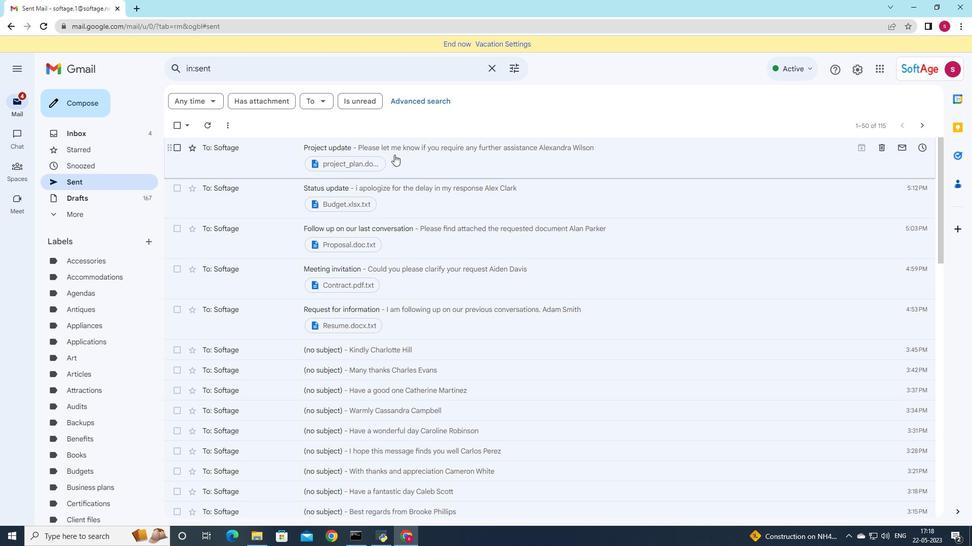 
Action: Mouse pressed left at (395, 154)
Screenshot: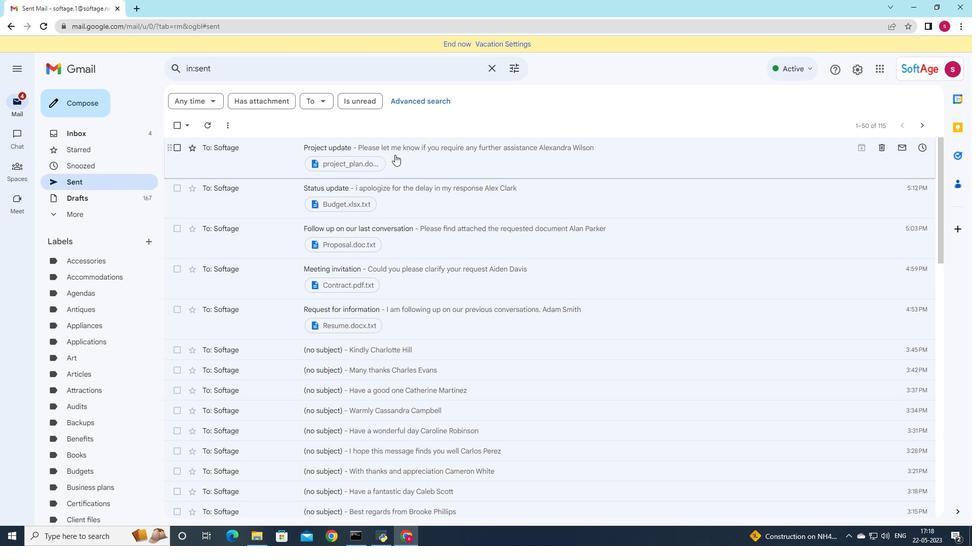 
Action: Mouse moved to (156, 237)
Screenshot: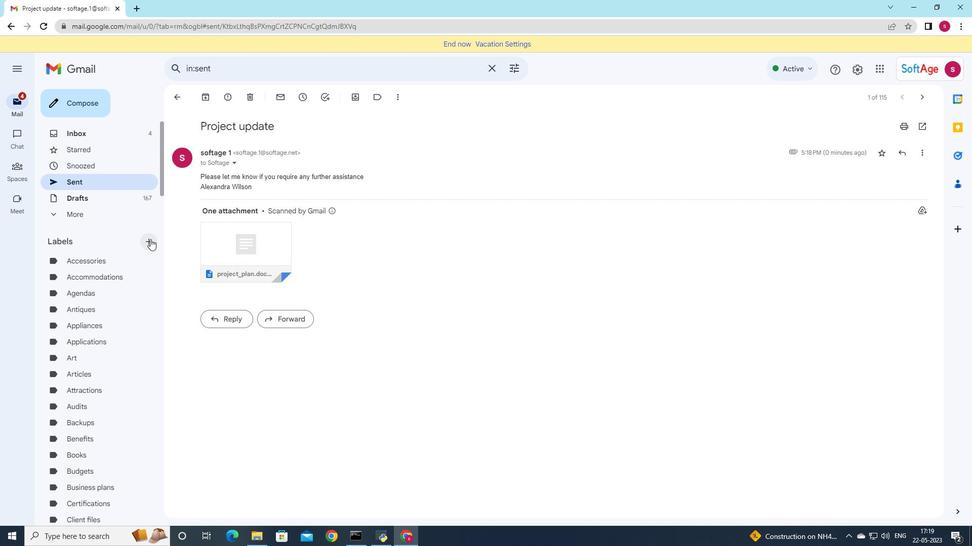 
Action: Mouse pressed left at (156, 237)
Screenshot: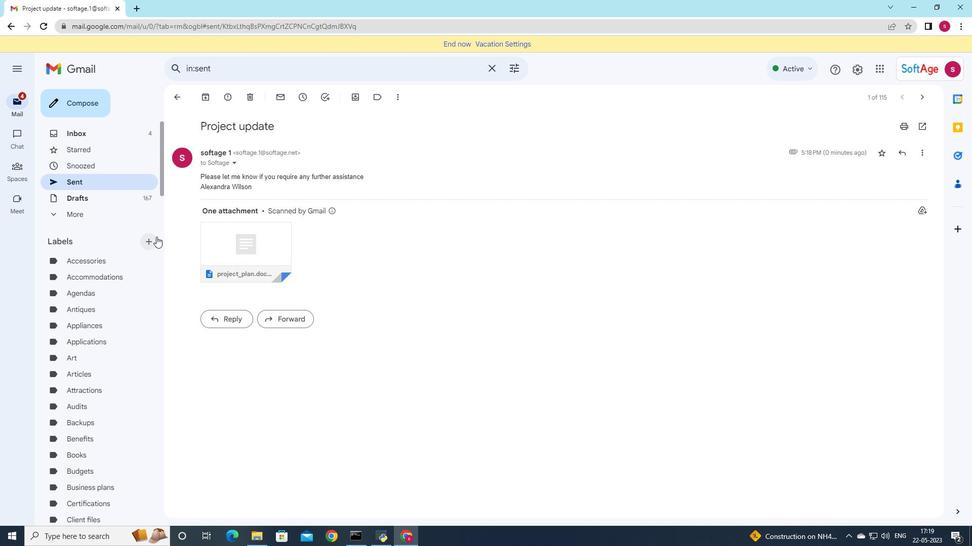 
Action: Mouse moved to (152, 239)
Screenshot: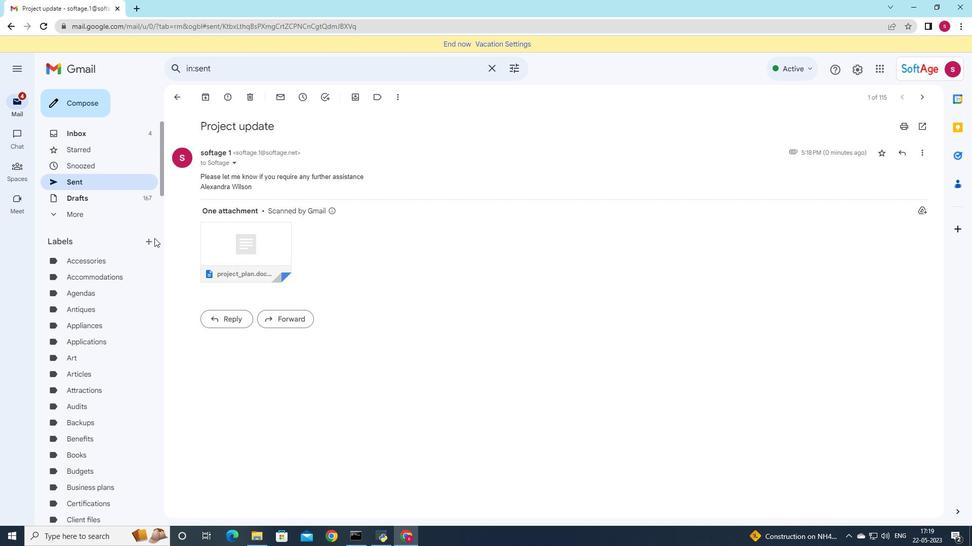 
Action: Mouse pressed left at (152, 239)
Screenshot: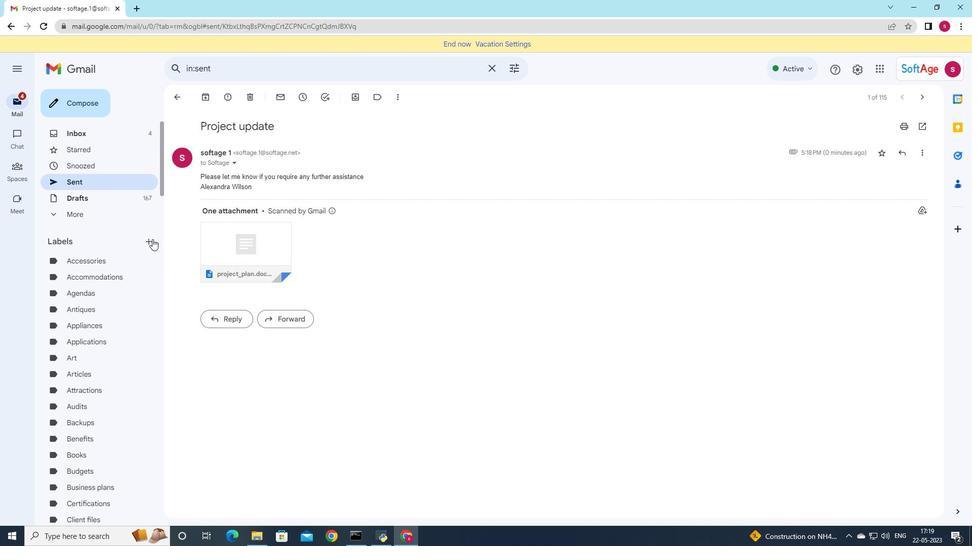 
Action: Mouse moved to (465, 265)
Screenshot: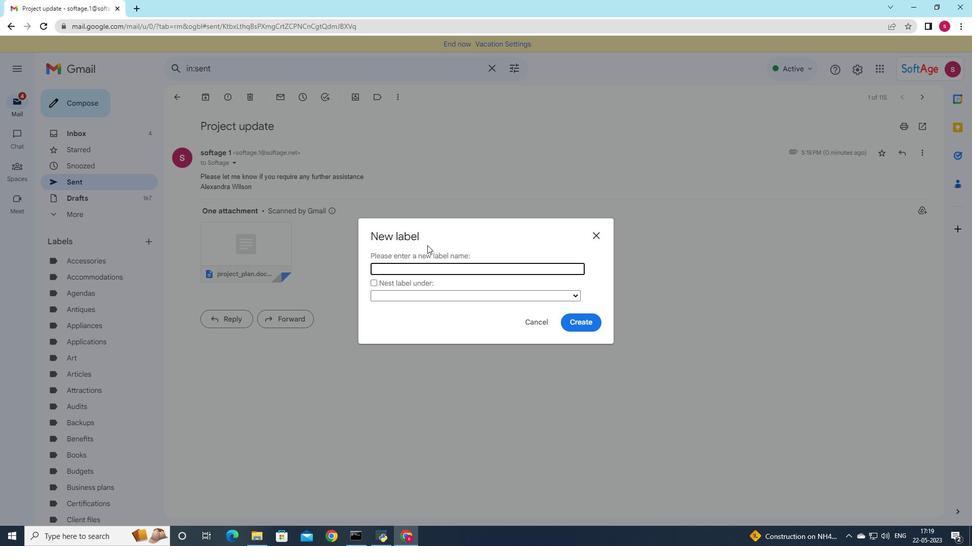 
Action: Key pressed <Key.shift>Finances
Screenshot: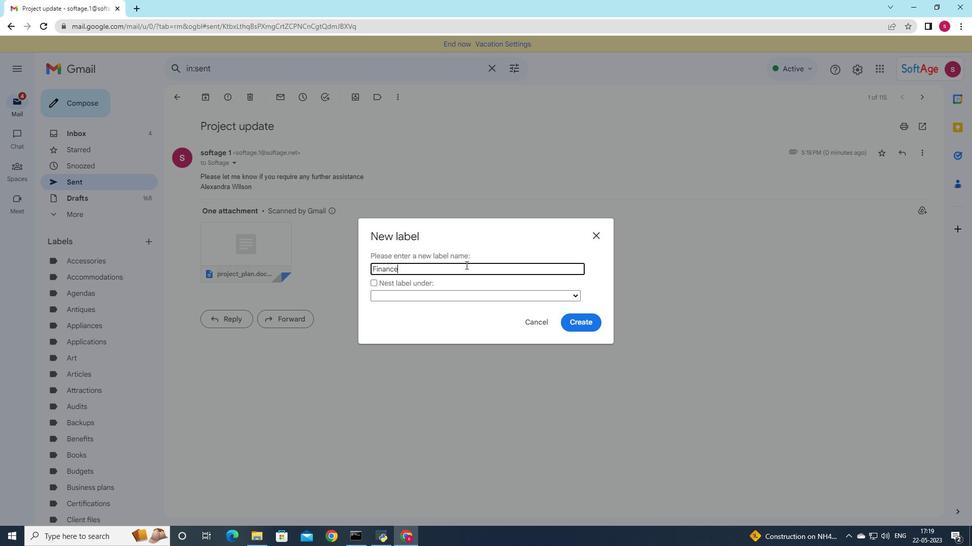 
Action: Mouse moved to (573, 322)
Screenshot: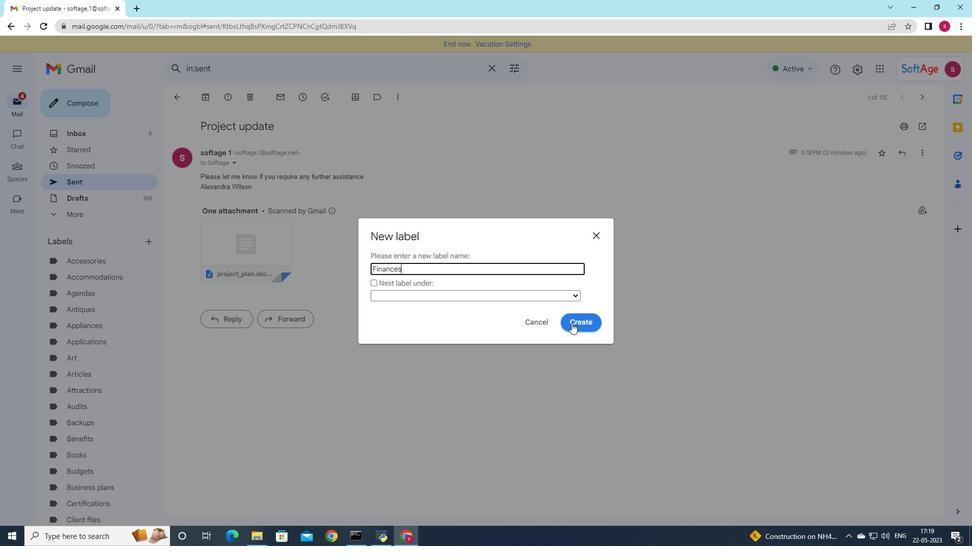 
Action: Mouse pressed left at (573, 322)
Screenshot: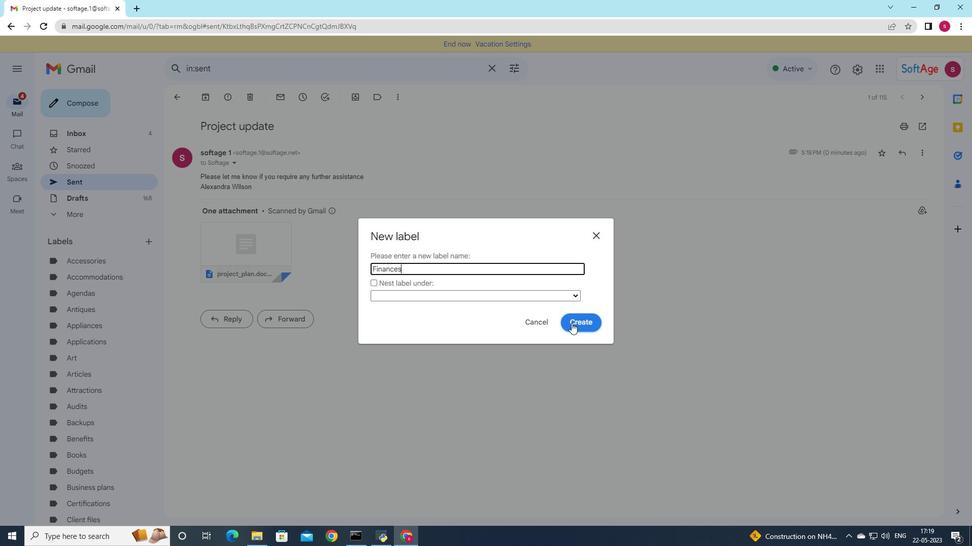 
Action: Mouse moved to (925, 73)
Screenshot: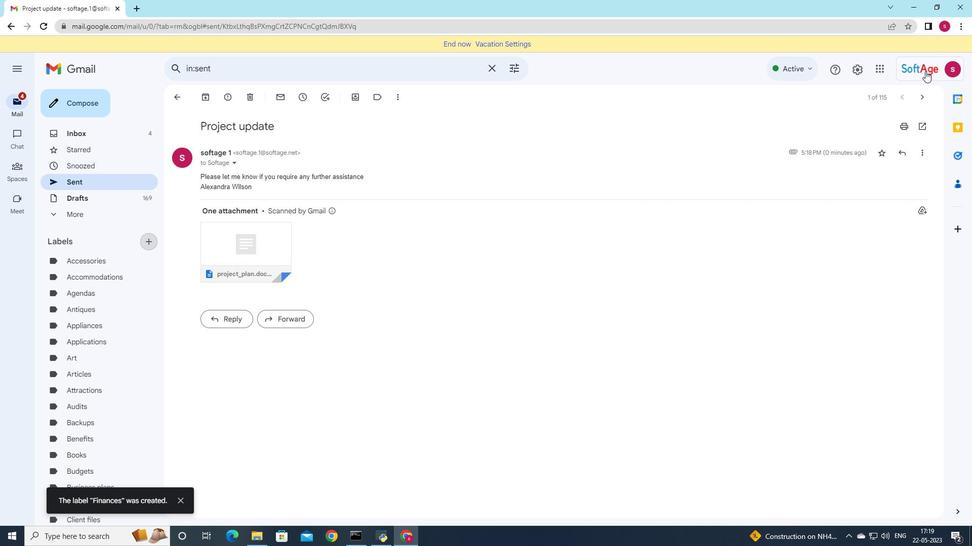 
